 Task: Look for space in San Giovanni Valdarno, Italy from 2nd June, 2023 to 15th June, 2023 for 2 adults in price range Rs.10000 to Rs.15000. Place can be entire place with 1  bedroom having 1 bed and 1 bathroom. Property type can be house, flat, guest house, hotel. Booking option can be shelf check-in. Required host language is English.
Action: Mouse moved to (560, 147)
Screenshot: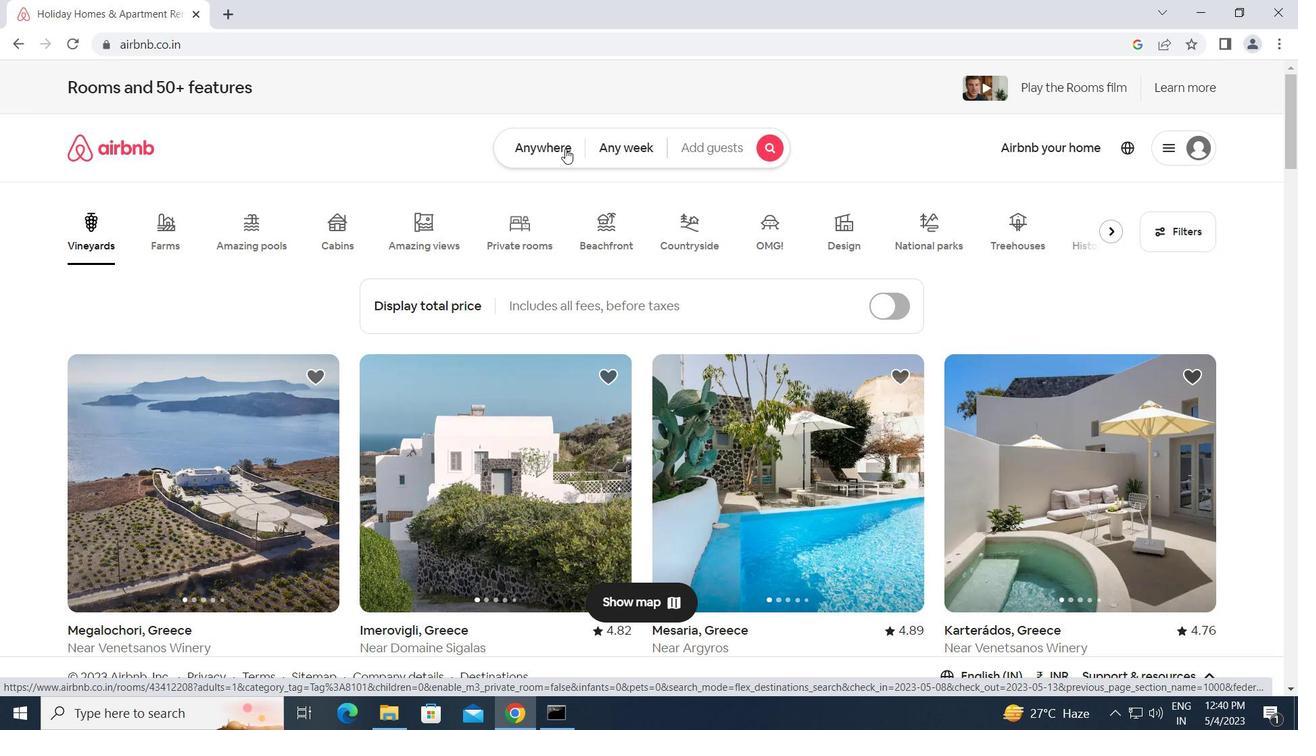 
Action: Mouse pressed left at (560, 147)
Screenshot: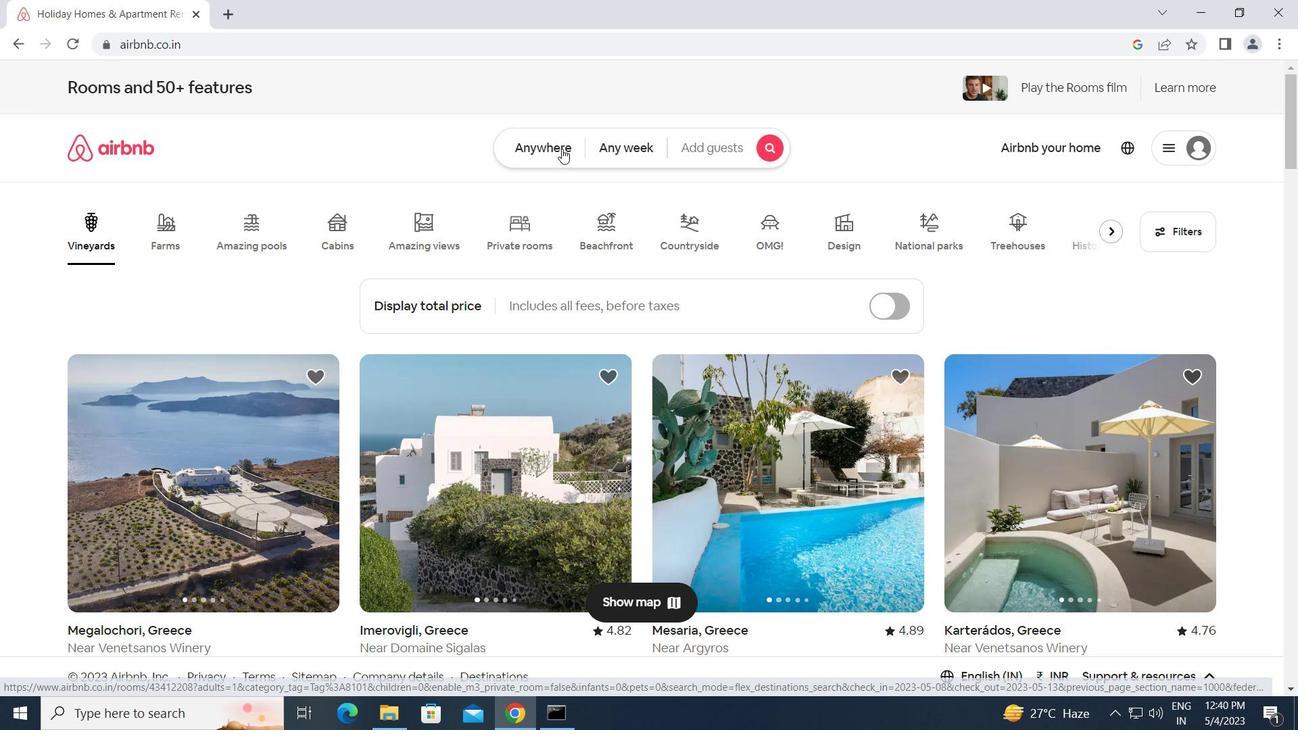 
Action: Mouse moved to (415, 211)
Screenshot: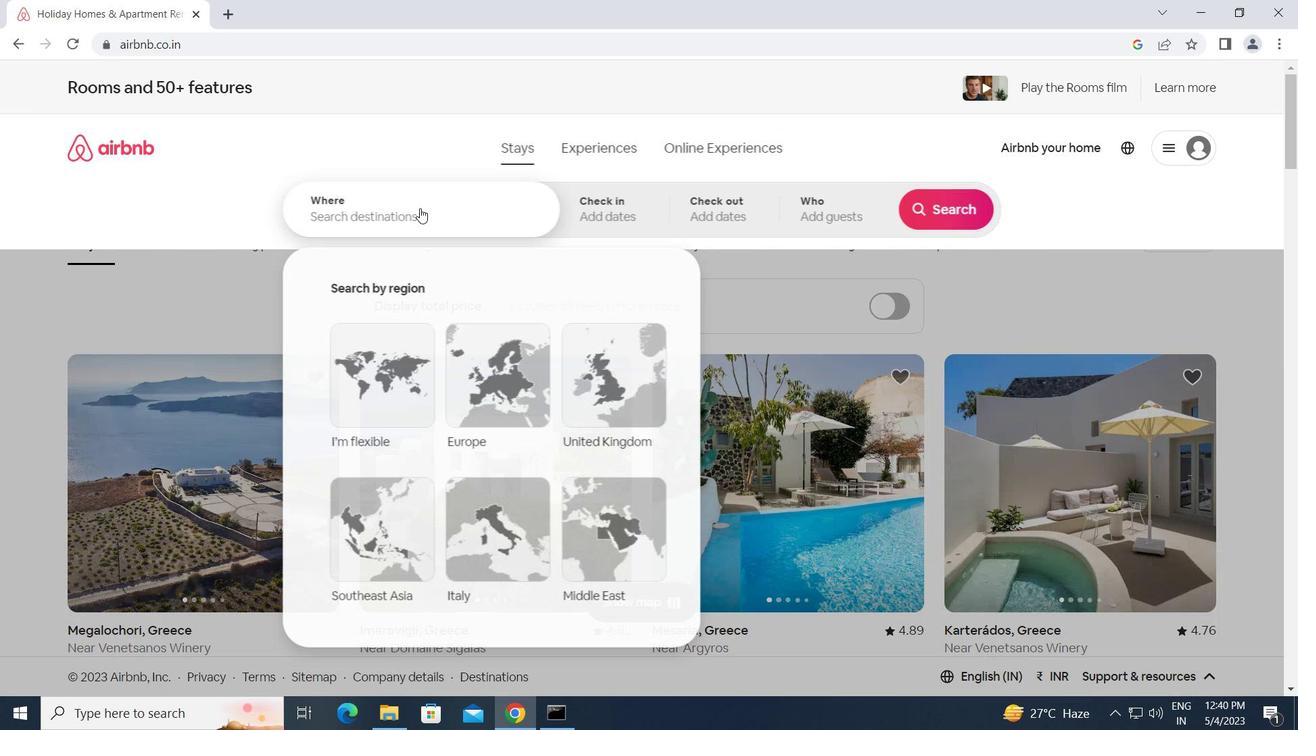 
Action: Mouse pressed left at (415, 211)
Screenshot: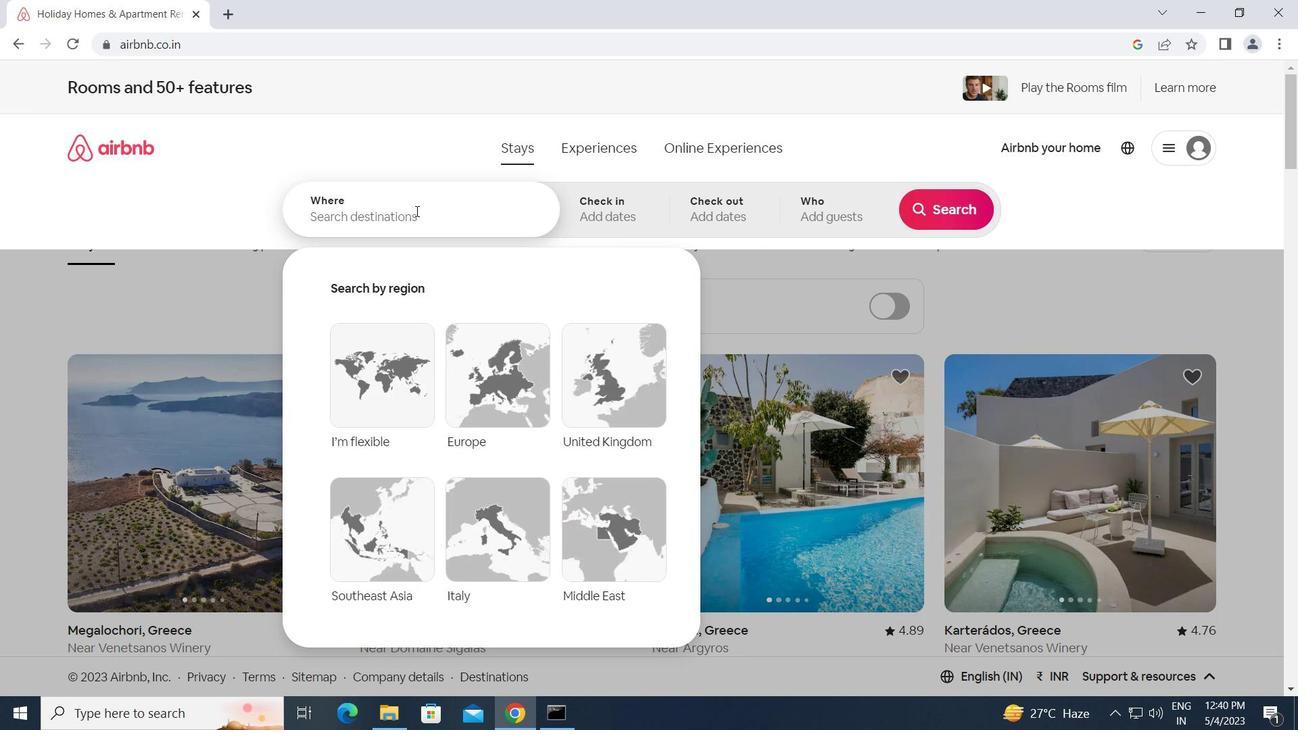 
Action: Key pressed <Key.caps_lock>s<Key.caps_lock>an<Key.space><Key.caps_lock>g<Key.caps_lock>iovanni<Key.space><Key.caps_lock>v<Key.caps_lock>aldarno,<Key.space><Key.caps_lock>i<Key.caps_lock>taly<Key.enter>
Screenshot: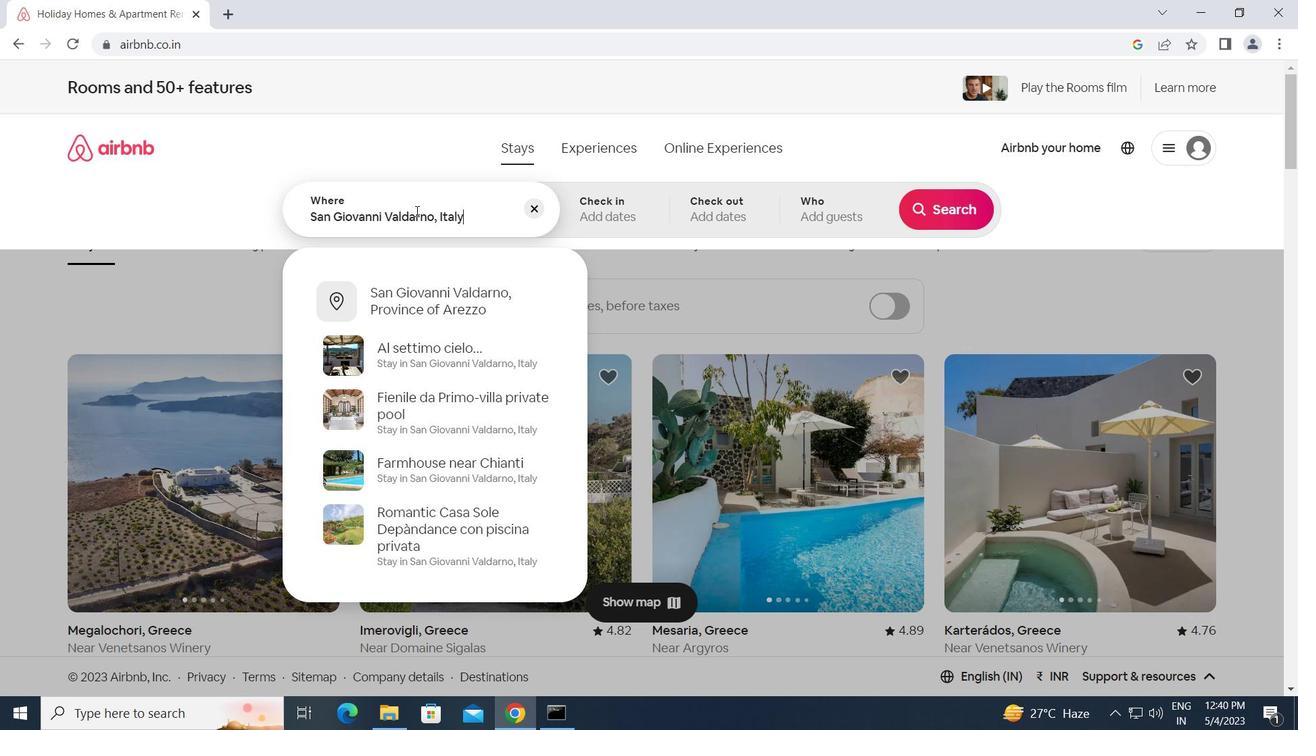 
Action: Mouse moved to (873, 420)
Screenshot: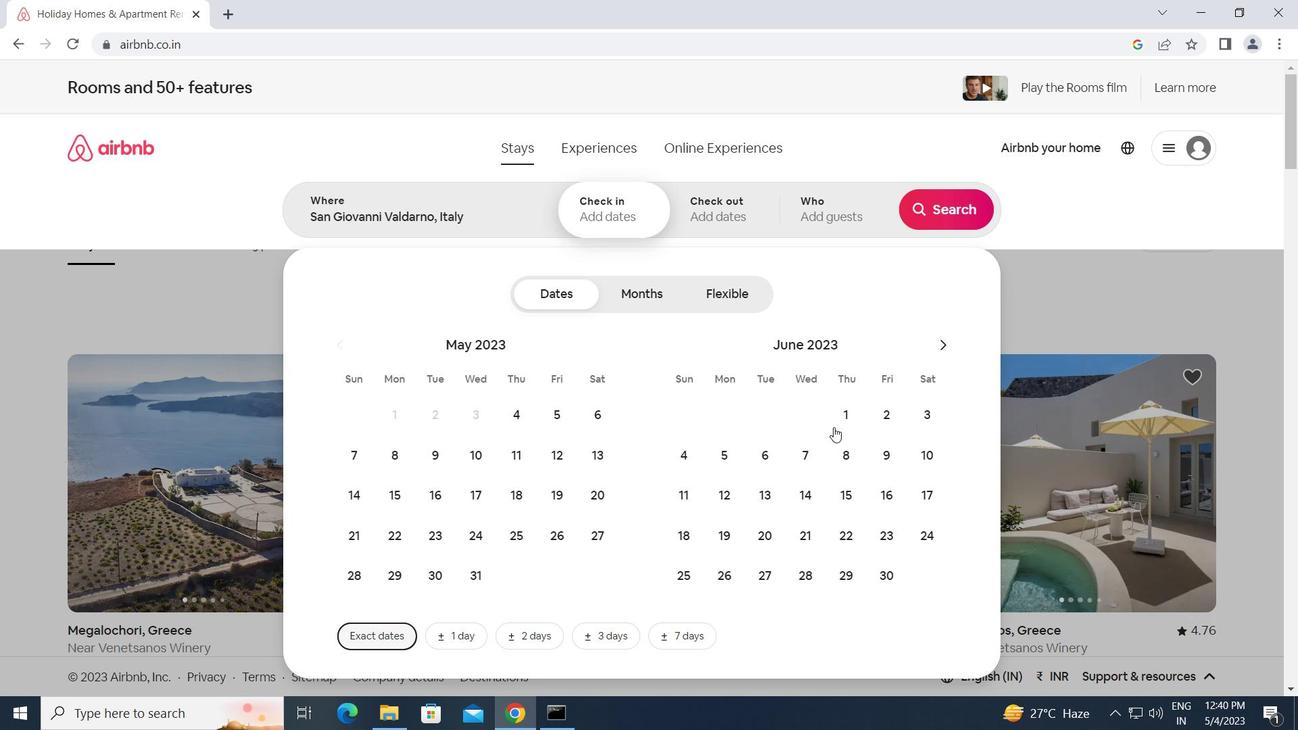 
Action: Mouse pressed left at (873, 420)
Screenshot: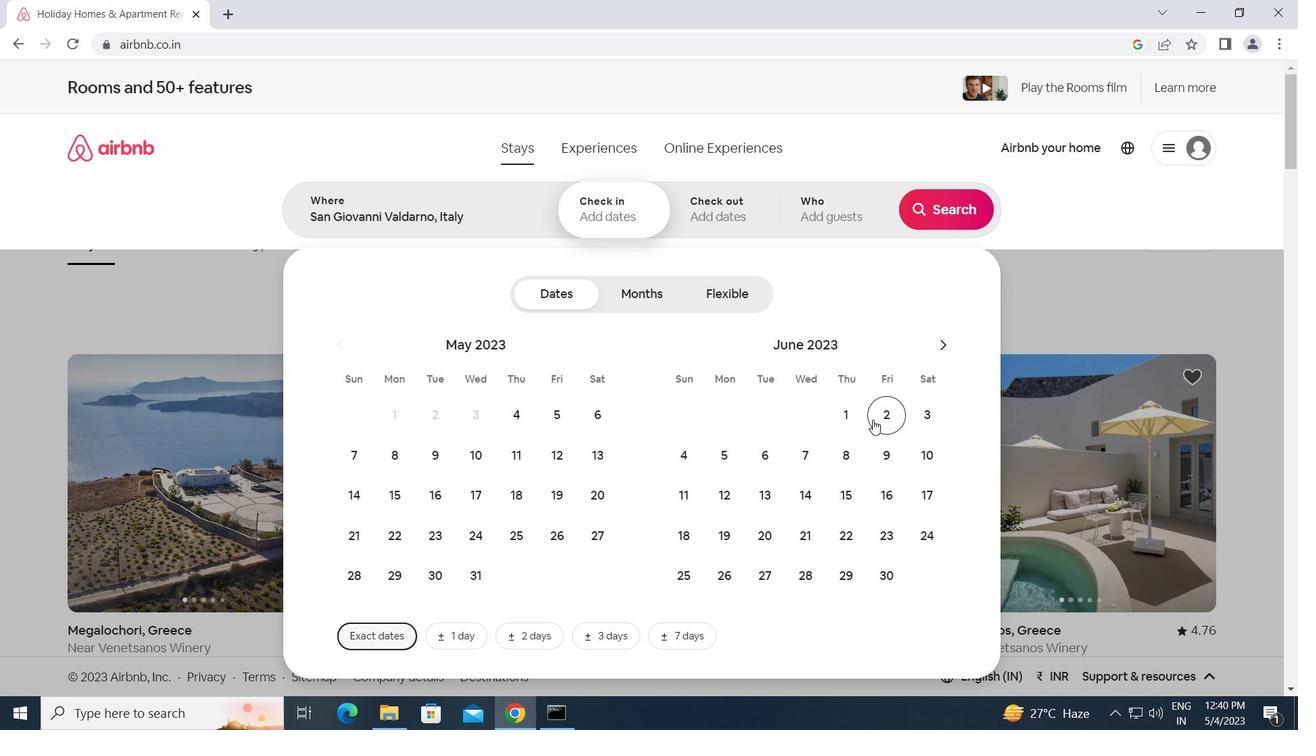 
Action: Mouse moved to (833, 497)
Screenshot: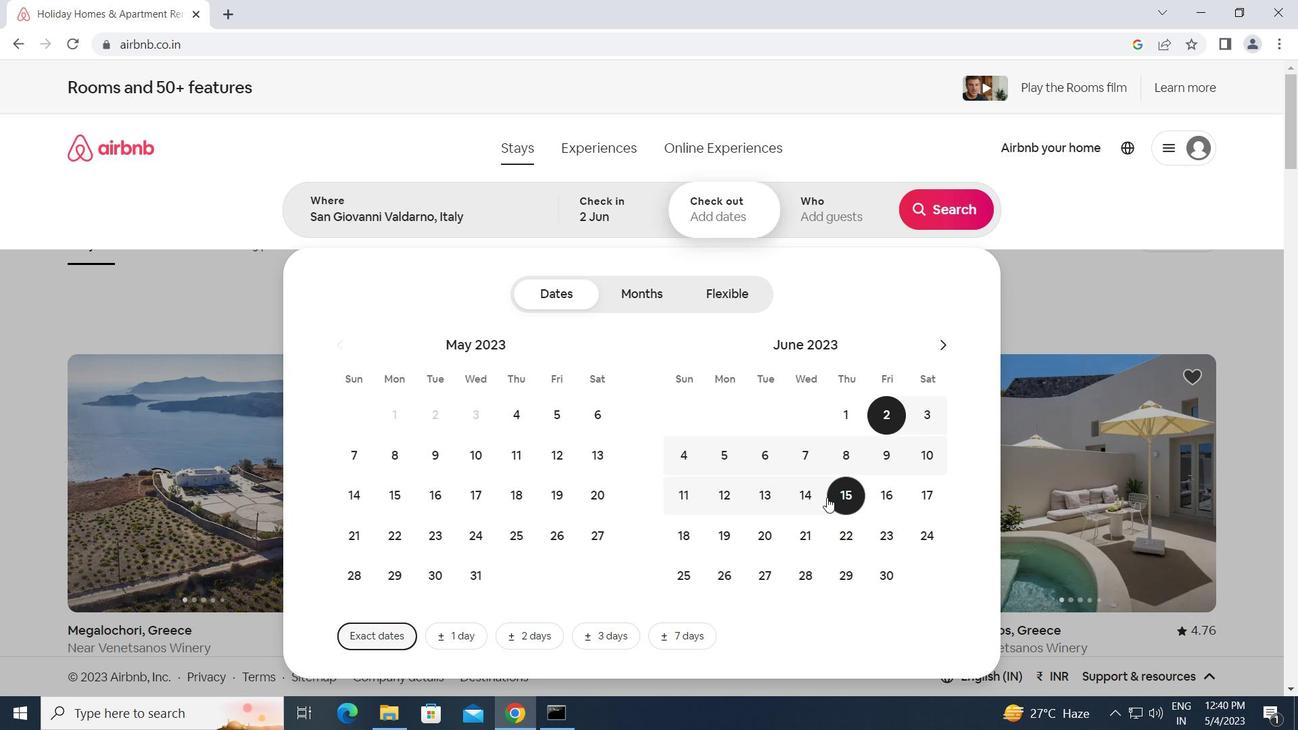 
Action: Mouse pressed left at (833, 497)
Screenshot: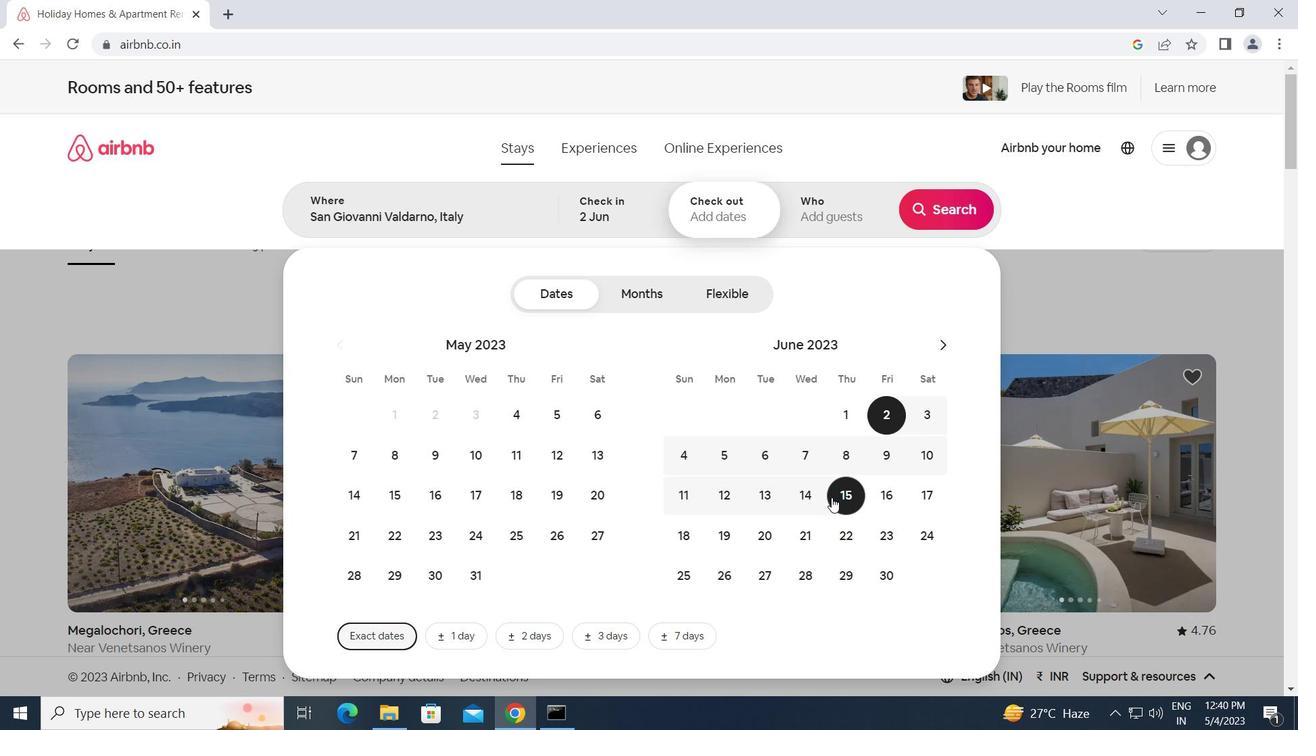 
Action: Mouse moved to (818, 221)
Screenshot: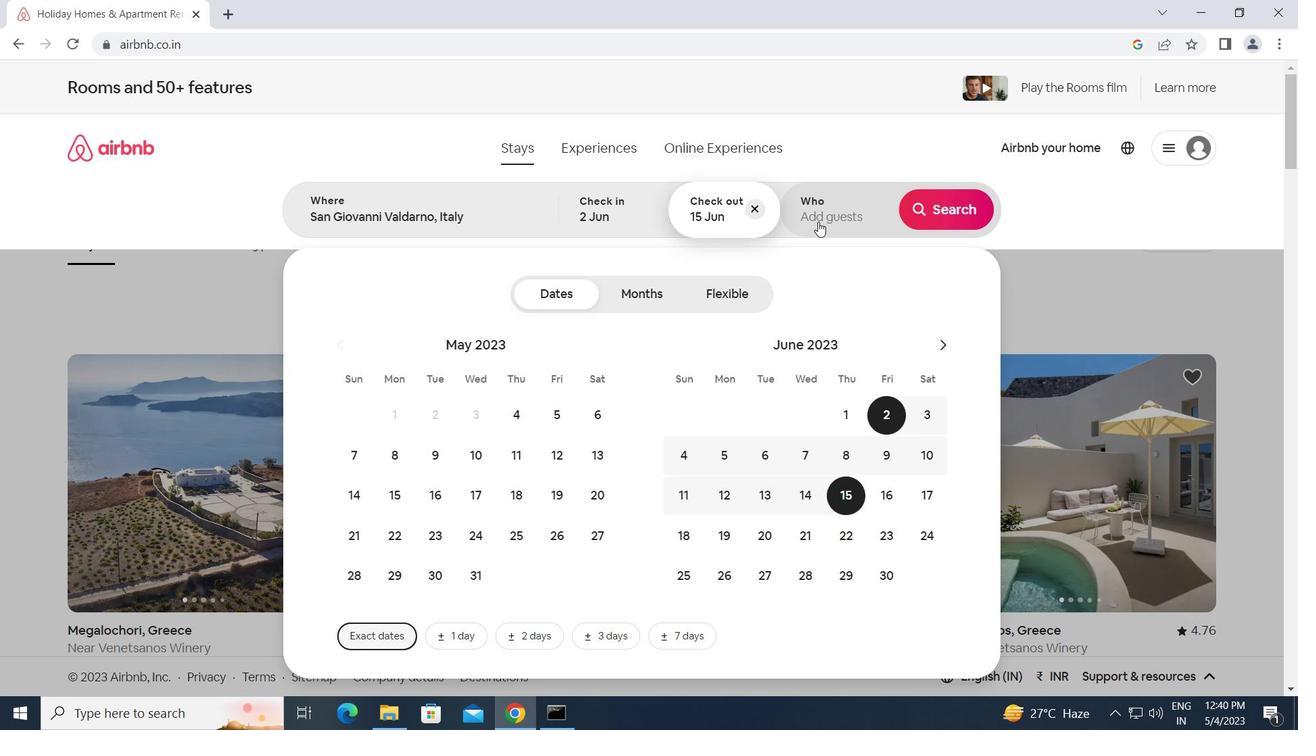 
Action: Mouse pressed left at (818, 221)
Screenshot: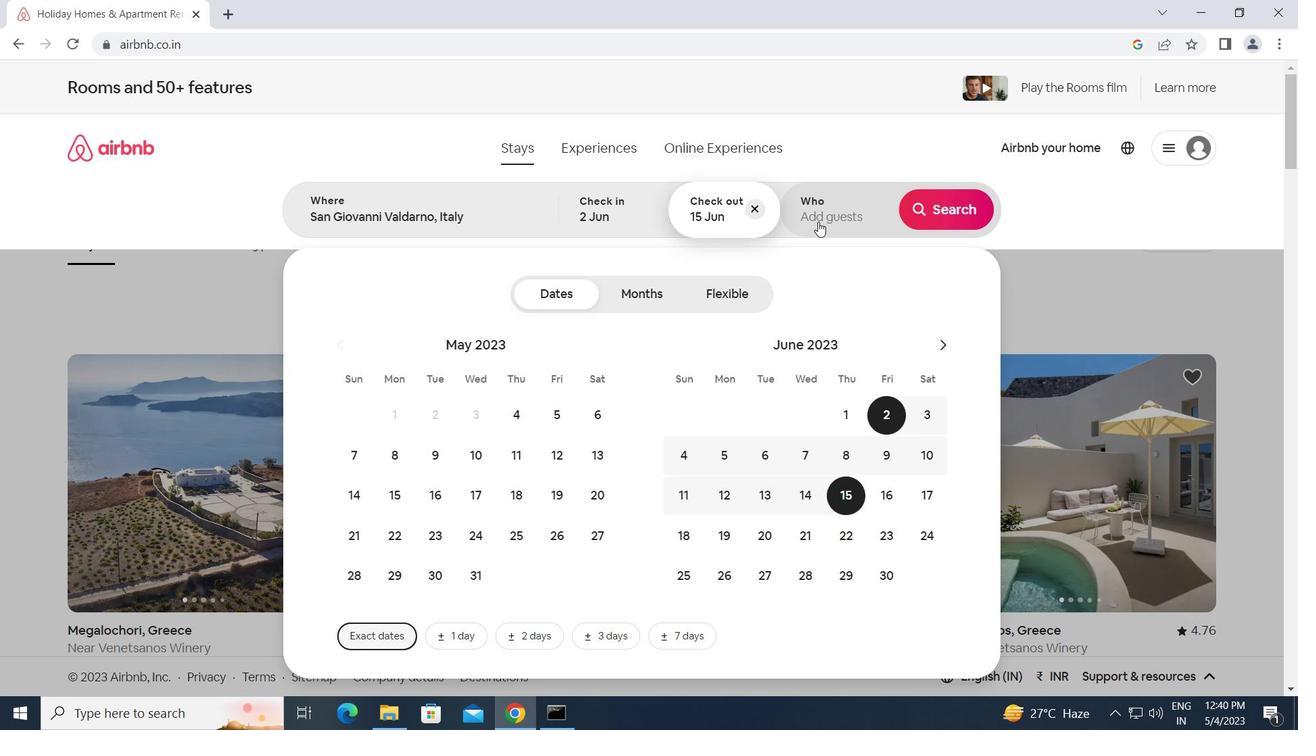 
Action: Mouse moved to (946, 294)
Screenshot: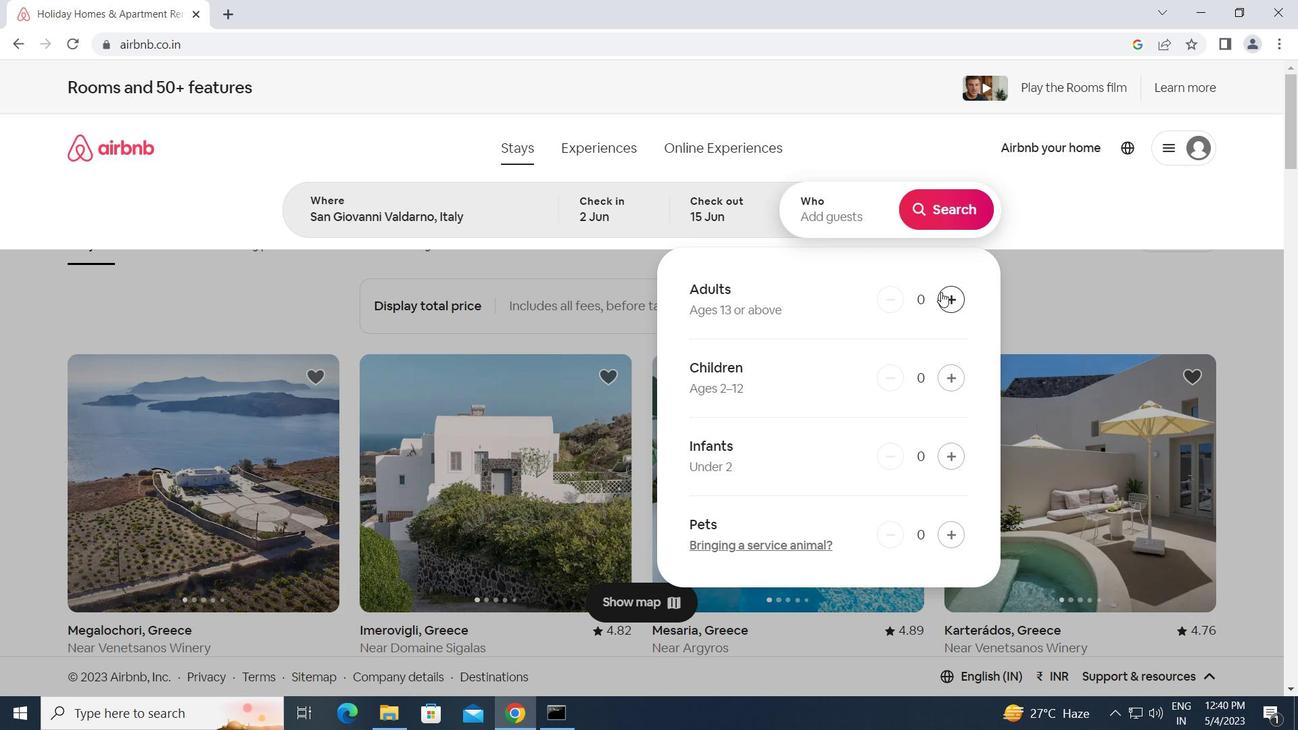 
Action: Mouse pressed left at (946, 294)
Screenshot: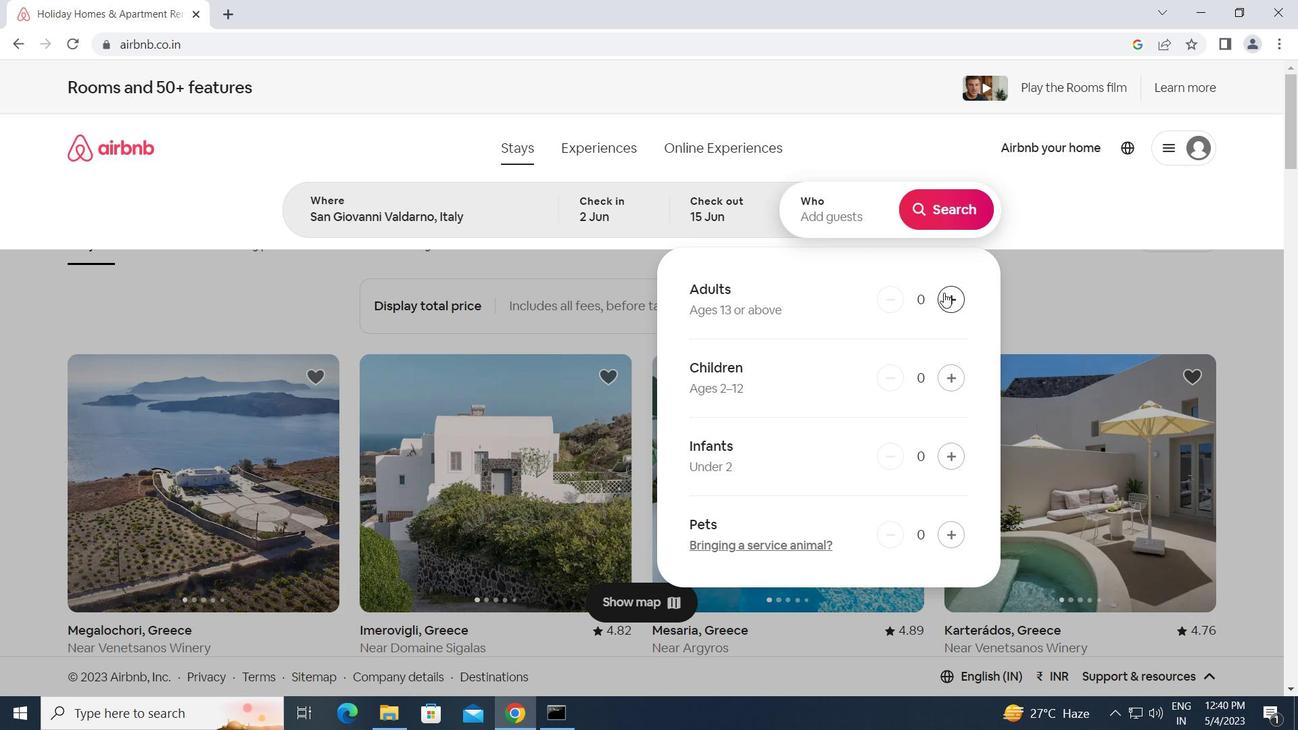
Action: Mouse pressed left at (946, 294)
Screenshot: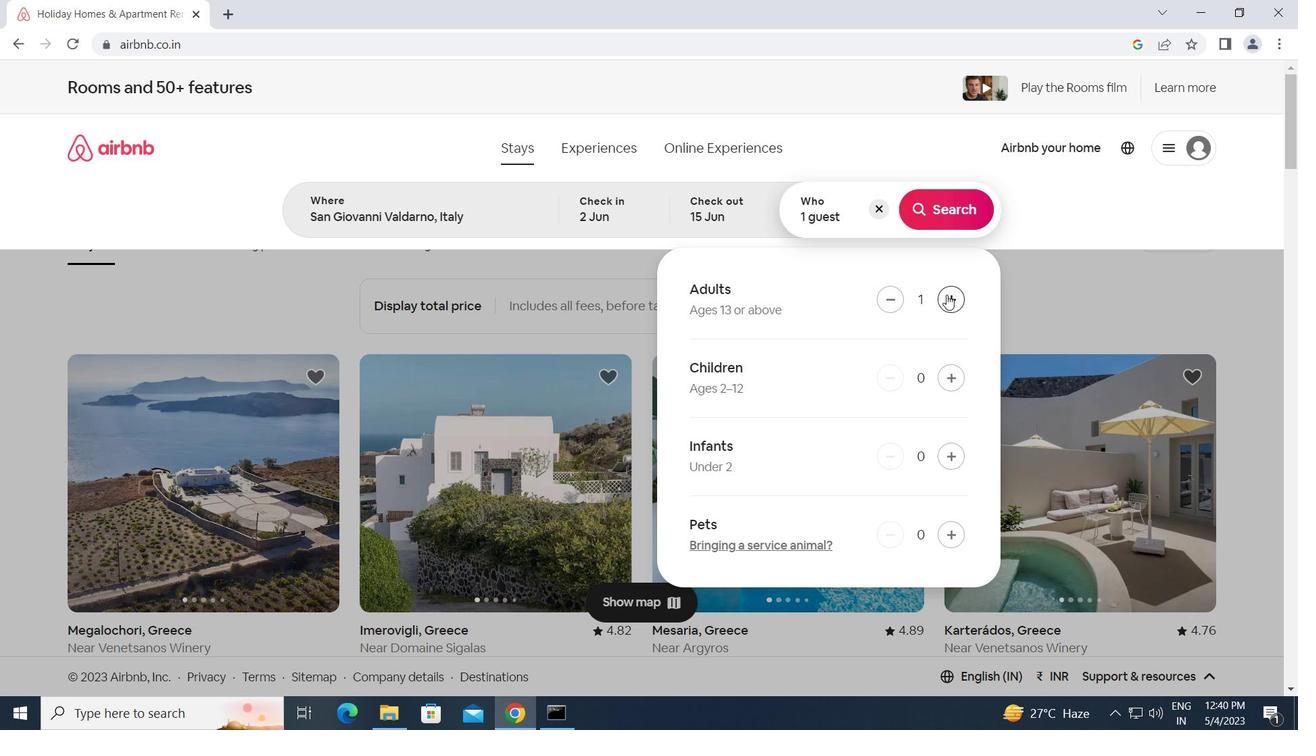 
Action: Mouse moved to (952, 211)
Screenshot: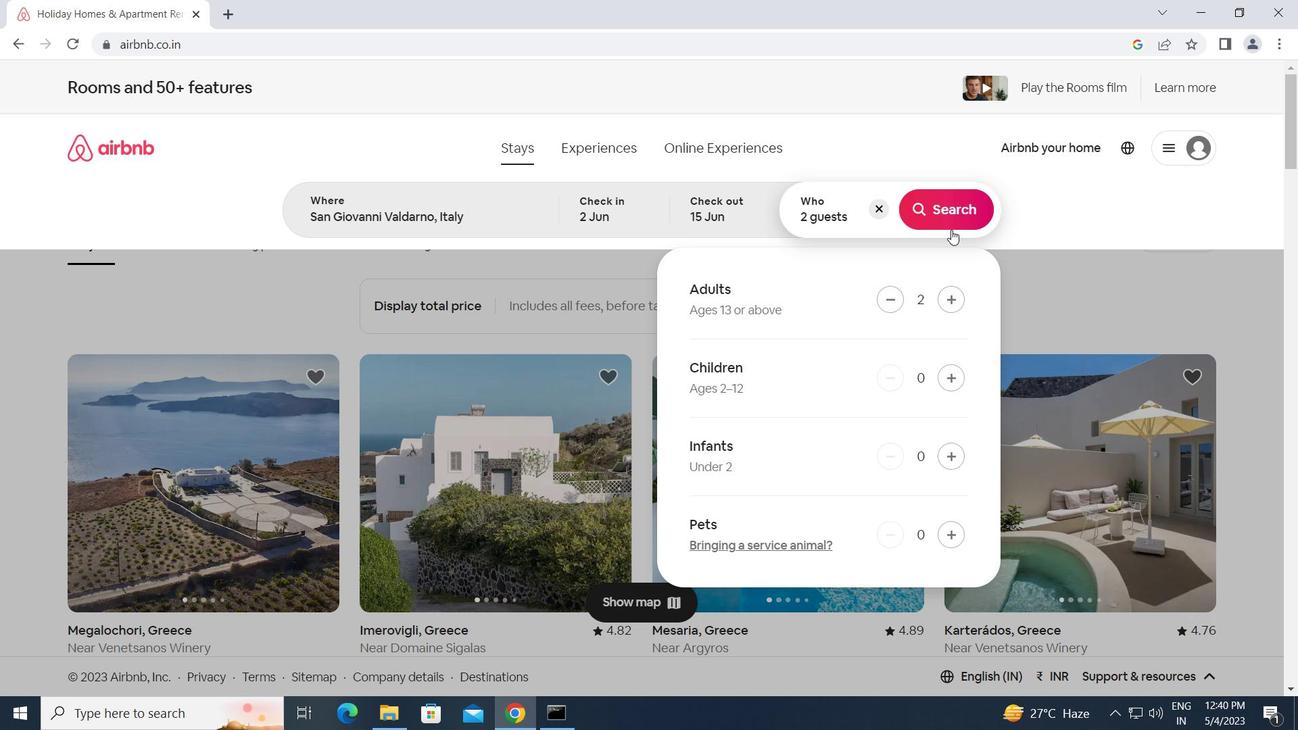 
Action: Mouse pressed left at (952, 211)
Screenshot: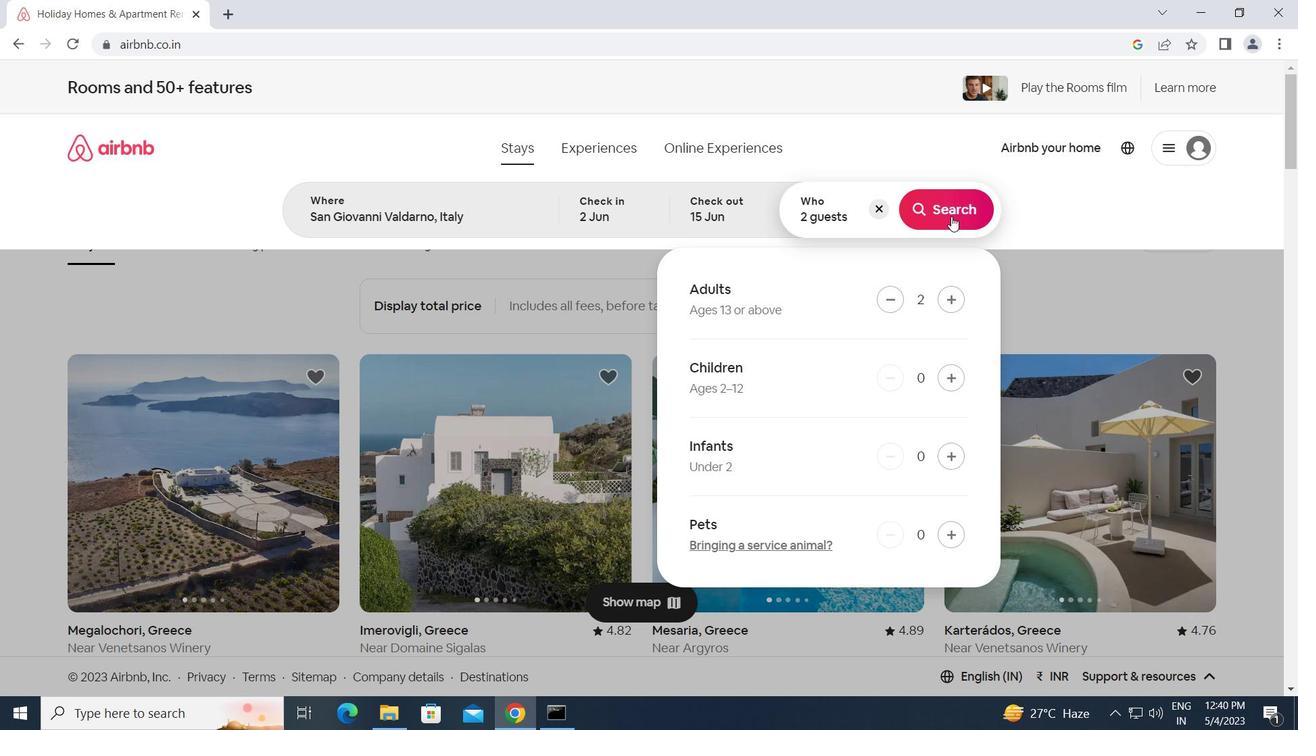 
Action: Mouse moved to (1240, 161)
Screenshot: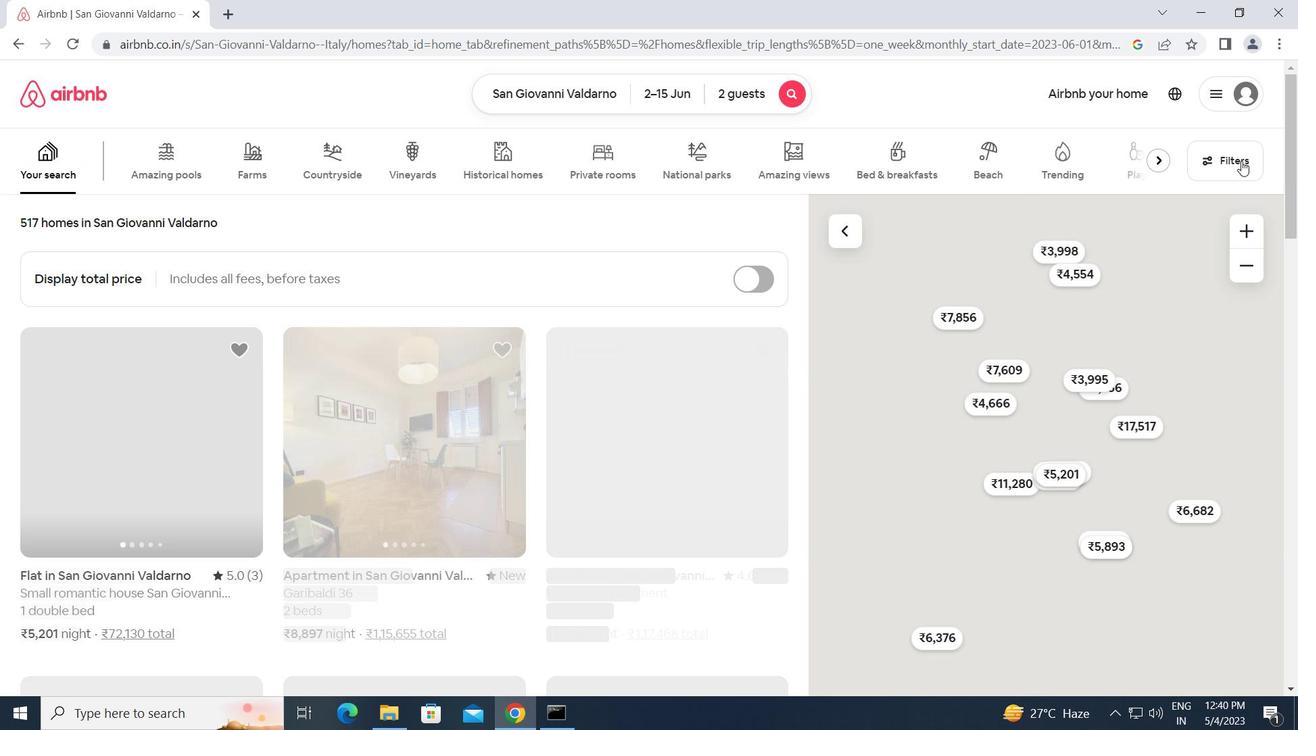
Action: Mouse pressed left at (1240, 161)
Screenshot: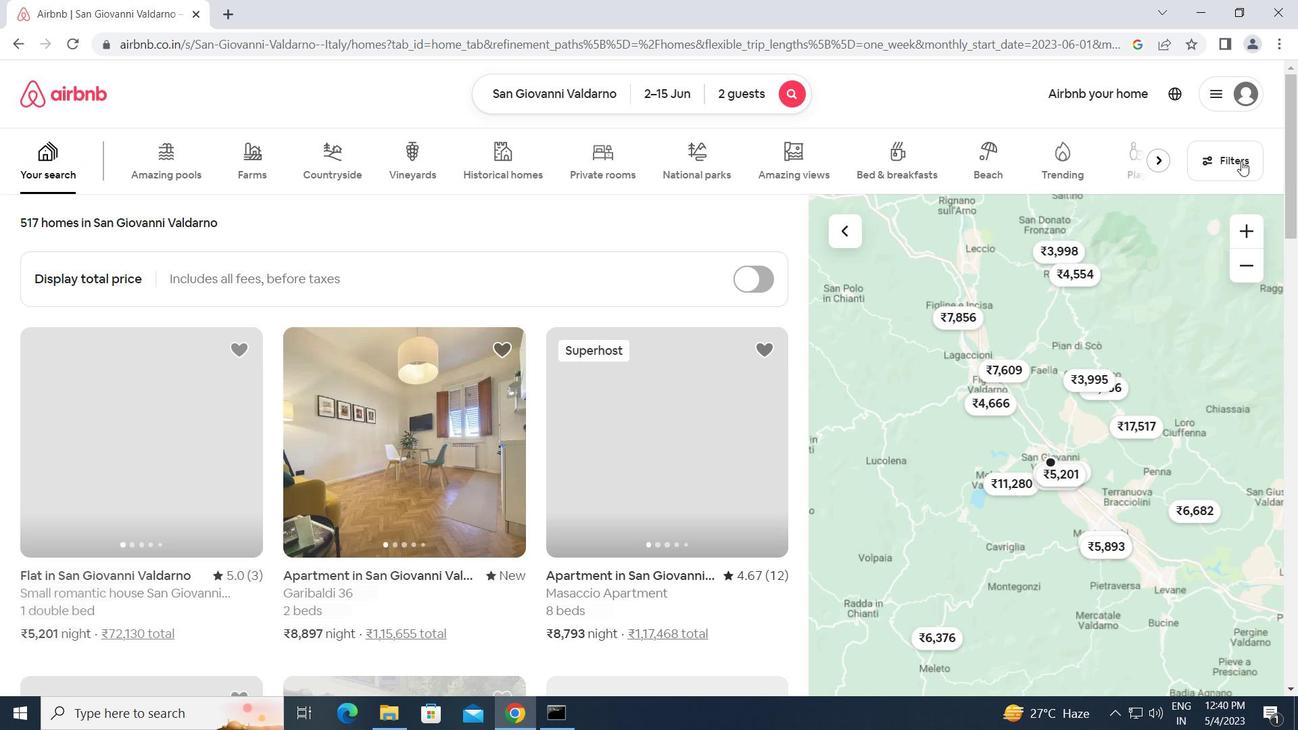 
Action: Mouse moved to (419, 378)
Screenshot: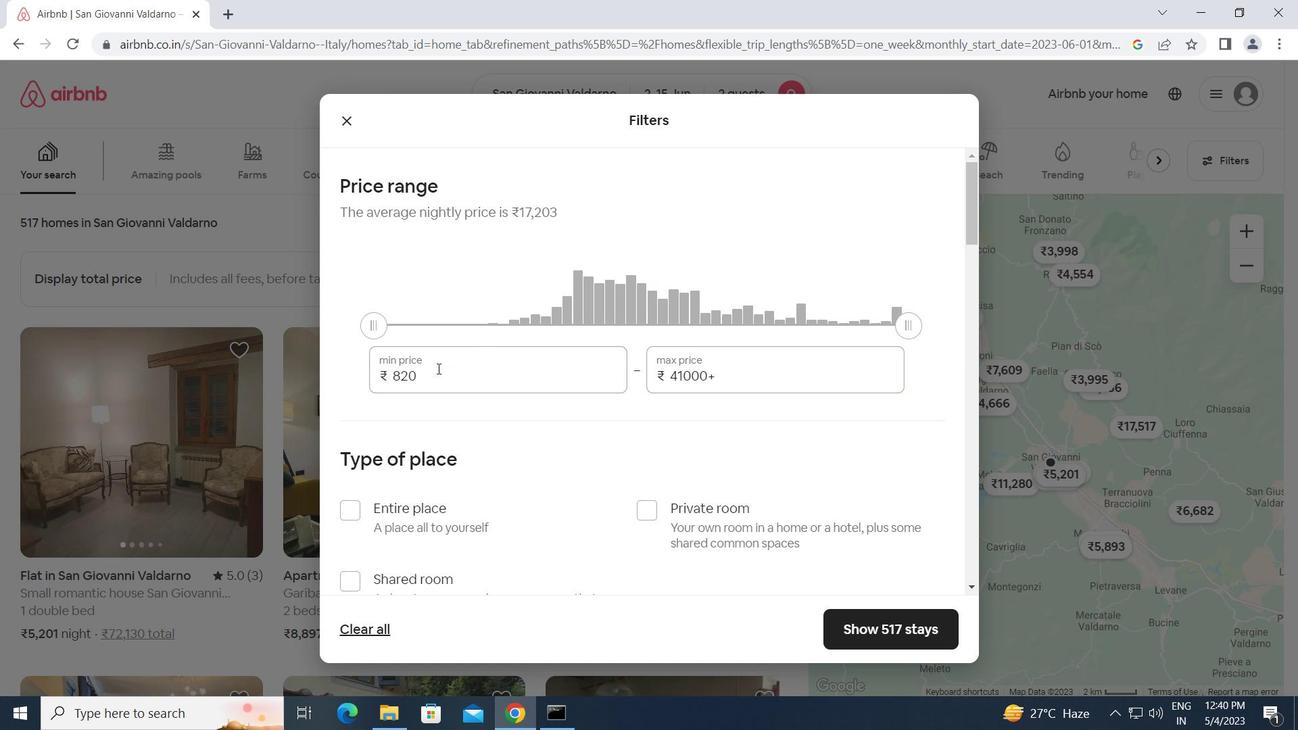 
Action: Mouse pressed left at (419, 378)
Screenshot: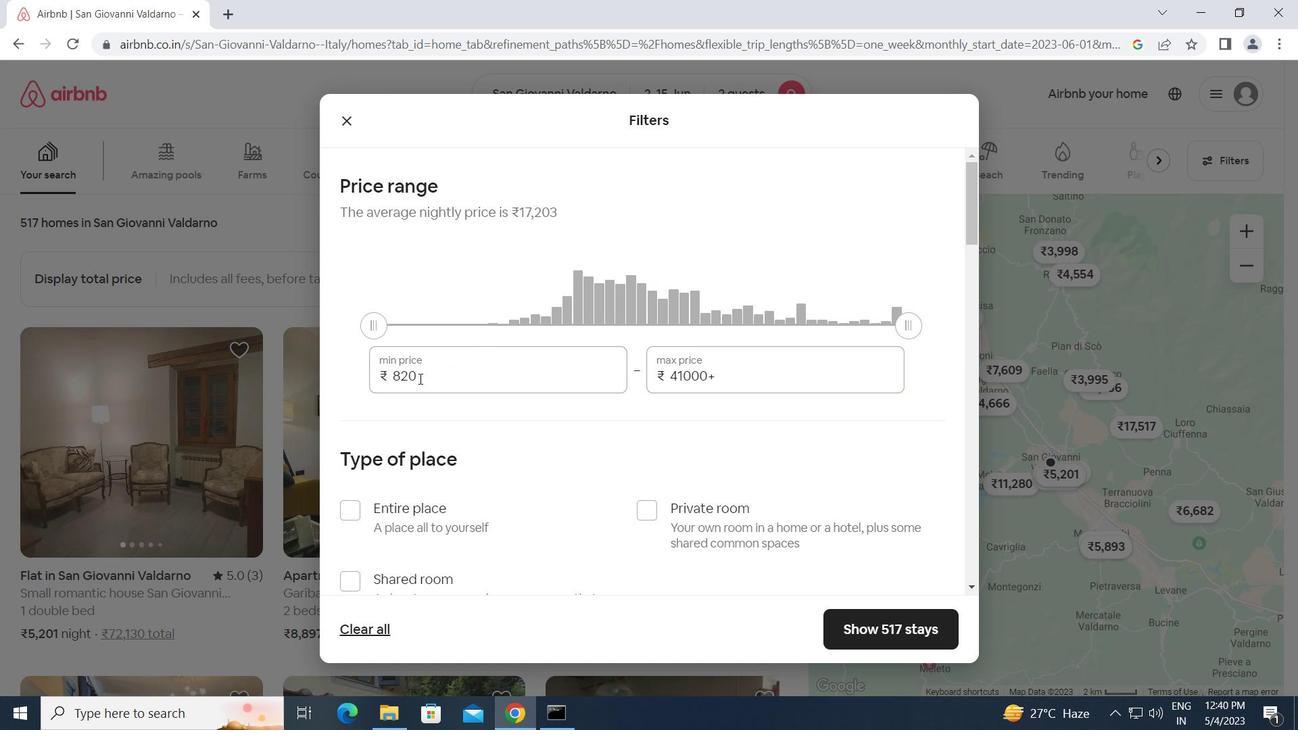 
Action: Mouse moved to (382, 382)
Screenshot: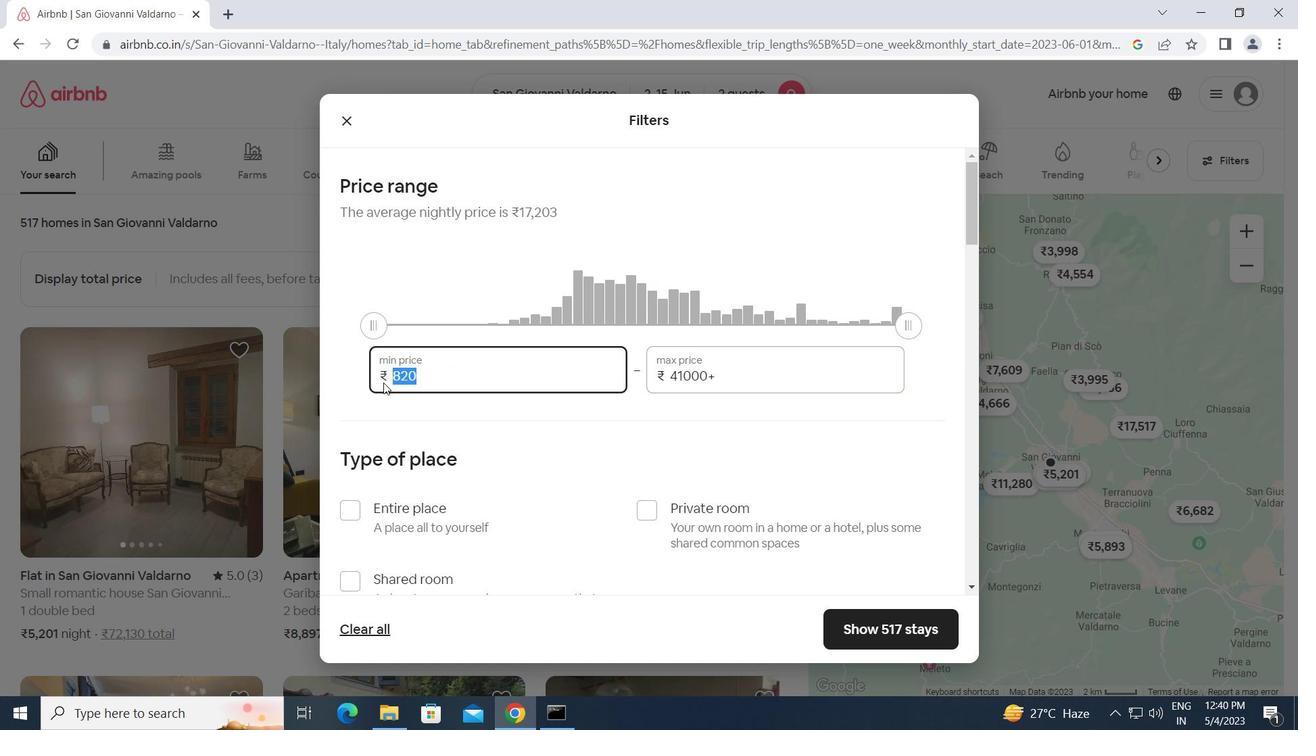 
Action: Key pressed 1000
Screenshot: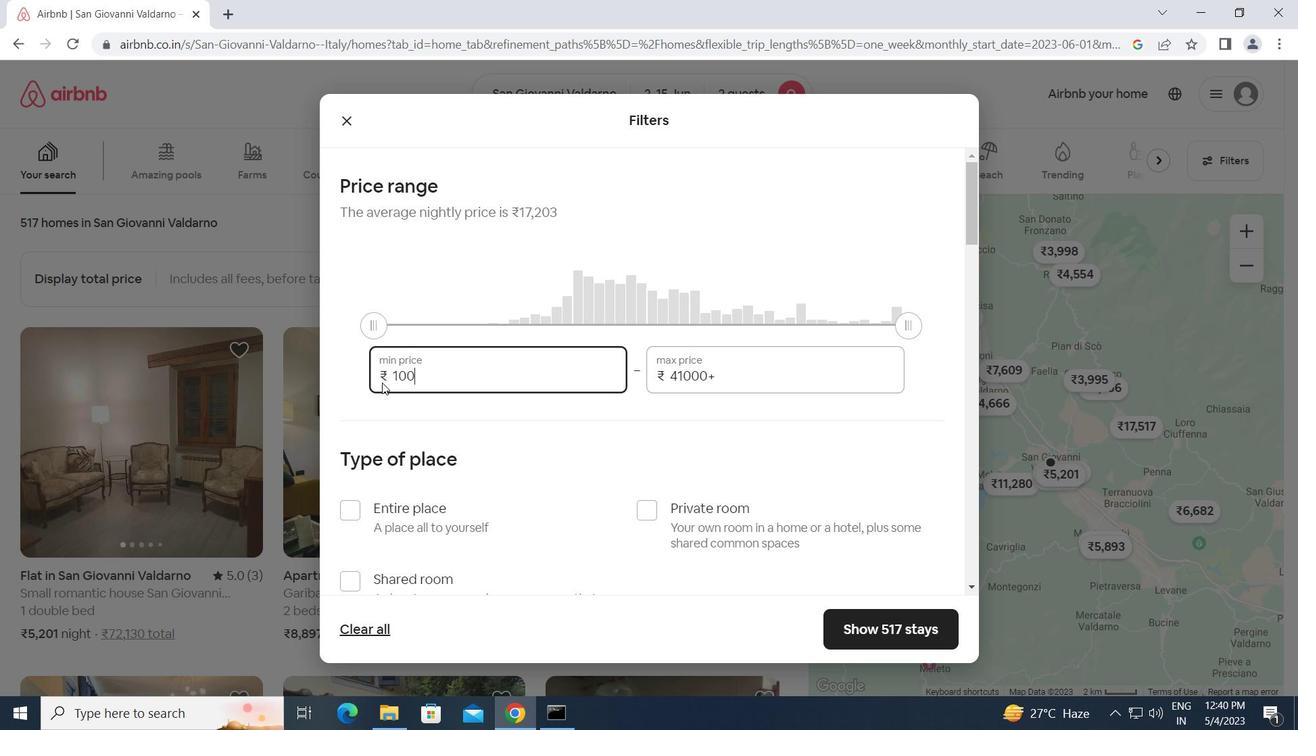 
Action: Mouse moved to (334, 378)
Screenshot: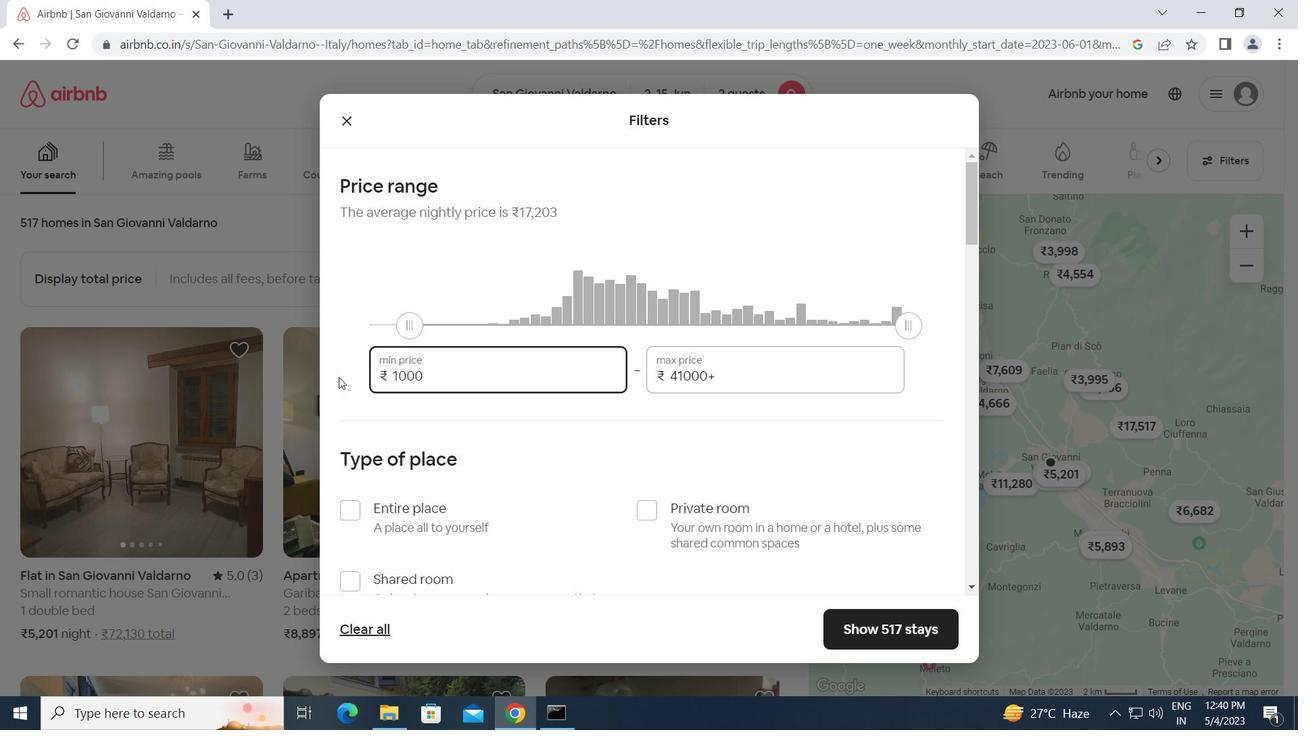 
Action: Key pressed 0
Screenshot: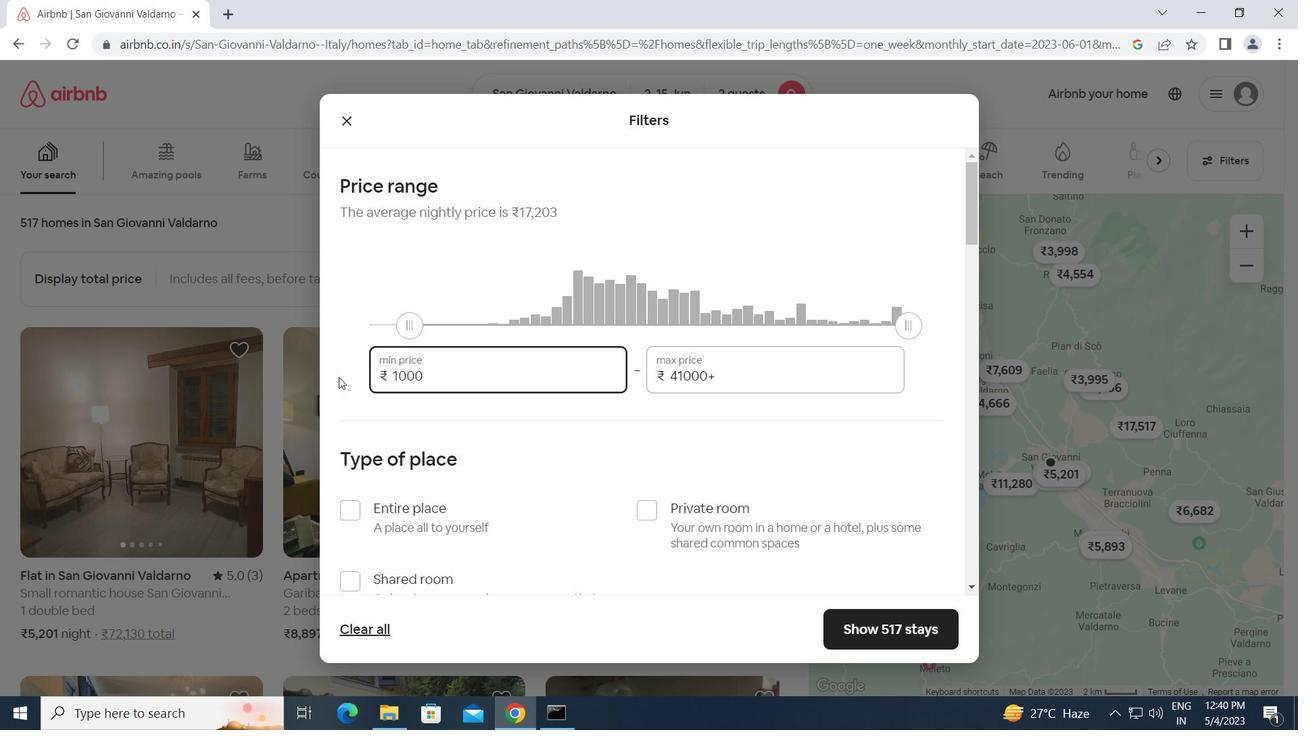 
Action: Mouse moved to (332, 379)
Screenshot: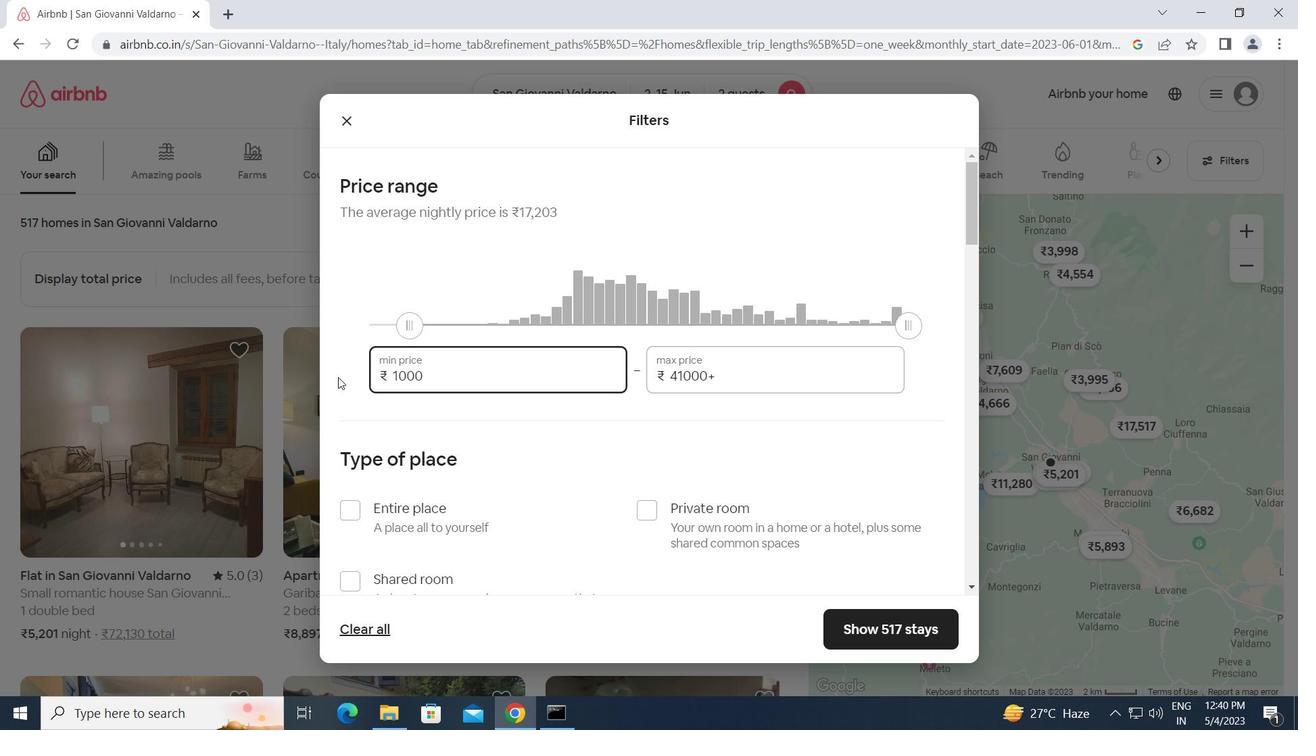 
Action: Key pressed <Key.tab>15000
Screenshot: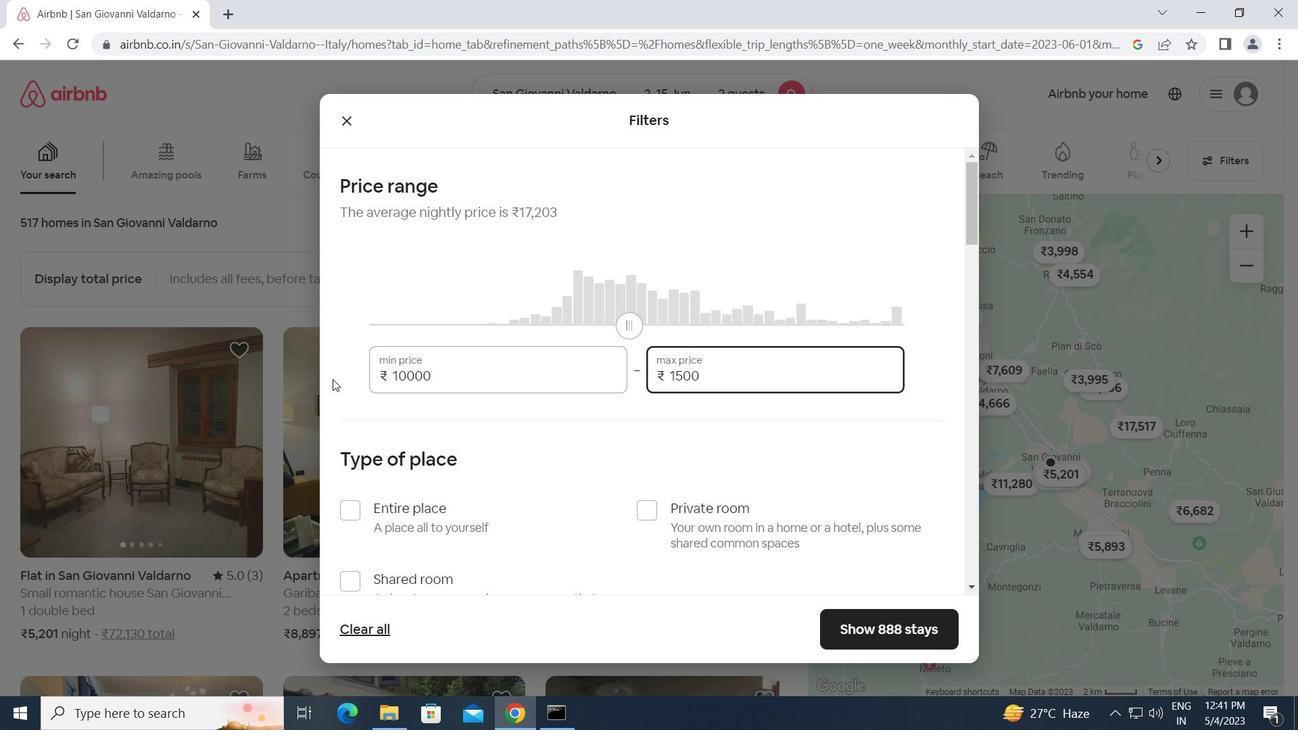 
Action: Mouse moved to (493, 474)
Screenshot: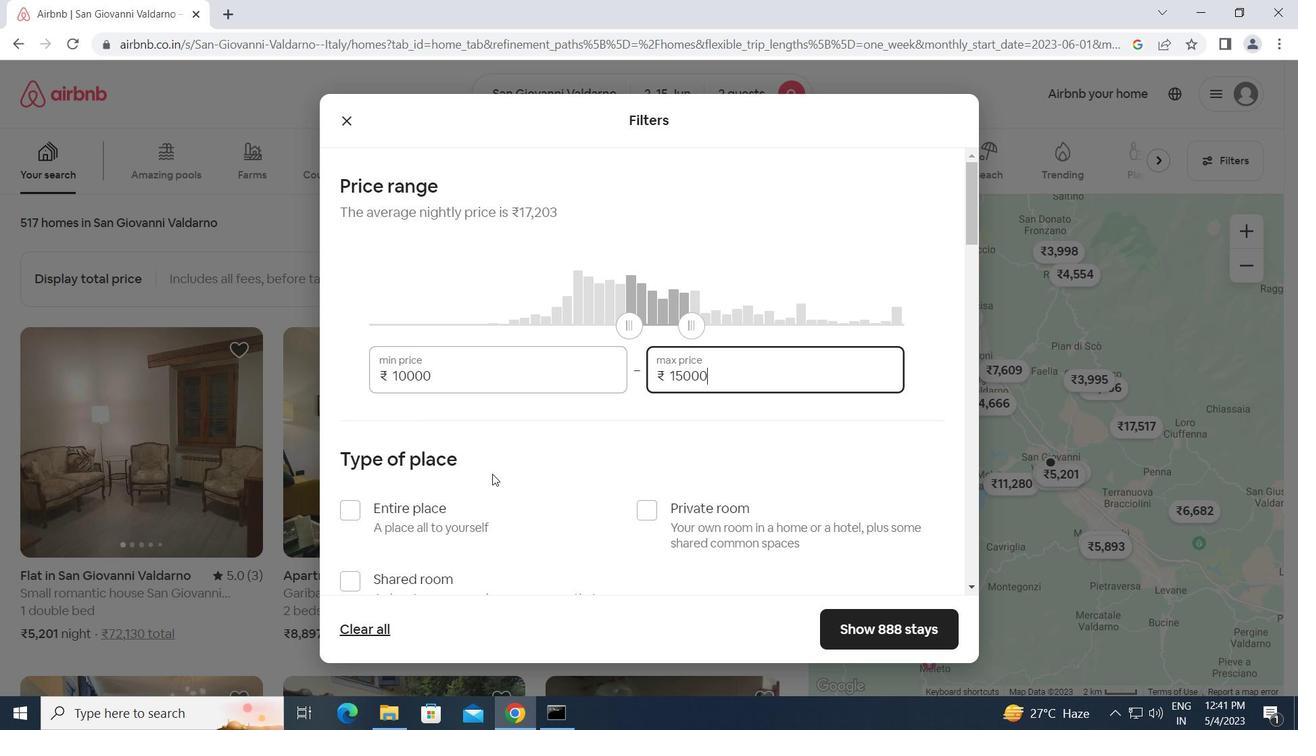 
Action: Mouse scrolled (493, 473) with delta (0, 0)
Screenshot: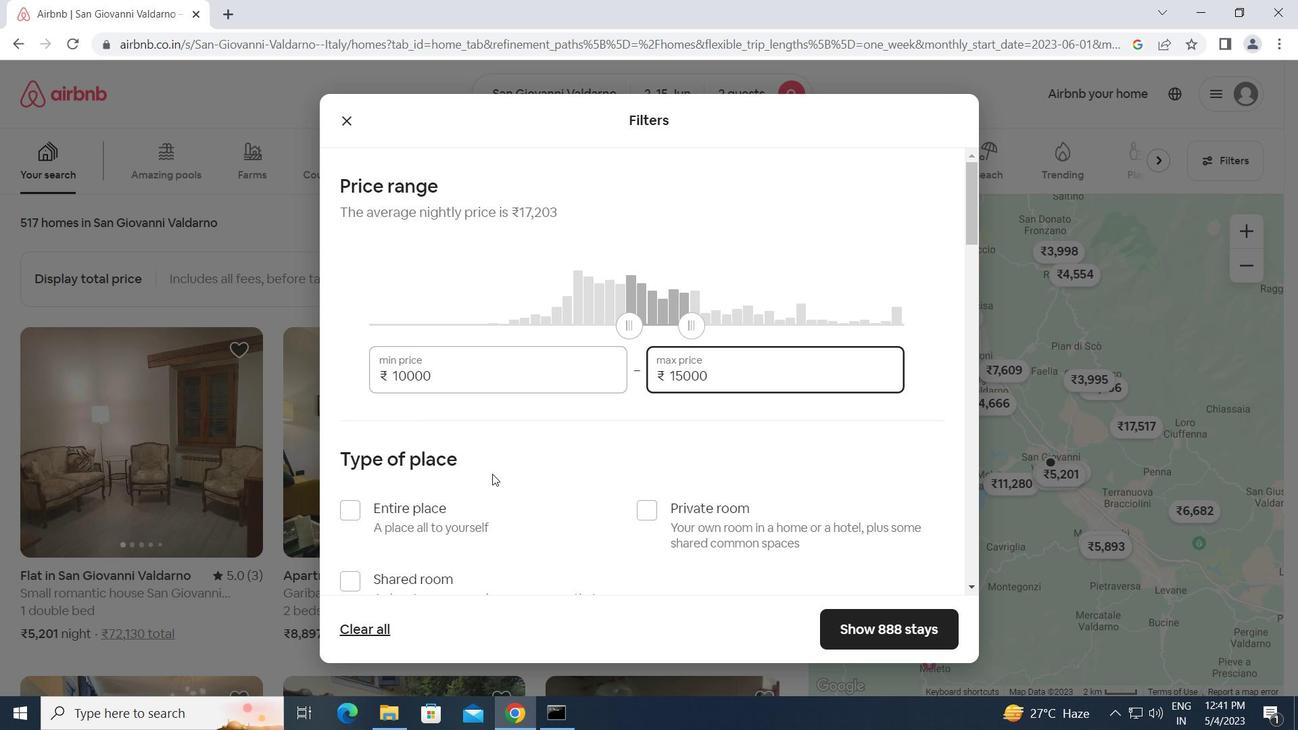 
Action: Mouse moved to (343, 426)
Screenshot: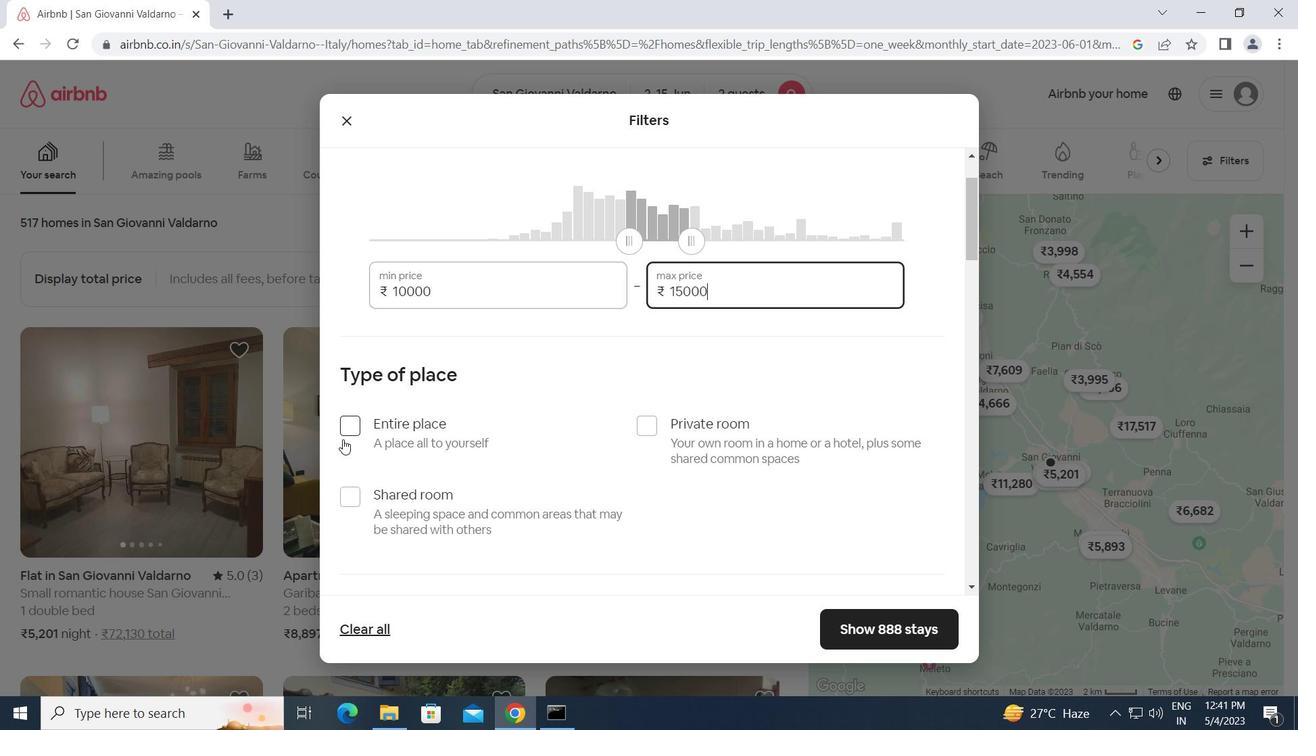 
Action: Mouse pressed left at (343, 426)
Screenshot: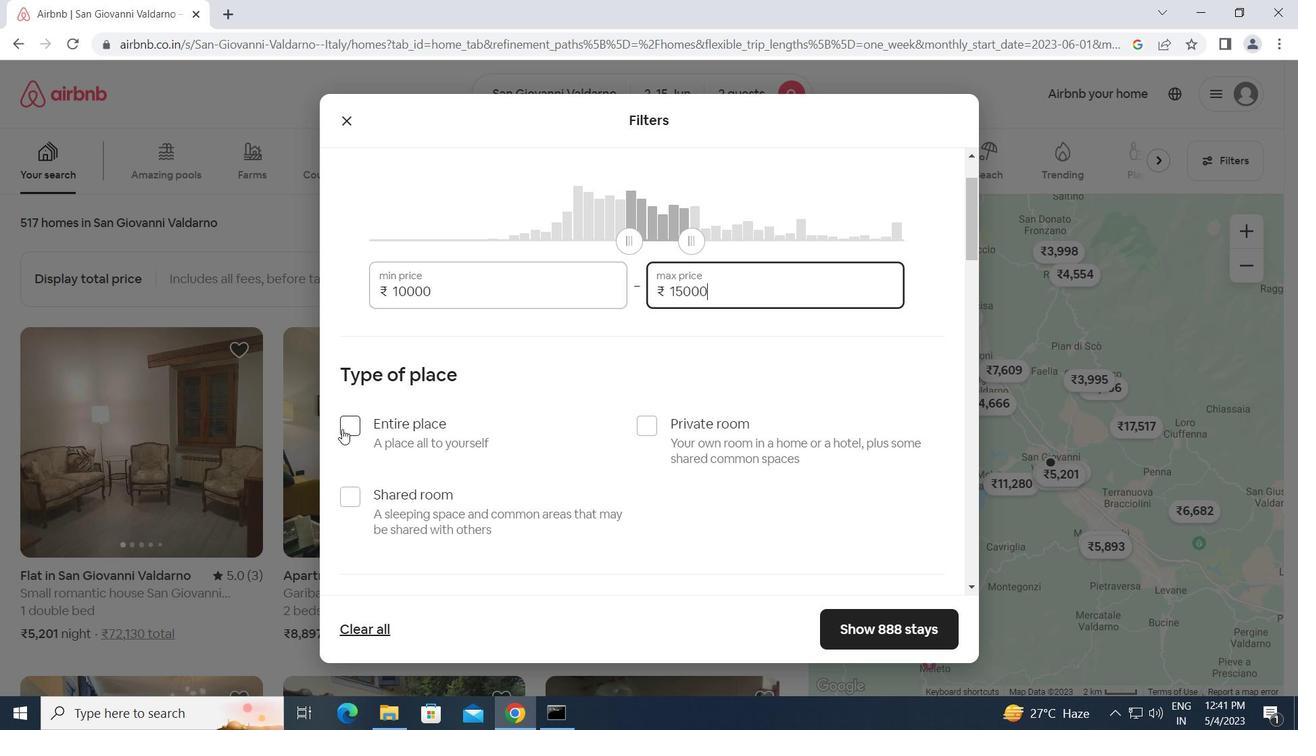 
Action: Mouse moved to (487, 487)
Screenshot: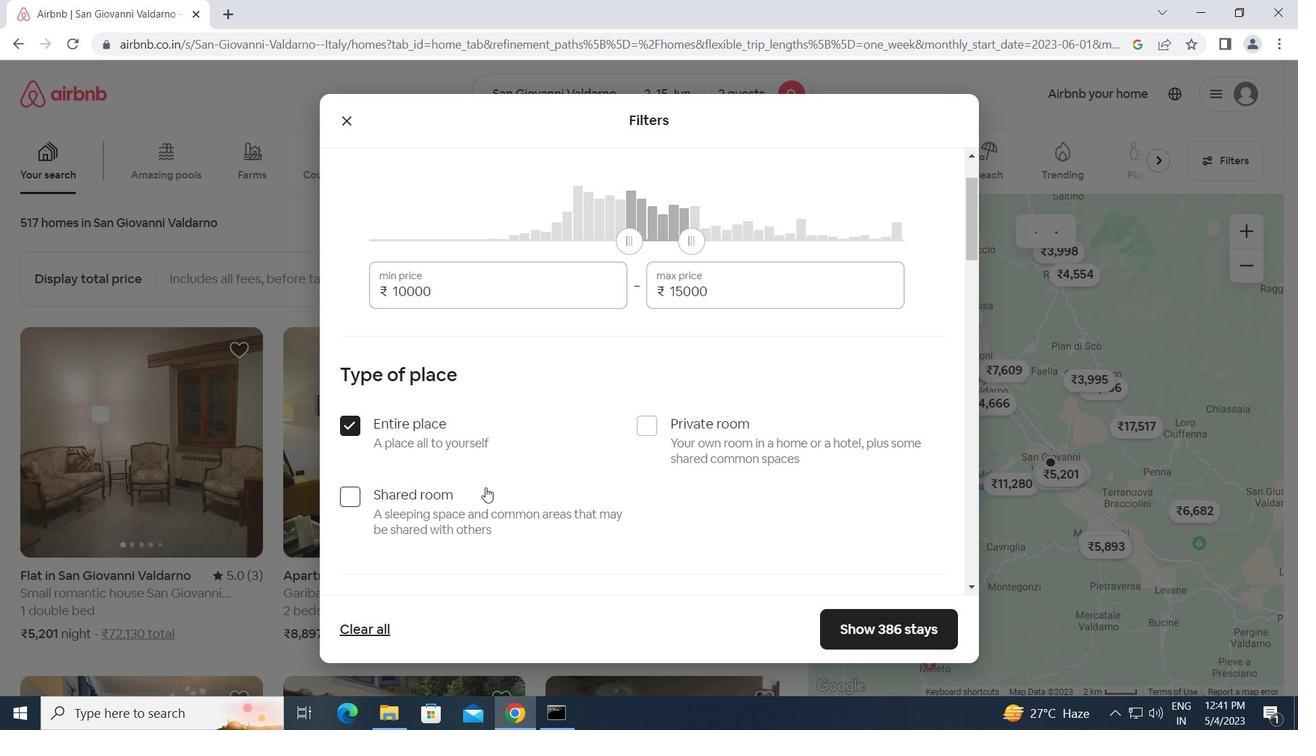 
Action: Mouse scrolled (487, 487) with delta (0, 0)
Screenshot: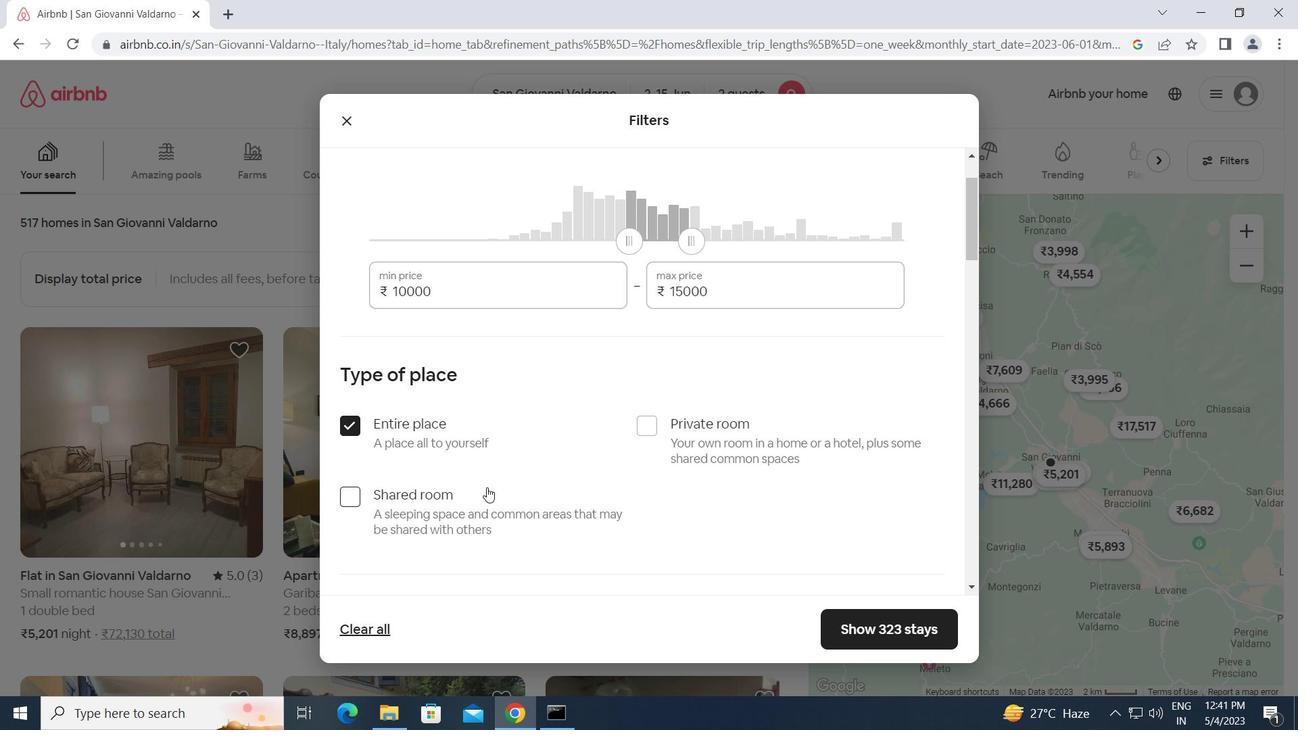 
Action: Mouse scrolled (487, 487) with delta (0, 0)
Screenshot: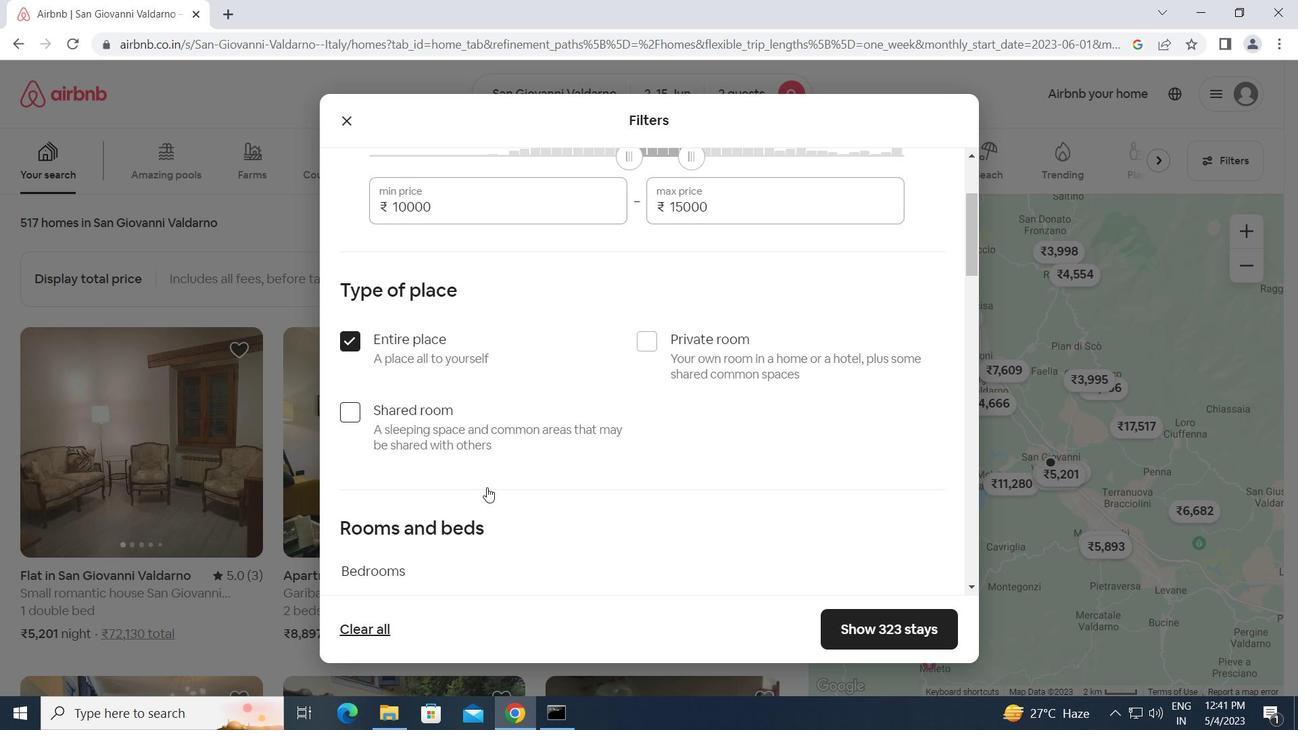 
Action: Mouse moved to (436, 530)
Screenshot: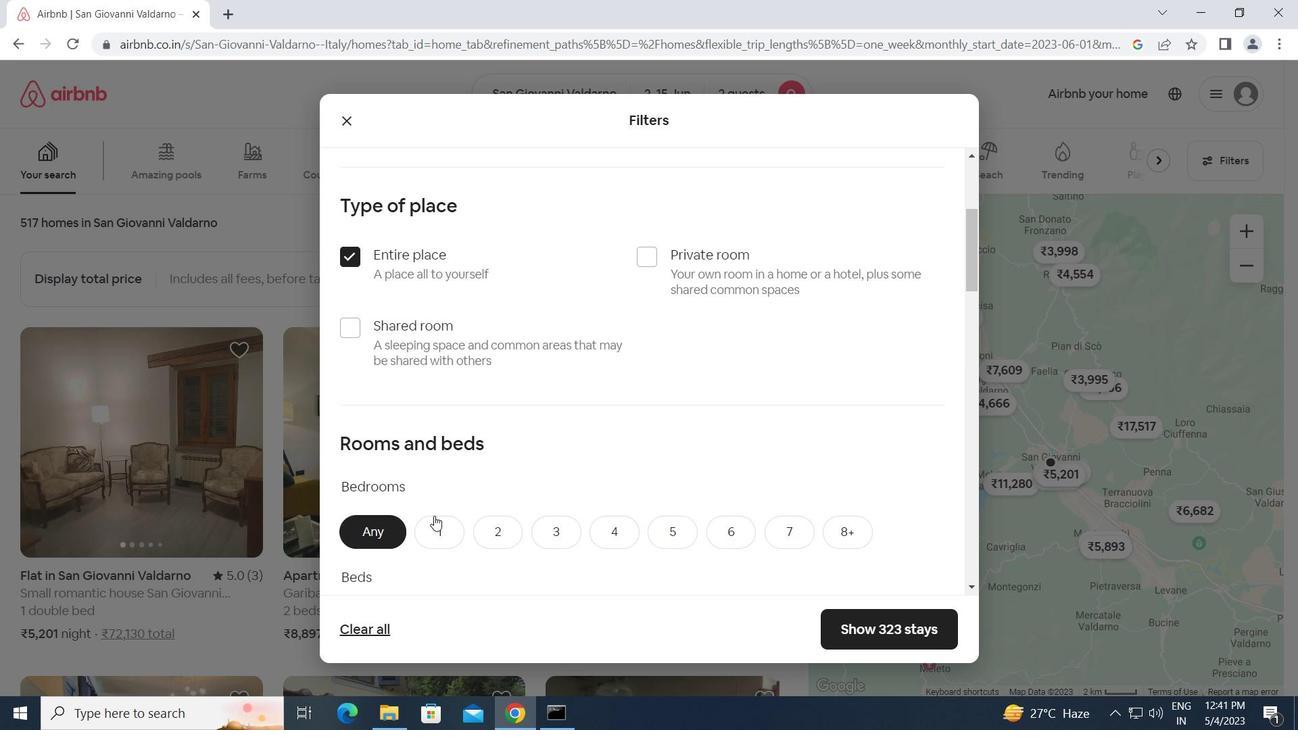 
Action: Mouse pressed left at (436, 530)
Screenshot: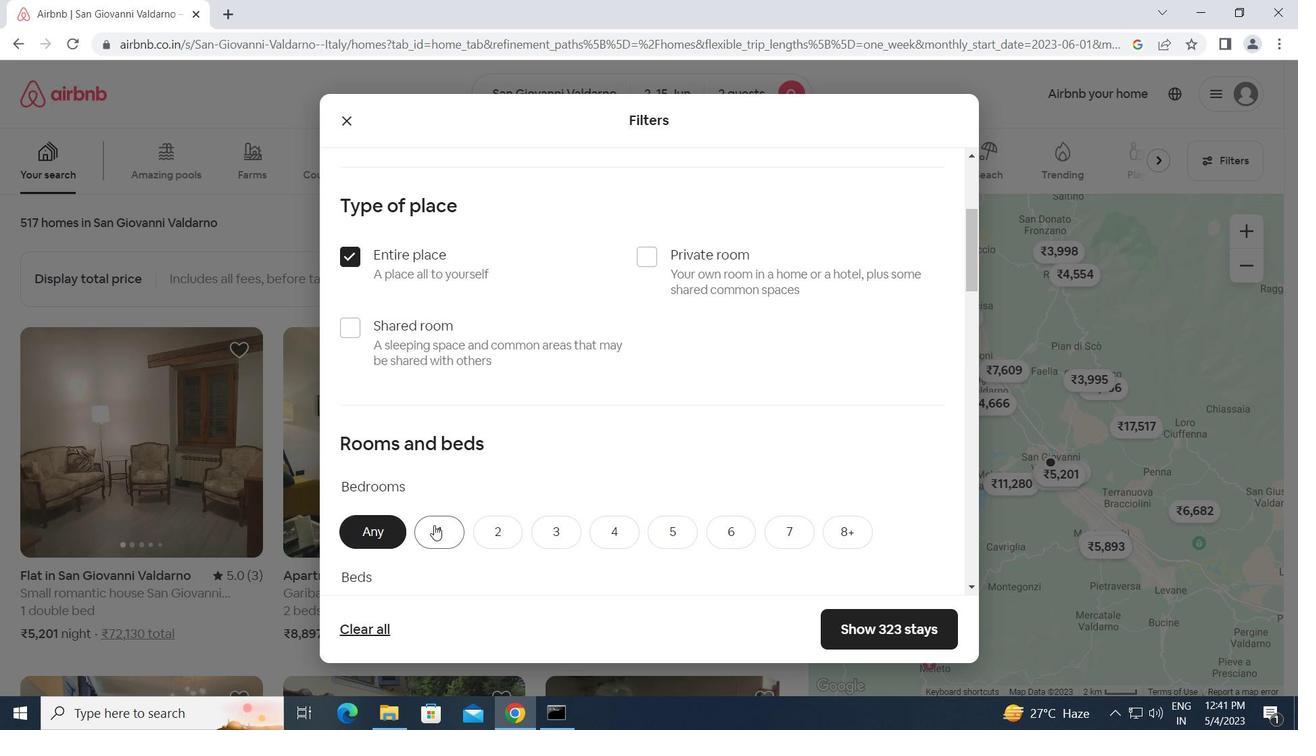 
Action: Mouse moved to (489, 542)
Screenshot: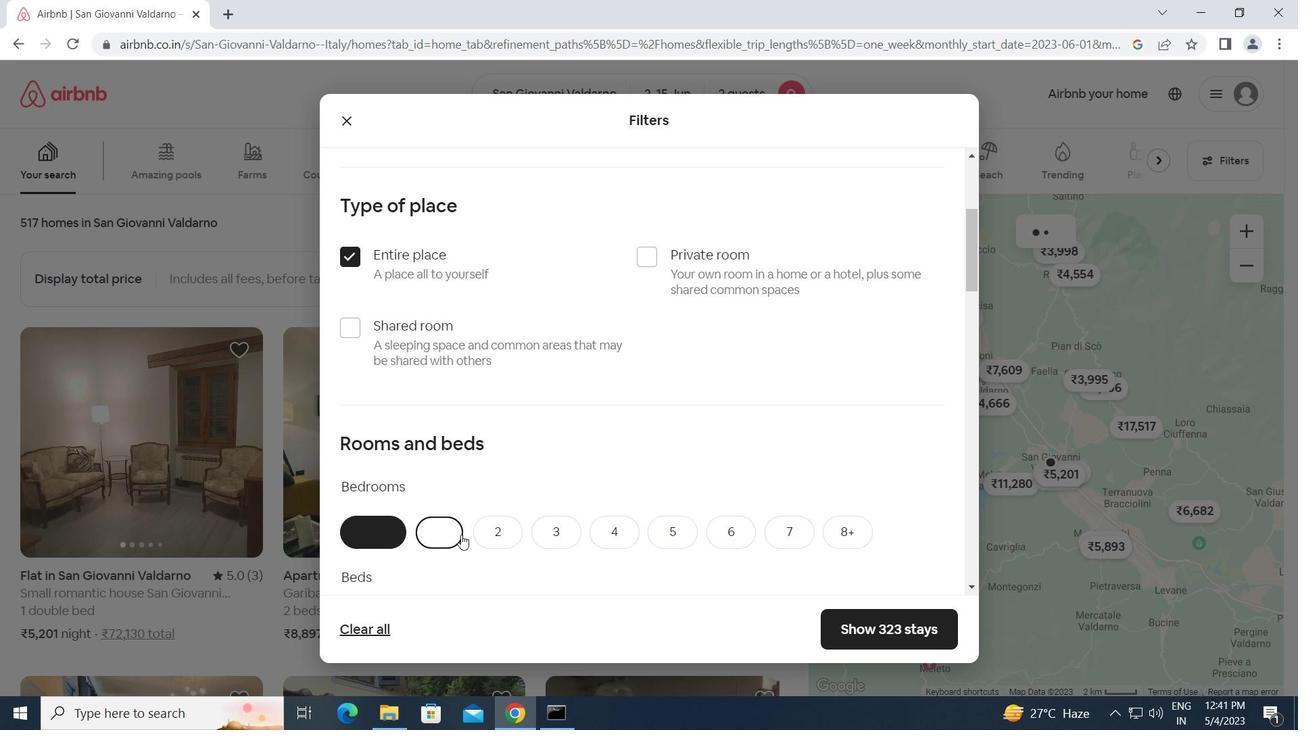 
Action: Mouse scrolled (489, 541) with delta (0, 0)
Screenshot: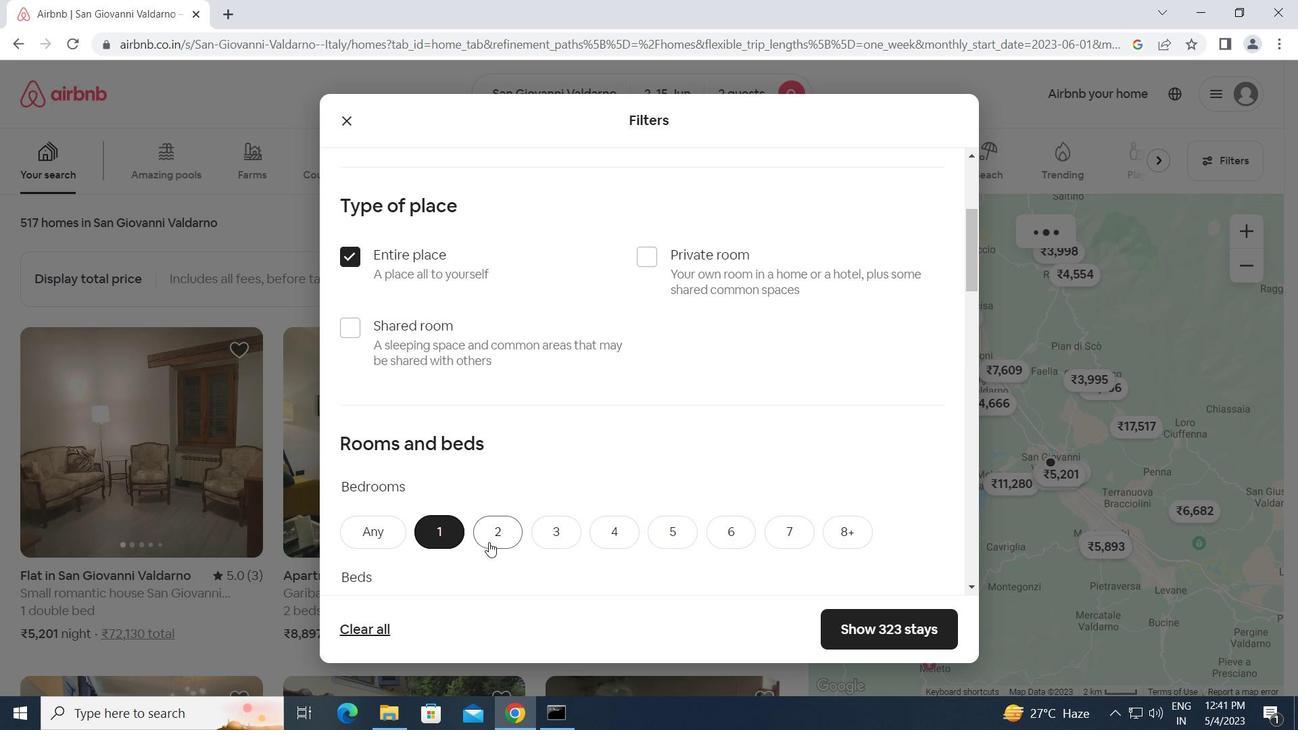 
Action: Mouse moved to (443, 545)
Screenshot: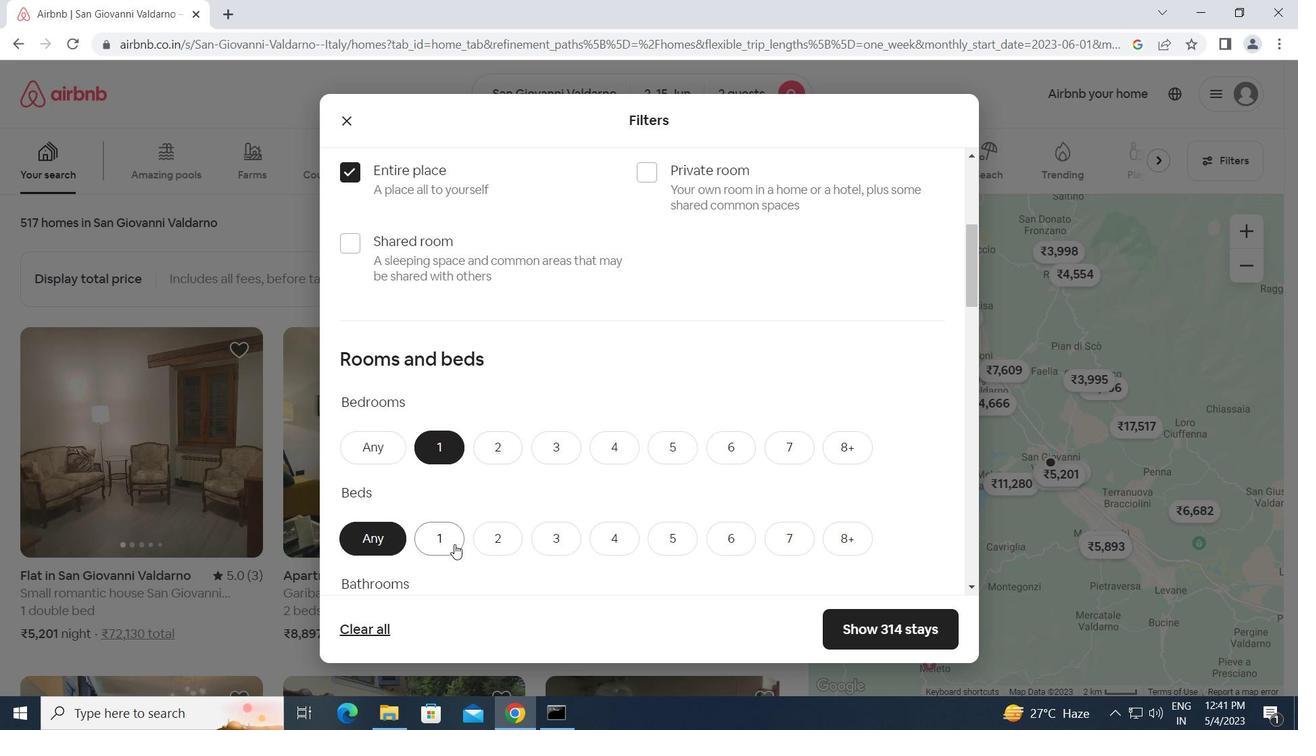 
Action: Mouse pressed left at (443, 545)
Screenshot: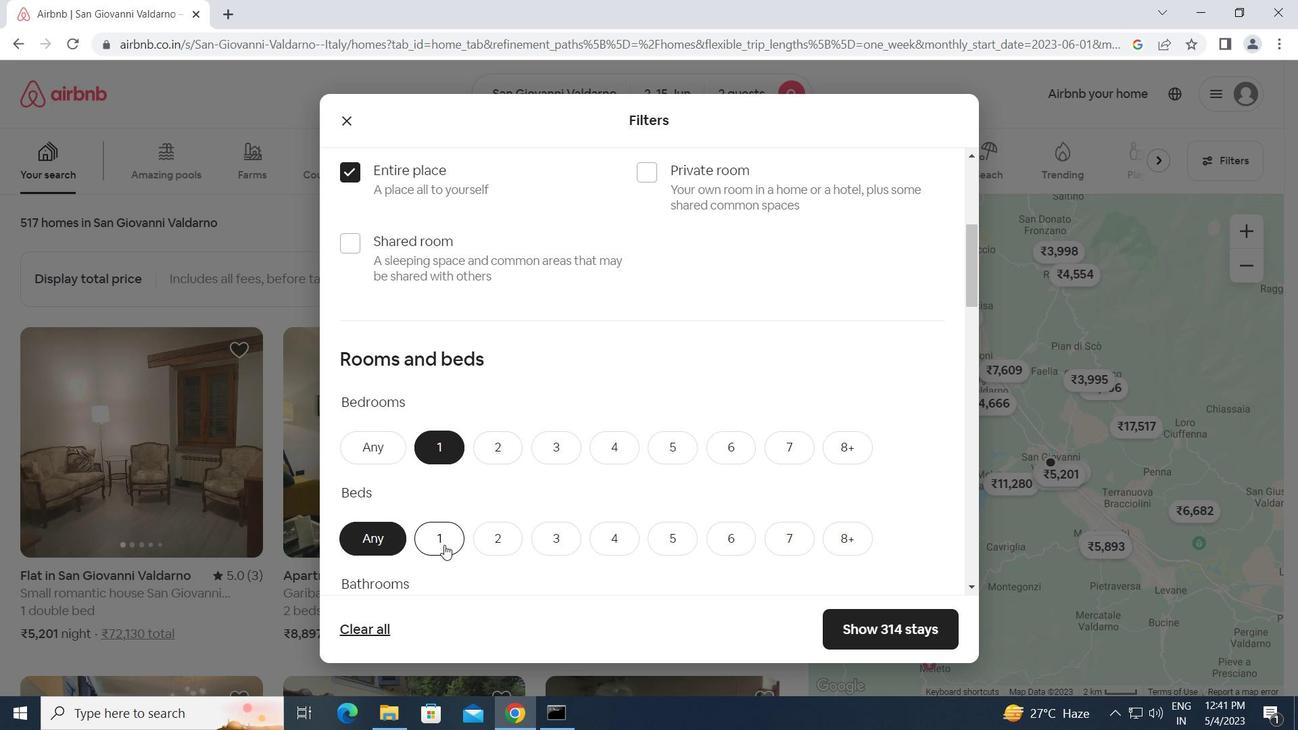 
Action: Mouse moved to (470, 552)
Screenshot: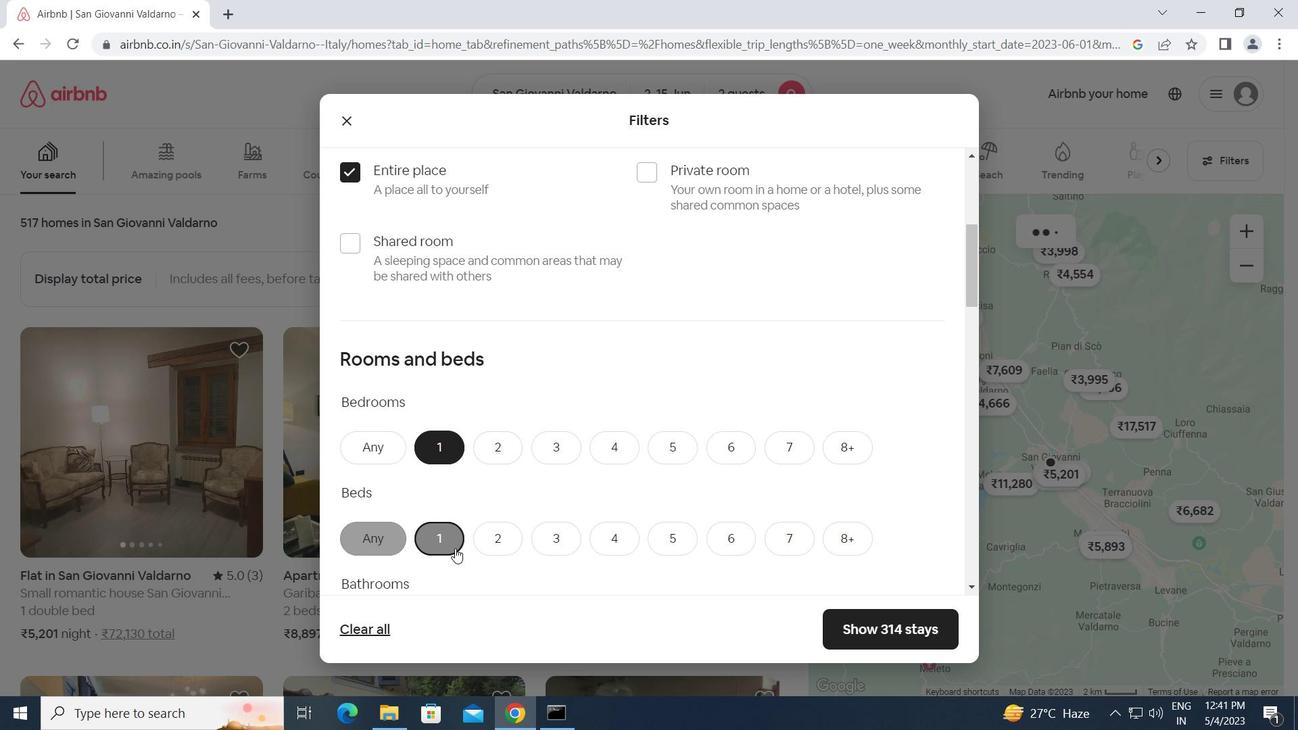 
Action: Mouse scrolled (470, 551) with delta (0, 0)
Screenshot: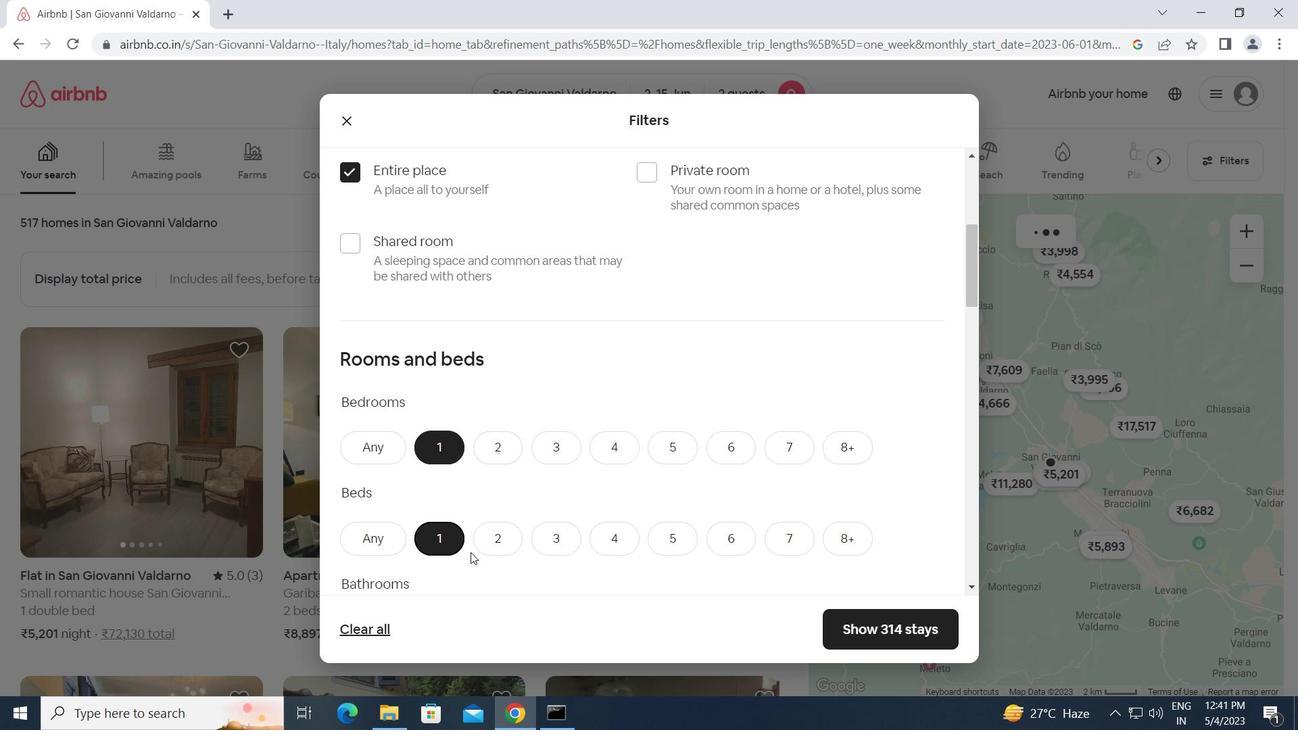 
Action: Mouse scrolled (470, 551) with delta (0, 0)
Screenshot: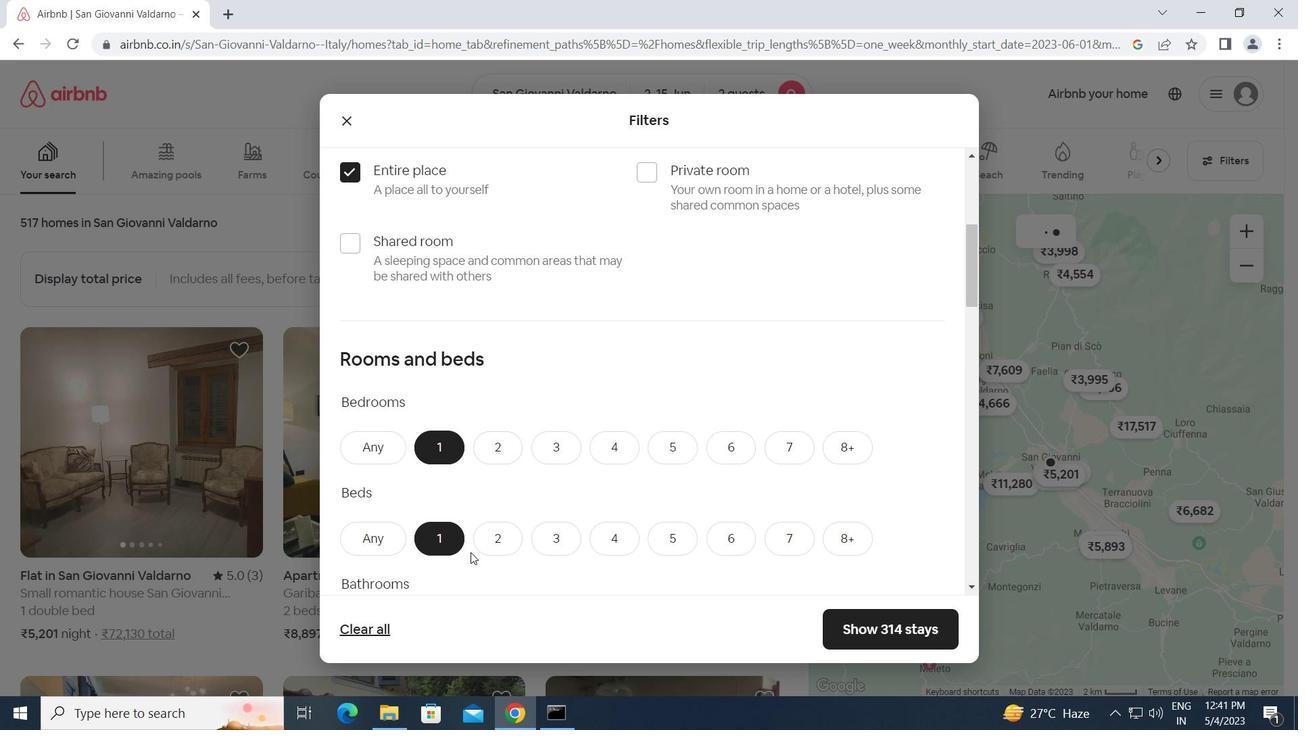 
Action: Mouse moved to (445, 467)
Screenshot: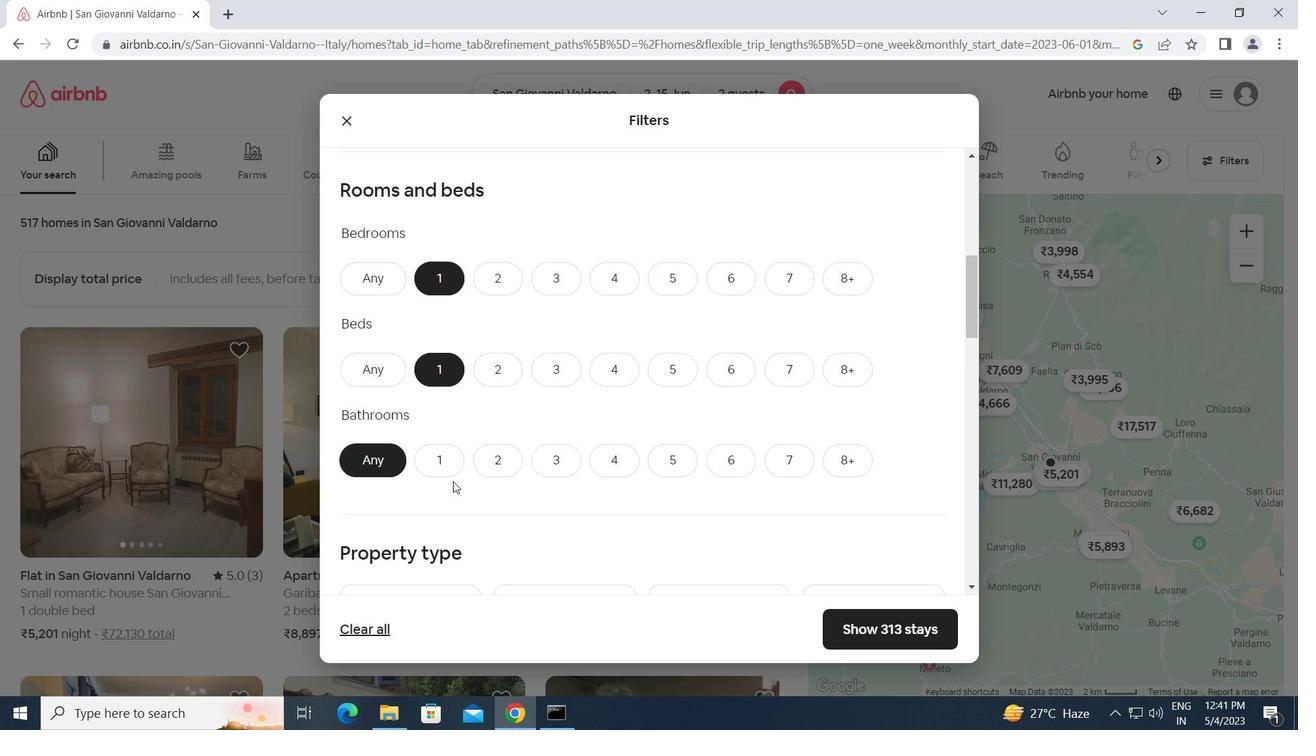 
Action: Mouse pressed left at (445, 467)
Screenshot: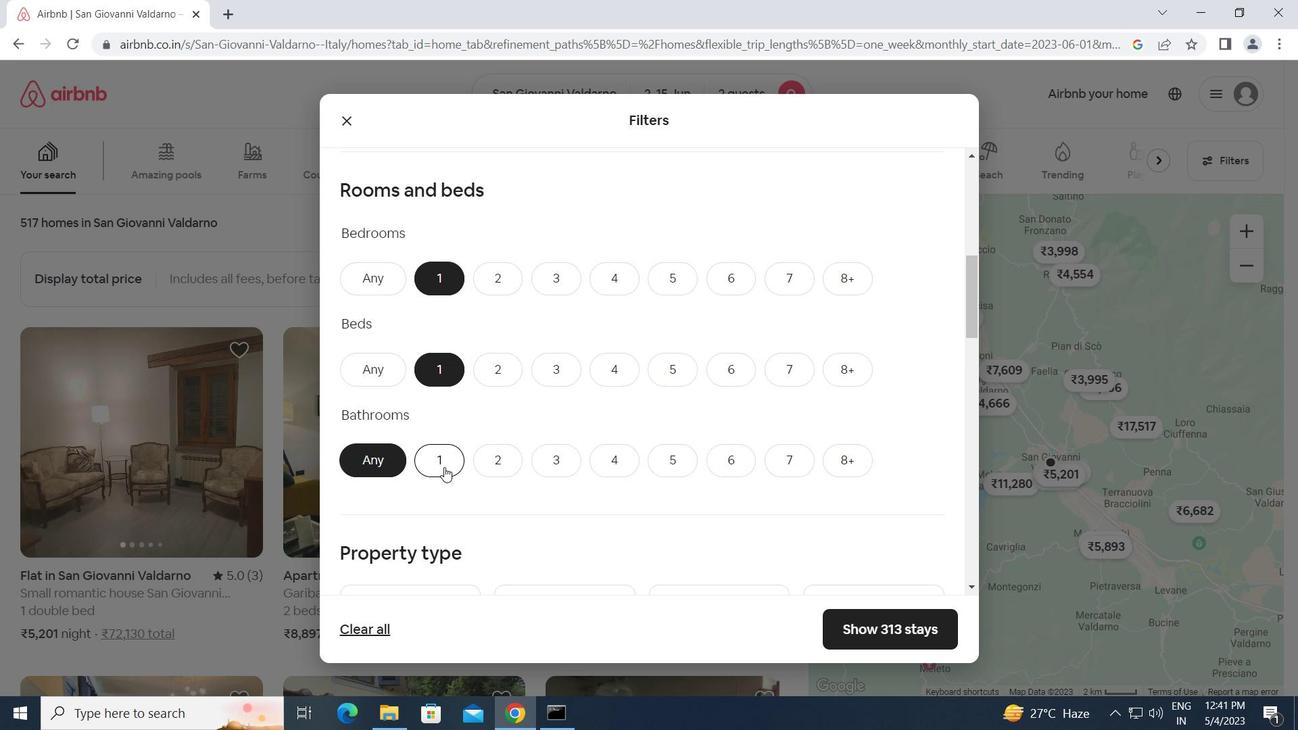 
Action: Mouse moved to (484, 514)
Screenshot: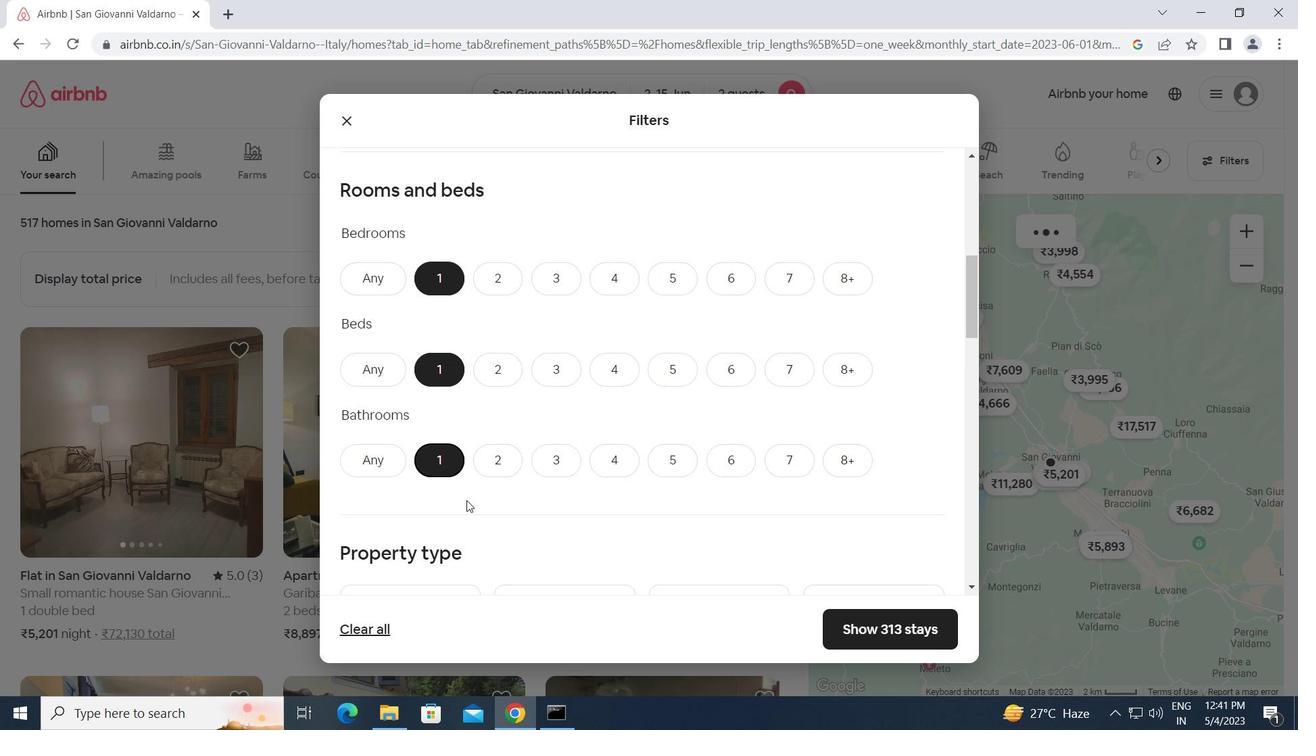 
Action: Mouse scrolled (484, 514) with delta (0, 0)
Screenshot: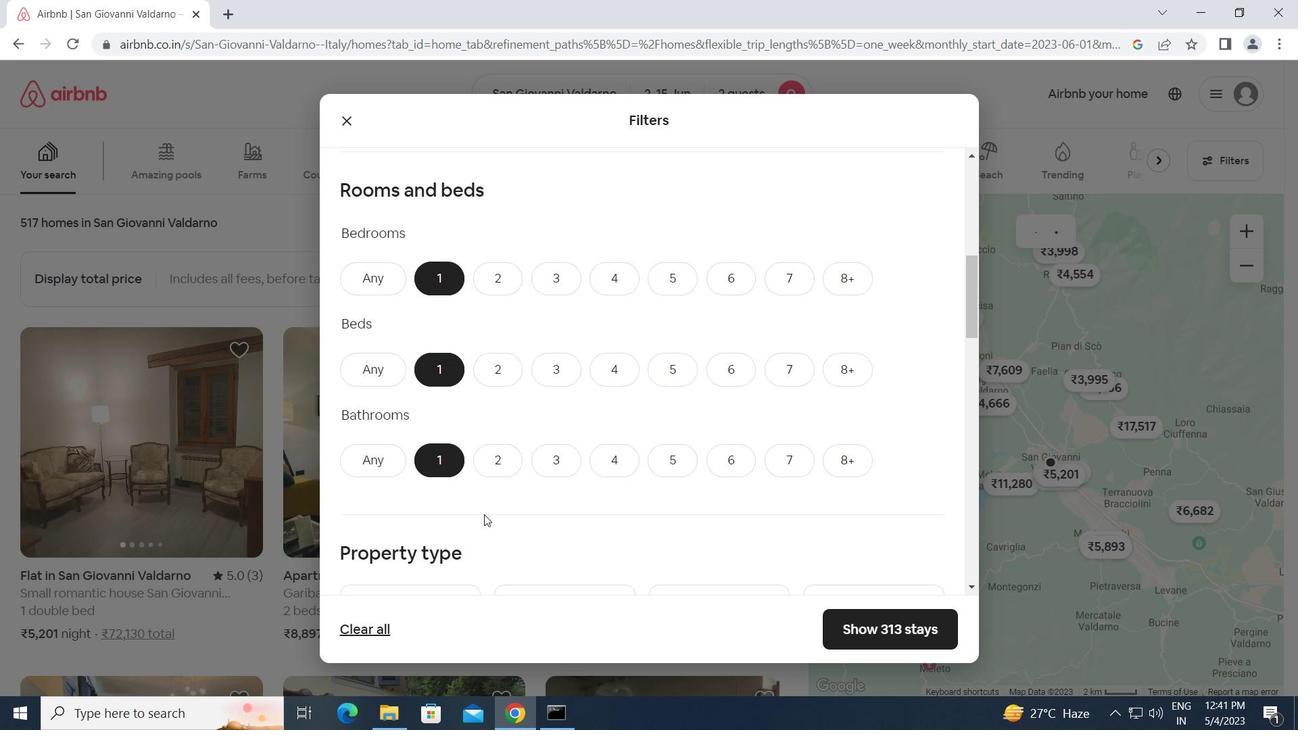 
Action: Mouse scrolled (484, 514) with delta (0, 0)
Screenshot: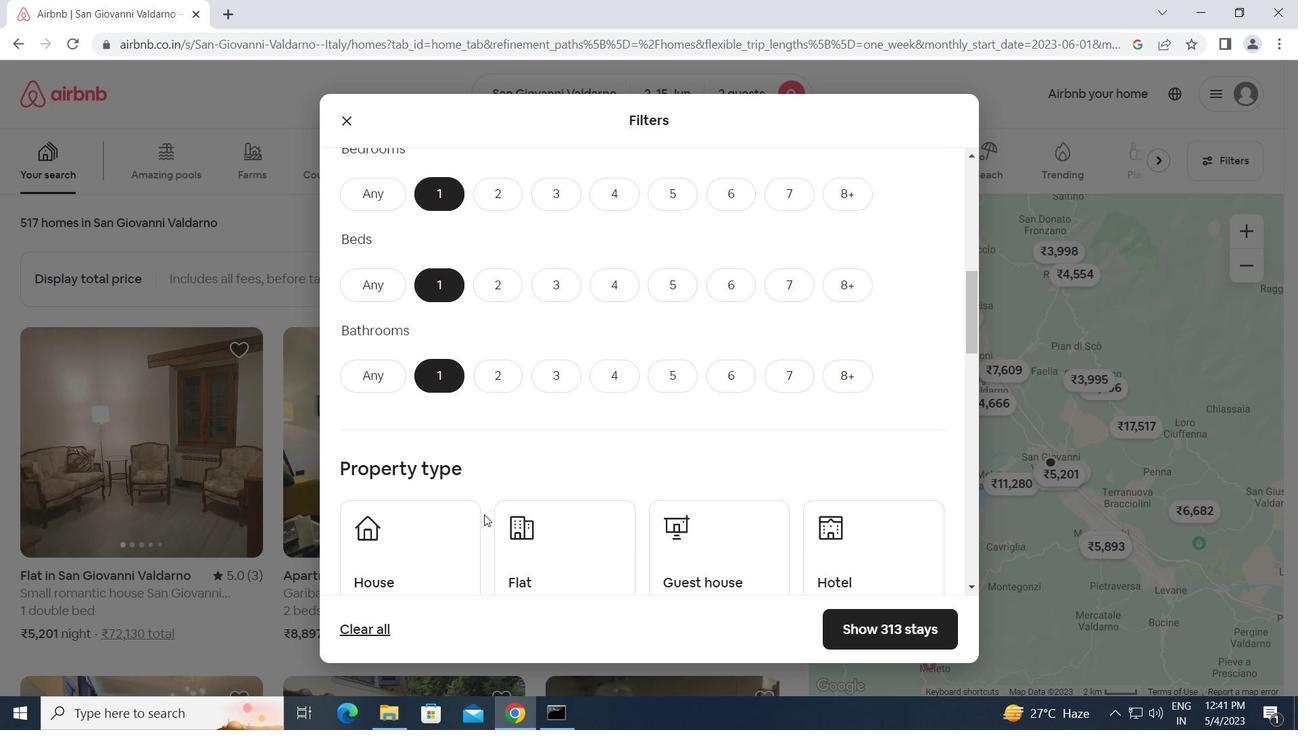 
Action: Mouse moved to (403, 487)
Screenshot: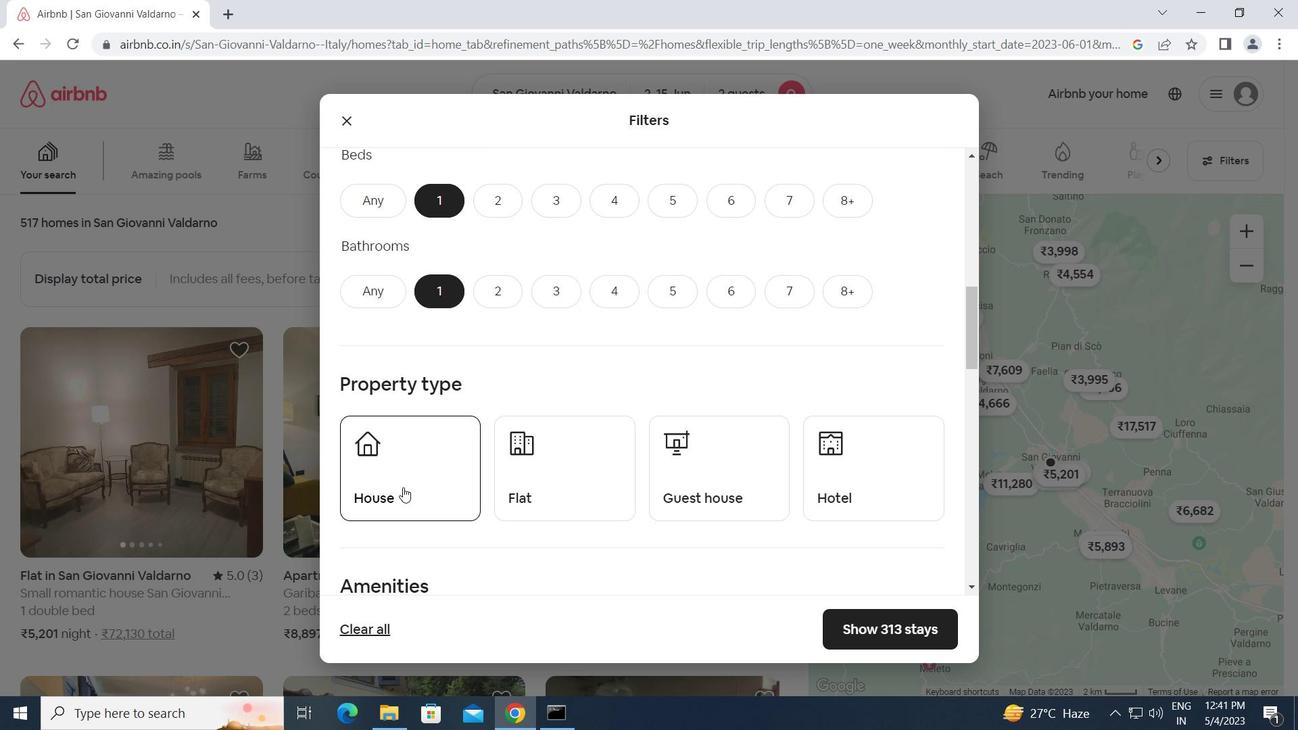 
Action: Mouse pressed left at (403, 487)
Screenshot: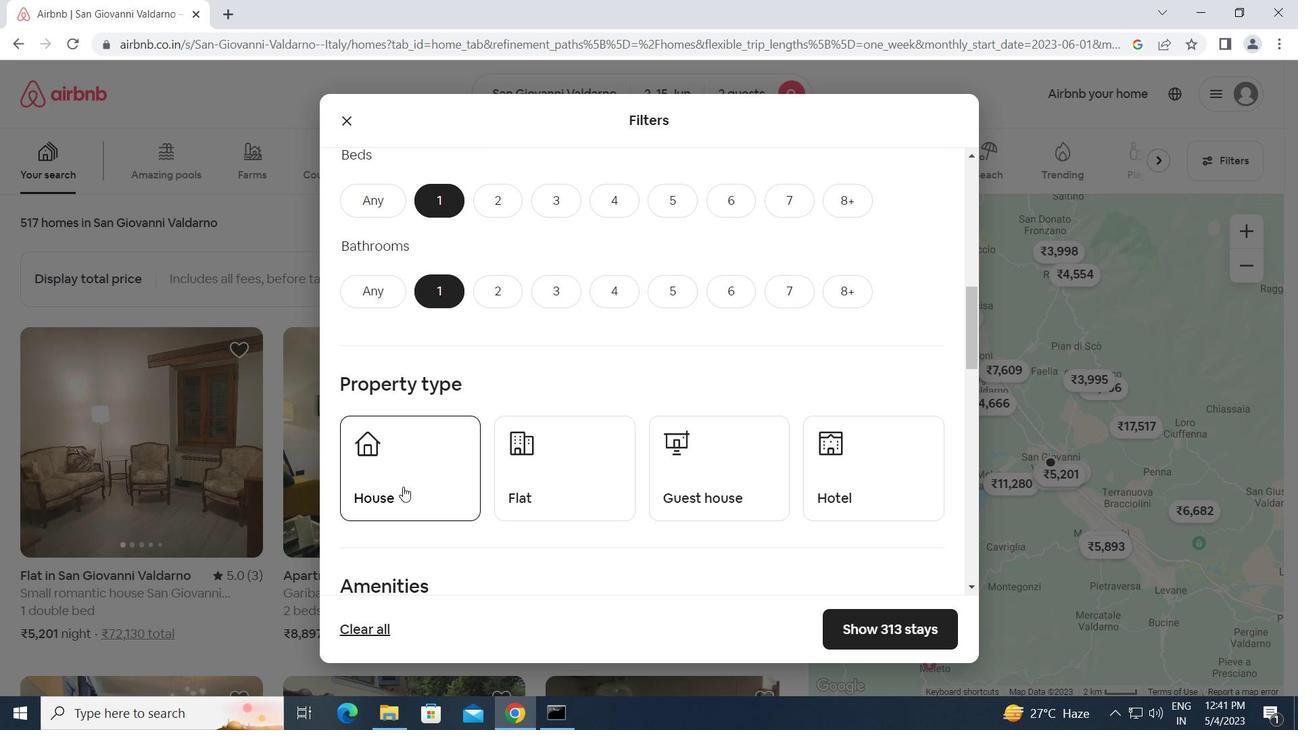 
Action: Mouse moved to (568, 480)
Screenshot: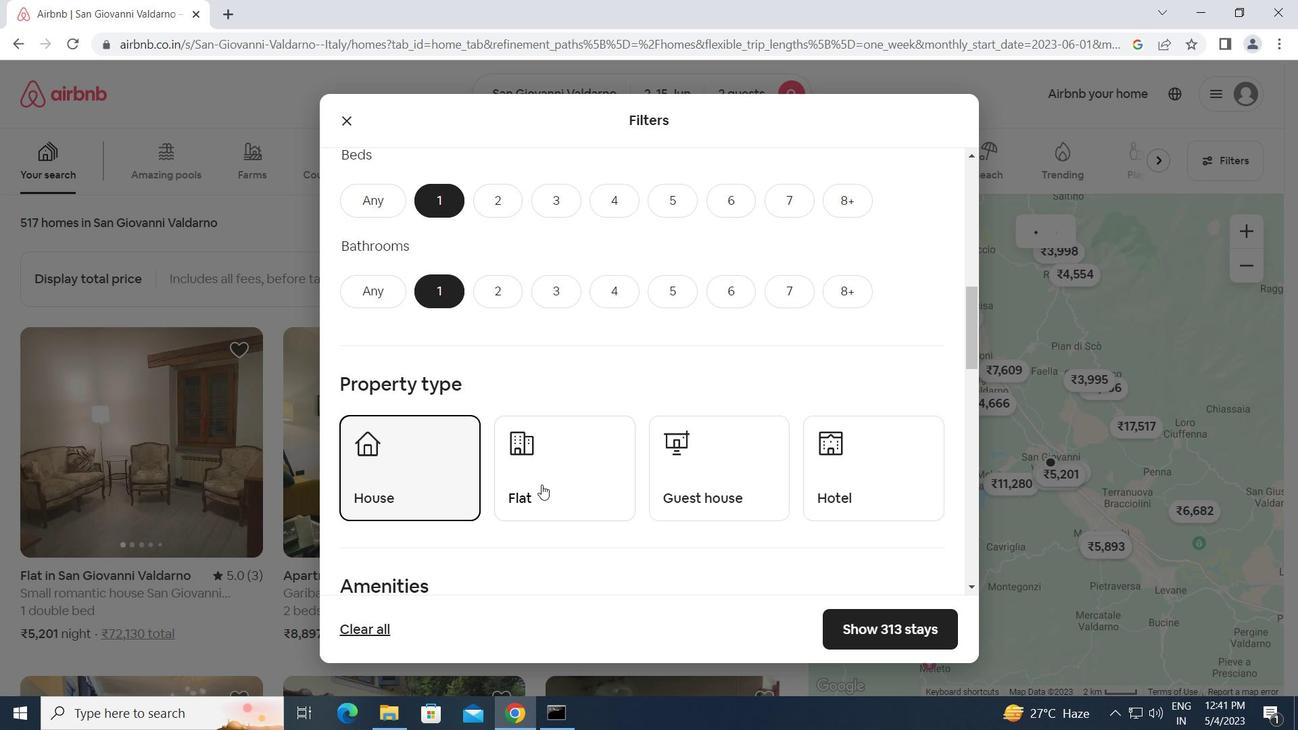
Action: Mouse pressed left at (568, 480)
Screenshot: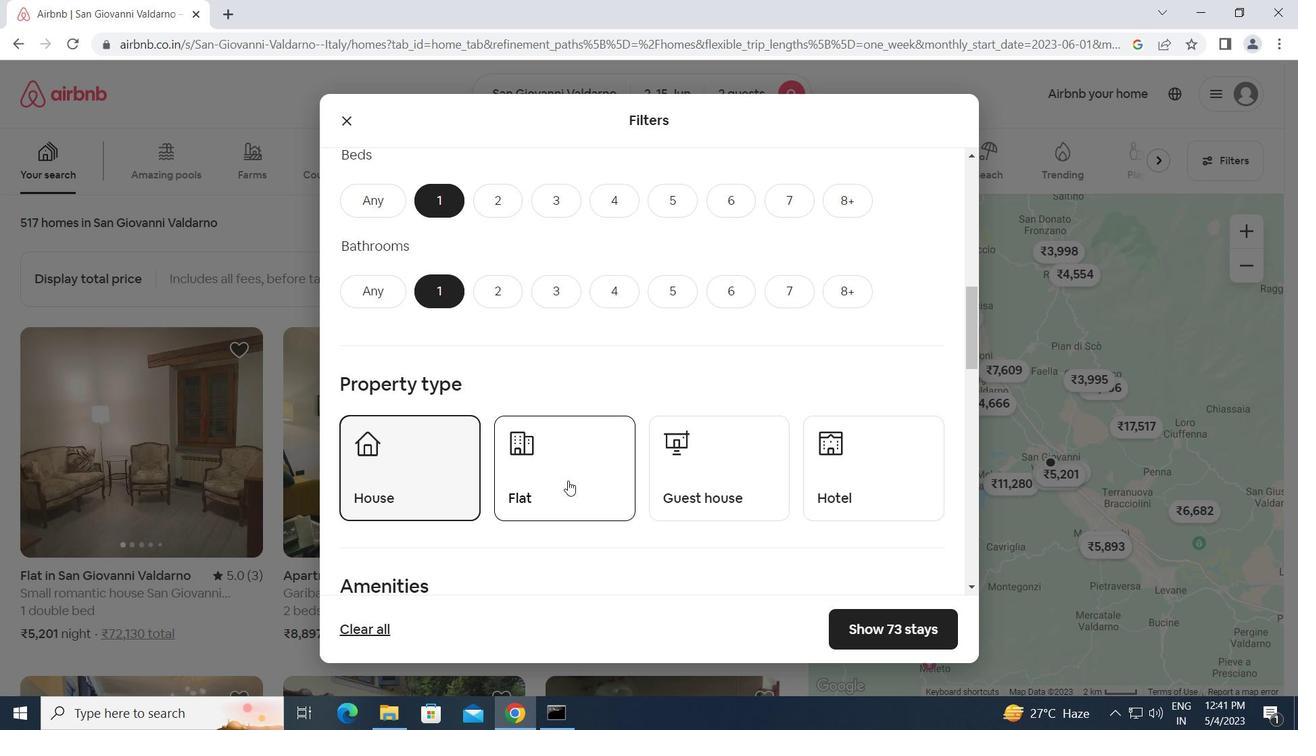 
Action: Mouse moved to (708, 489)
Screenshot: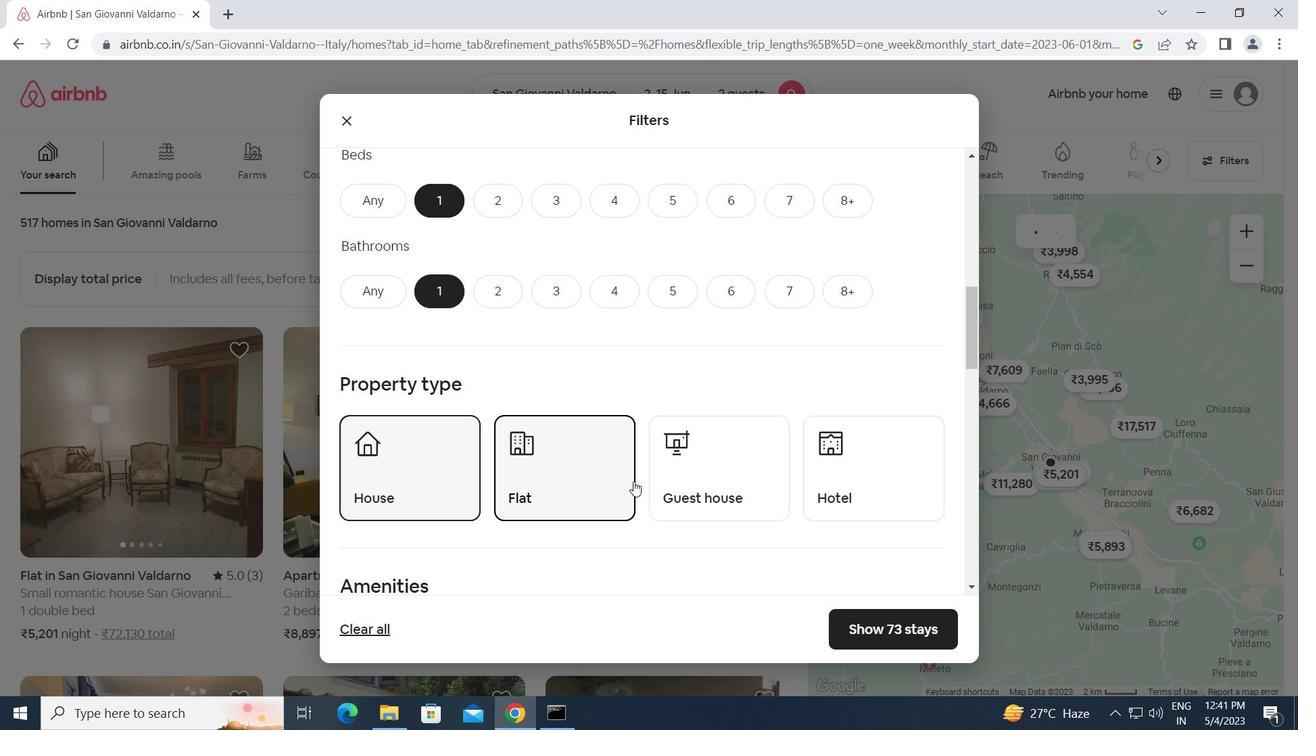 
Action: Mouse pressed left at (708, 489)
Screenshot: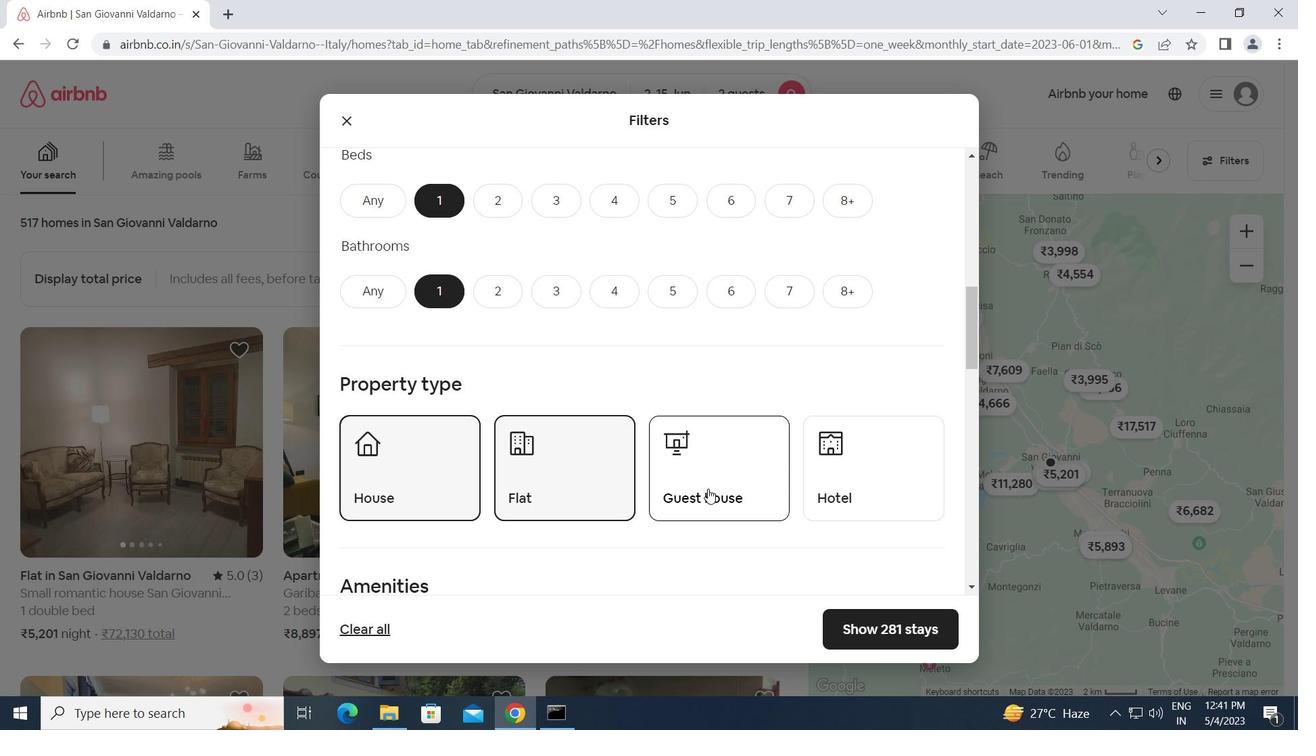 
Action: Mouse moved to (838, 501)
Screenshot: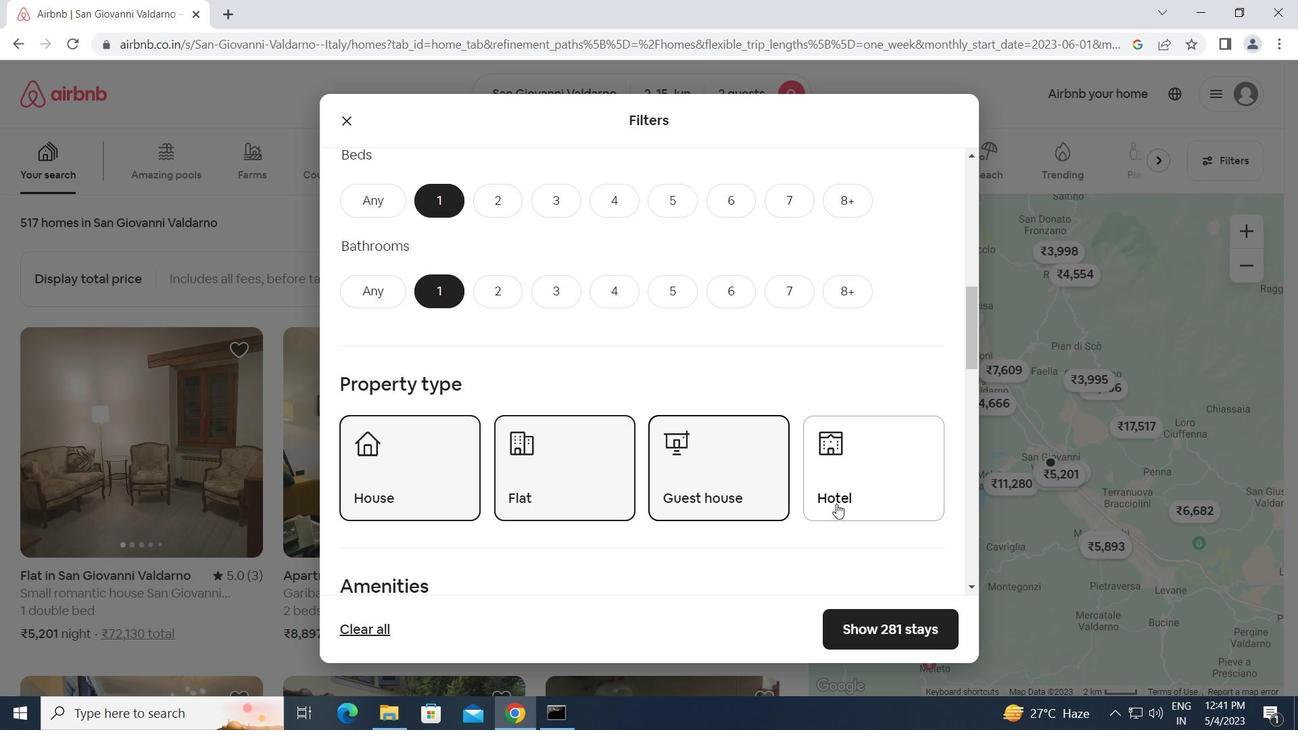 
Action: Mouse pressed left at (838, 501)
Screenshot: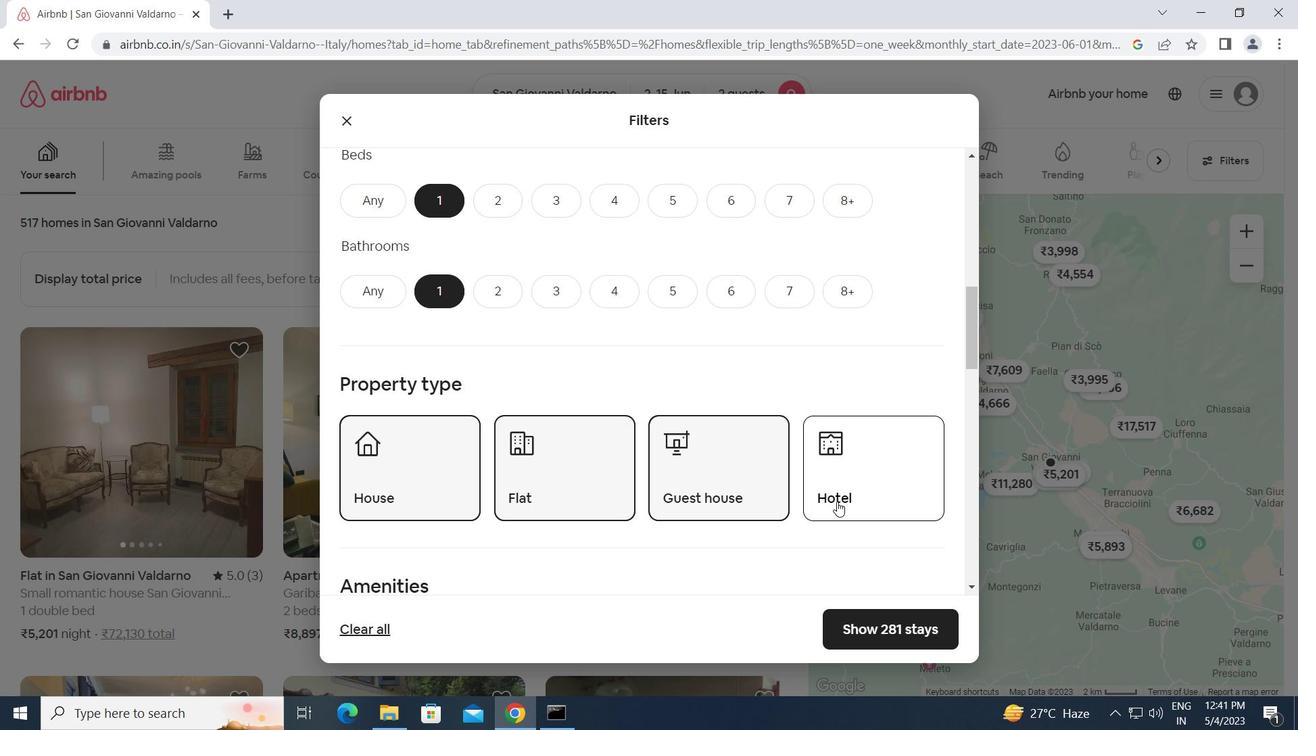
Action: Mouse moved to (558, 535)
Screenshot: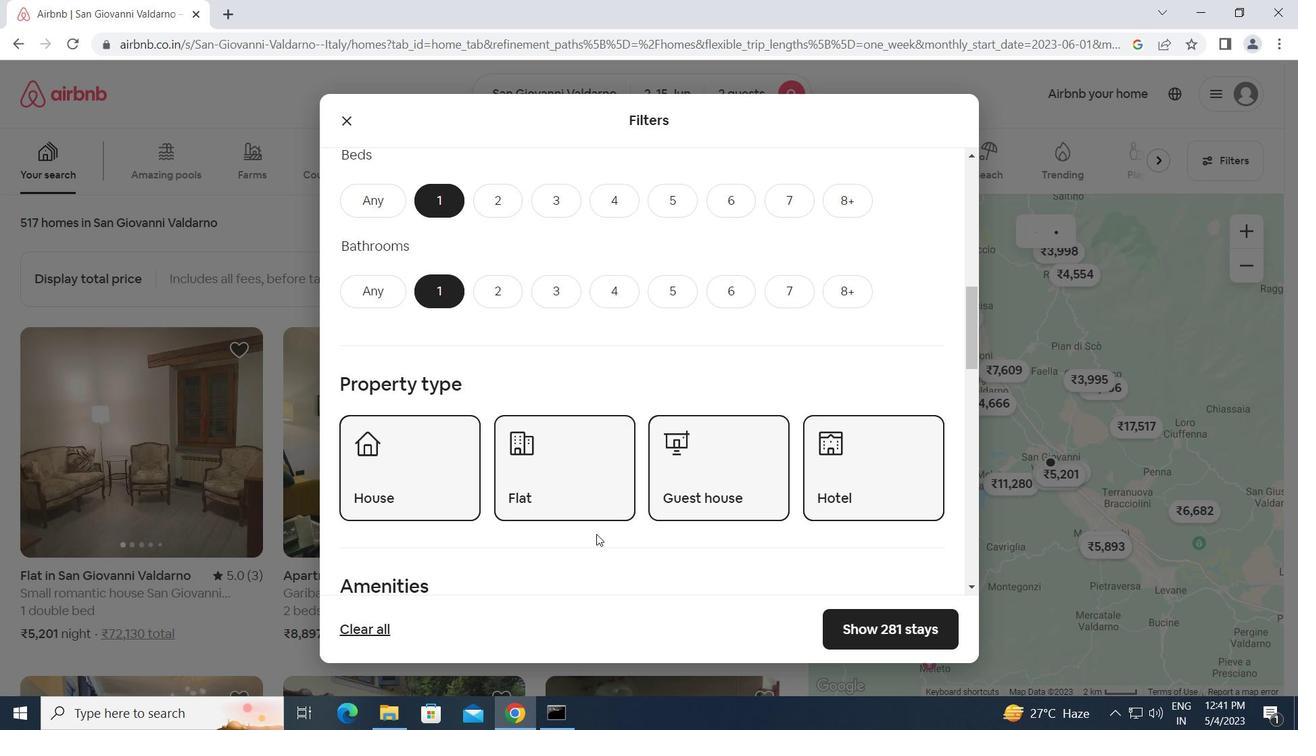 
Action: Mouse scrolled (558, 534) with delta (0, 0)
Screenshot: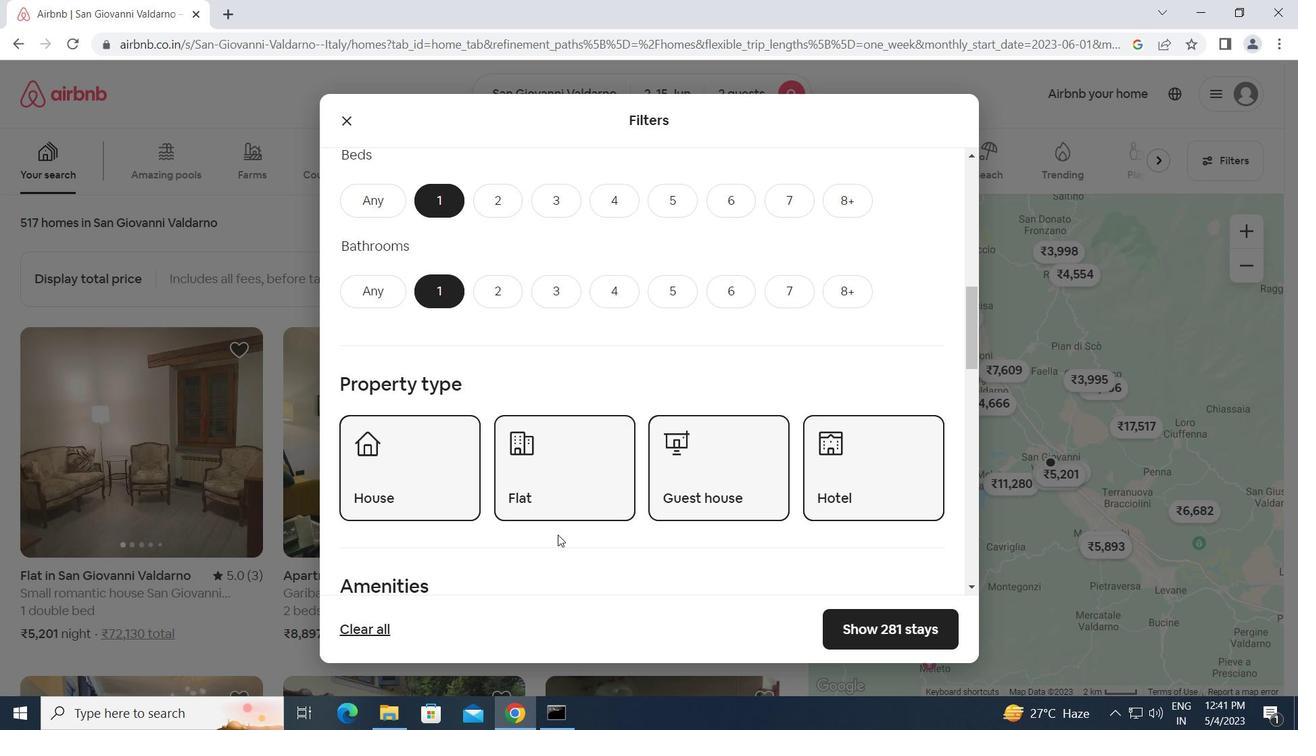 
Action: Mouse scrolled (558, 534) with delta (0, 0)
Screenshot: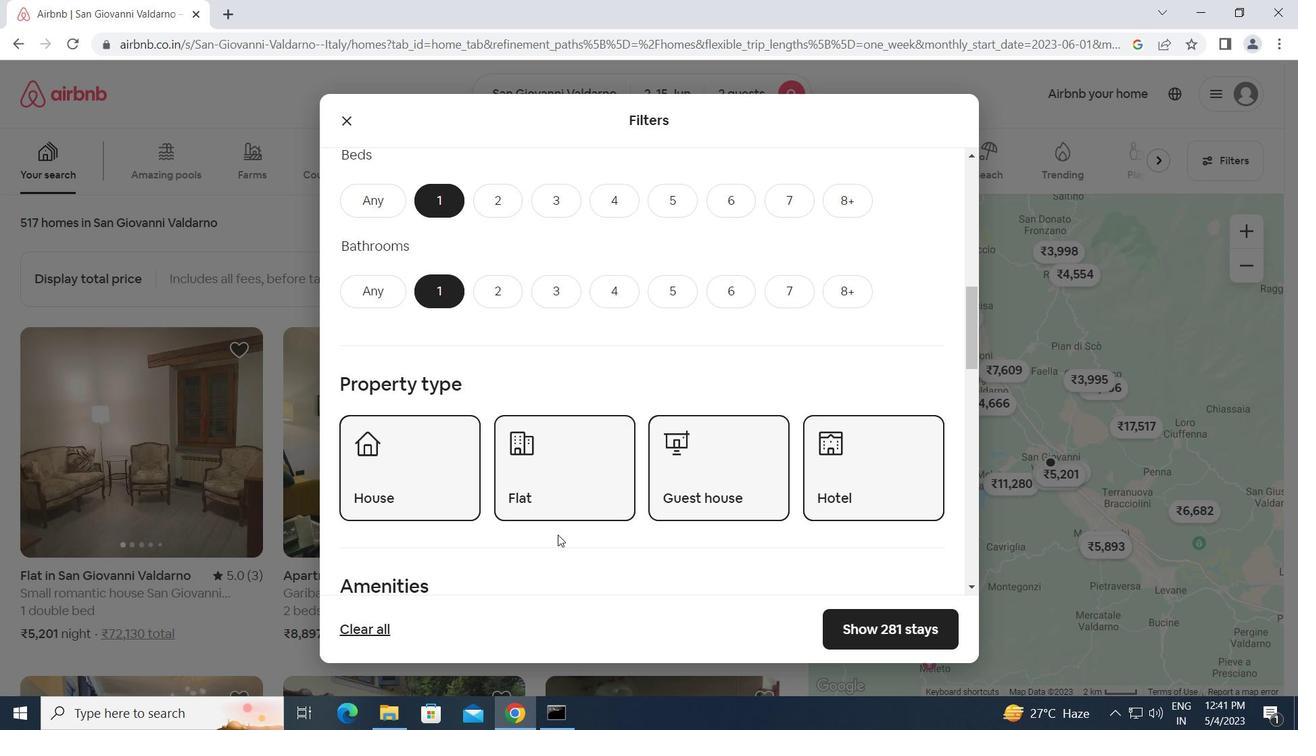 
Action: Mouse scrolled (558, 534) with delta (0, 0)
Screenshot: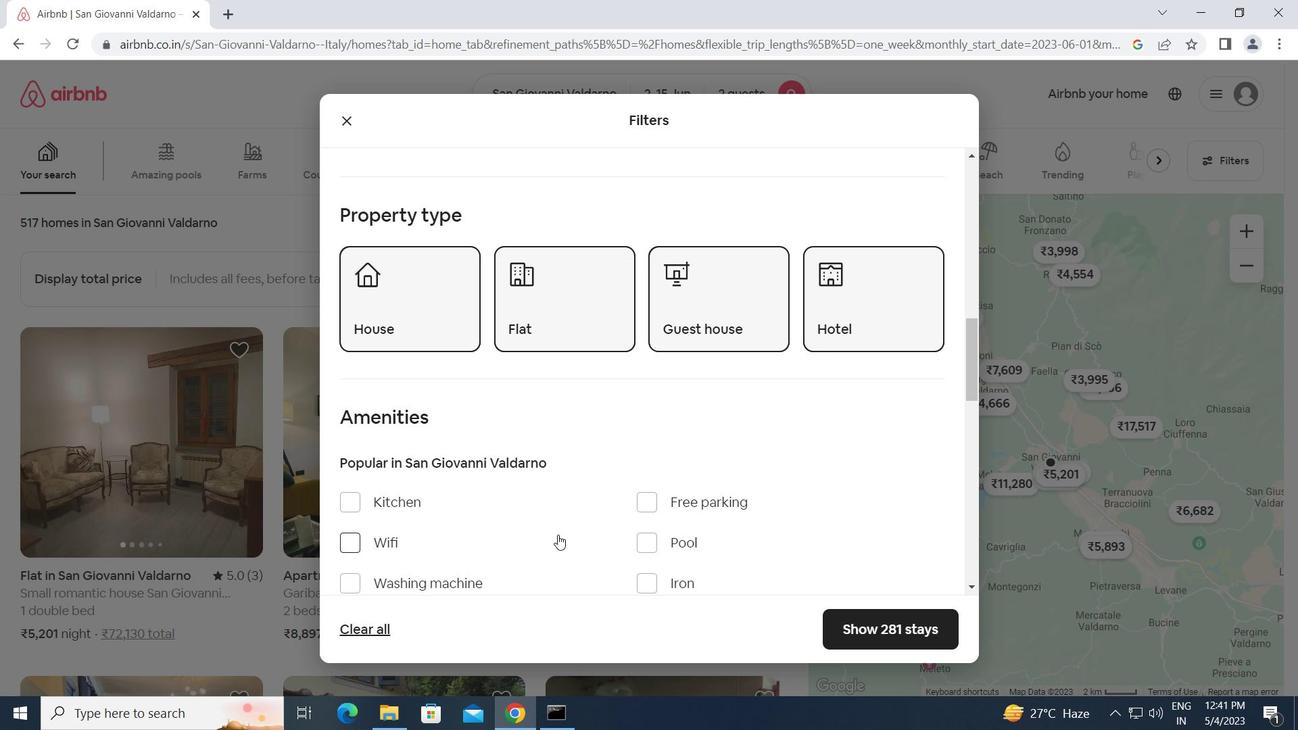 
Action: Mouse scrolled (558, 534) with delta (0, 0)
Screenshot: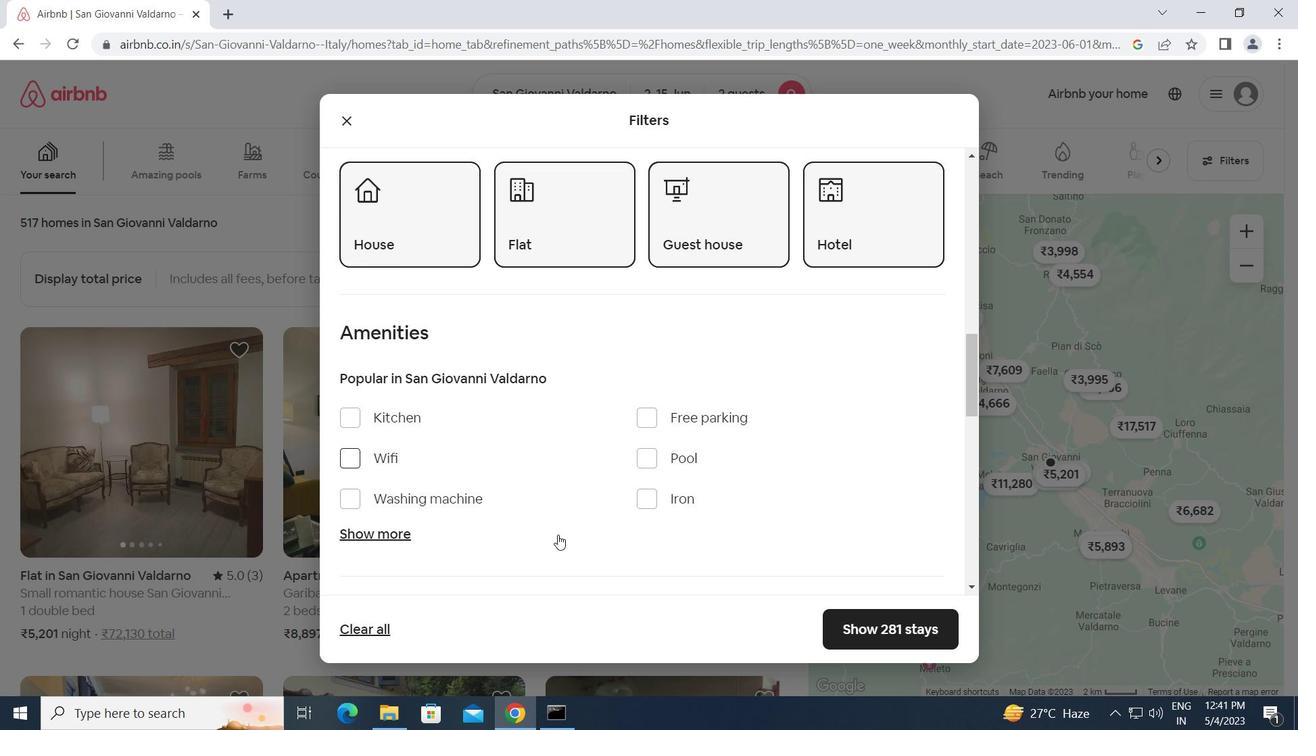 
Action: Mouse scrolled (558, 534) with delta (0, 0)
Screenshot: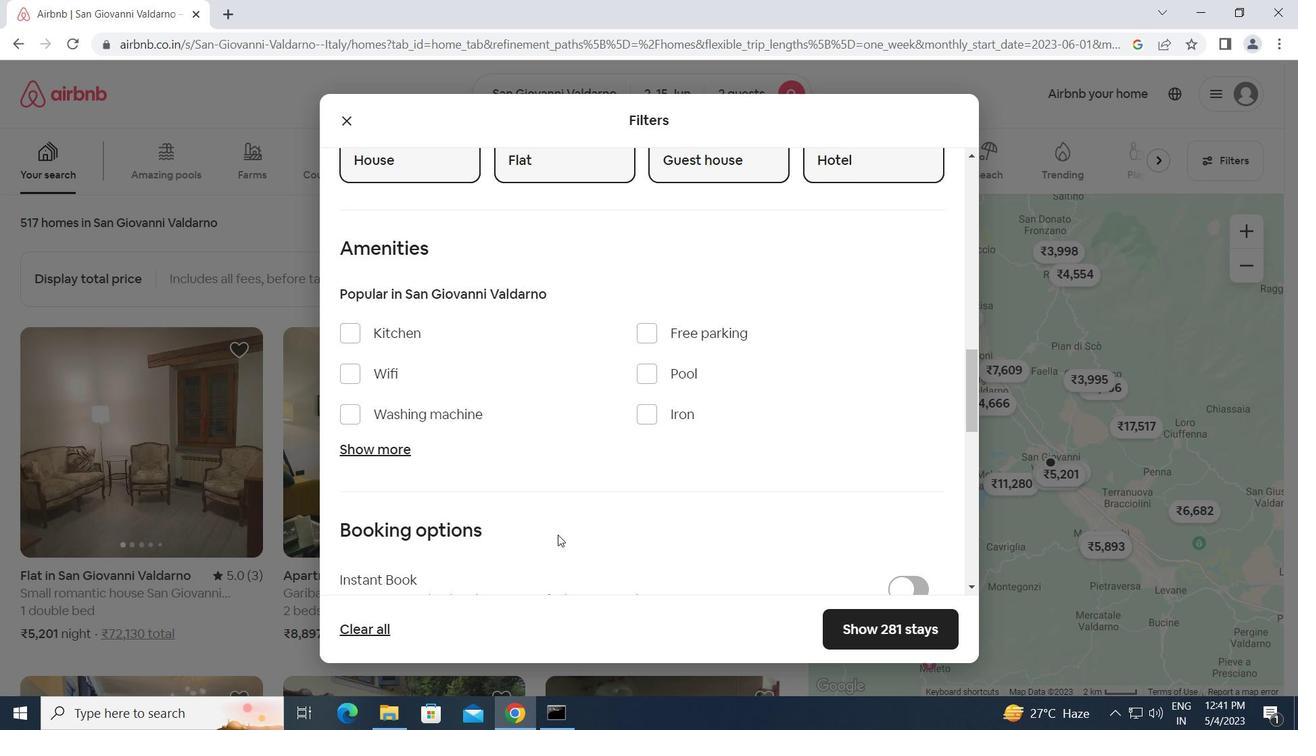 
Action: Mouse scrolled (558, 534) with delta (0, 0)
Screenshot: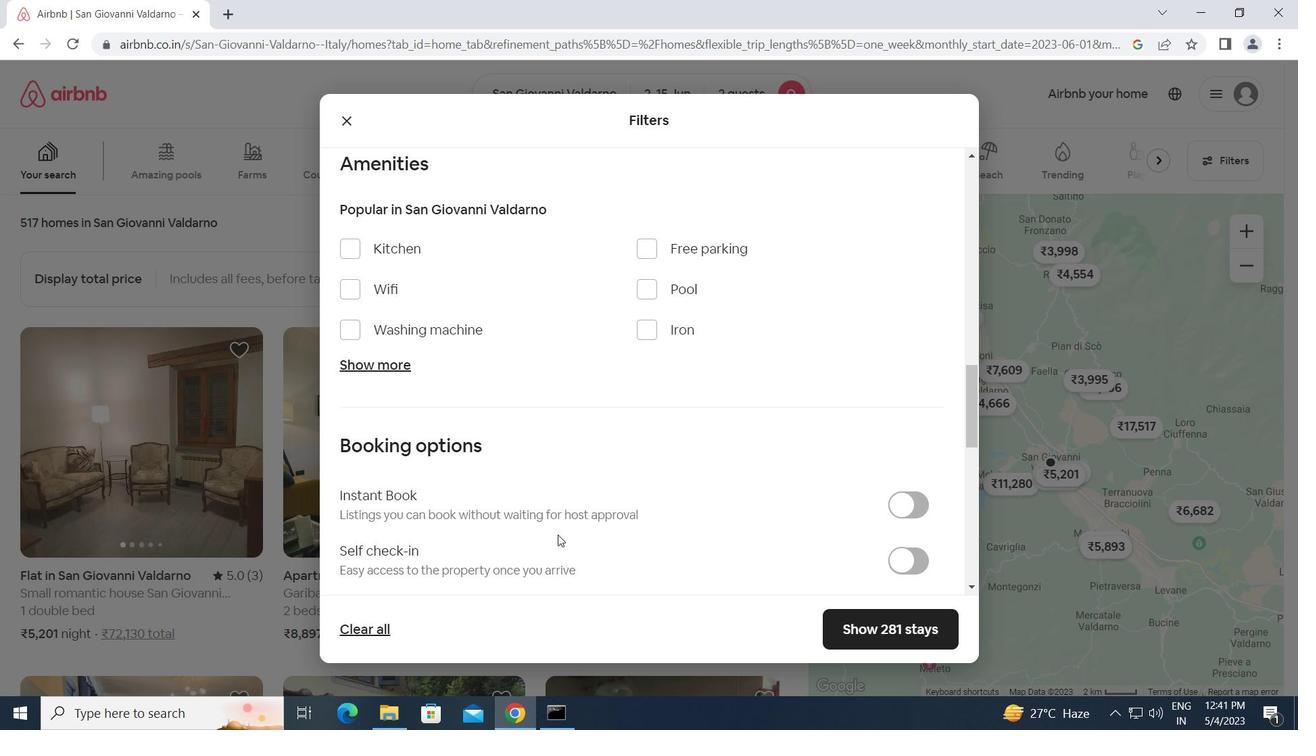 
Action: Mouse moved to (901, 474)
Screenshot: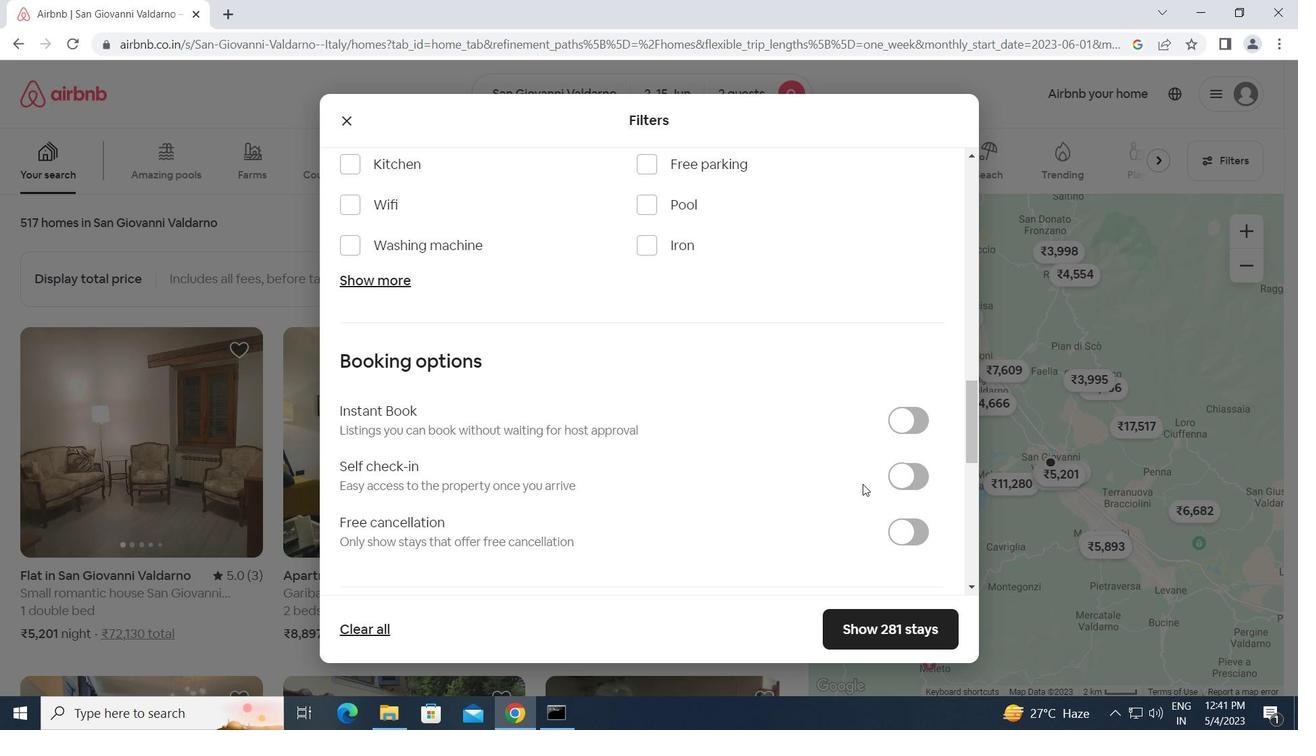 
Action: Mouse pressed left at (901, 474)
Screenshot: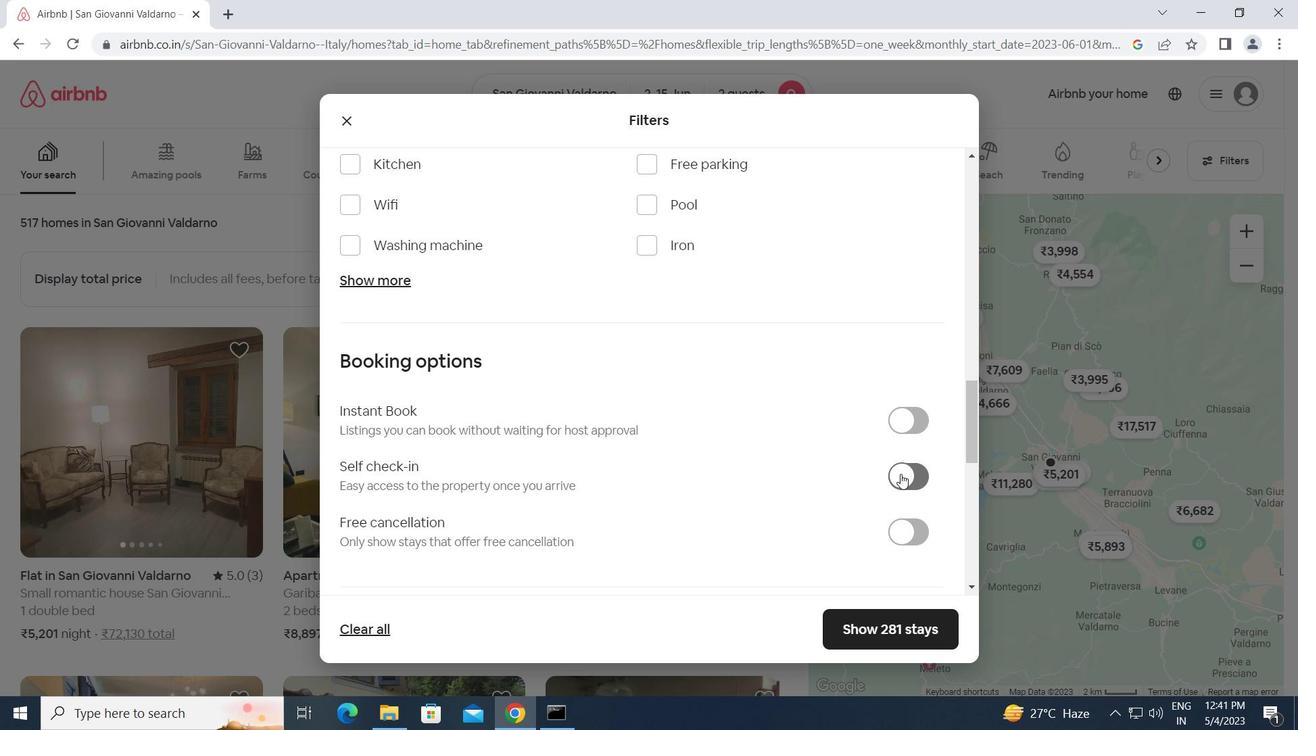 
Action: Mouse moved to (669, 537)
Screenshot: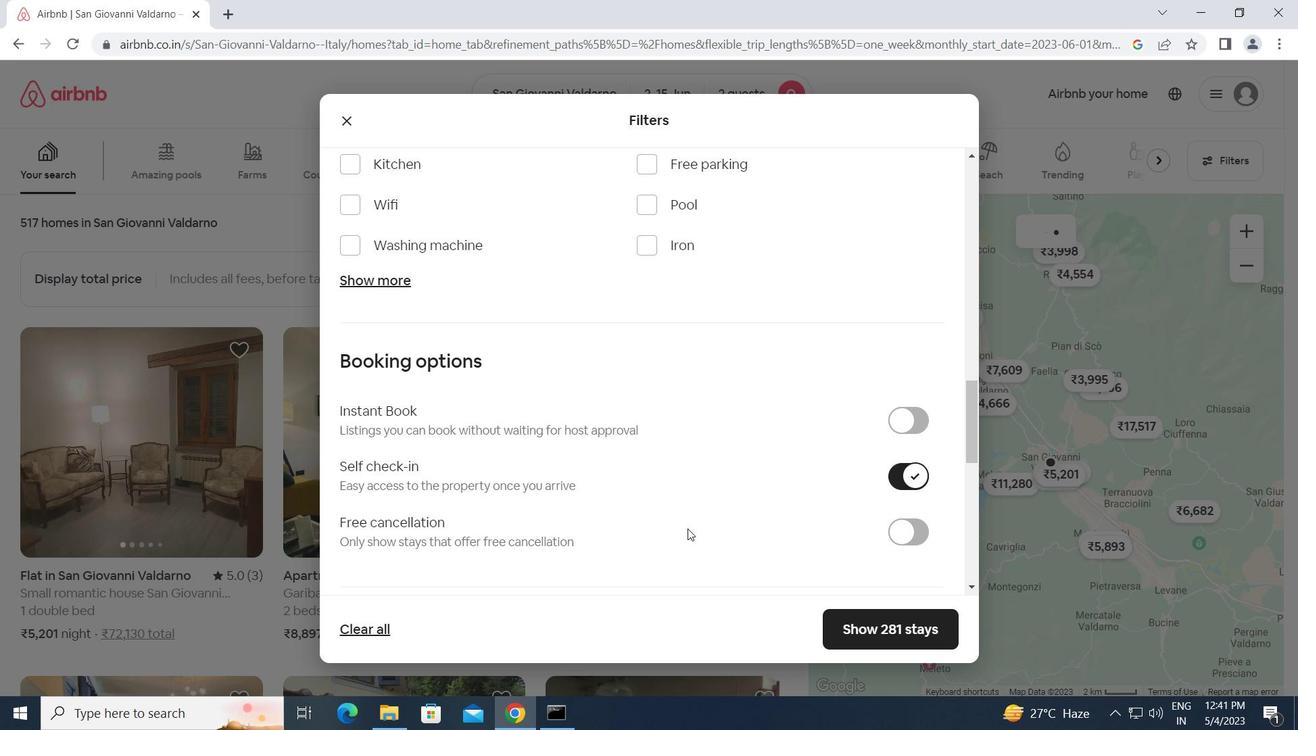 
Action: Mouse scrolled (669, 536) with delta (0, 0)
Screenshot: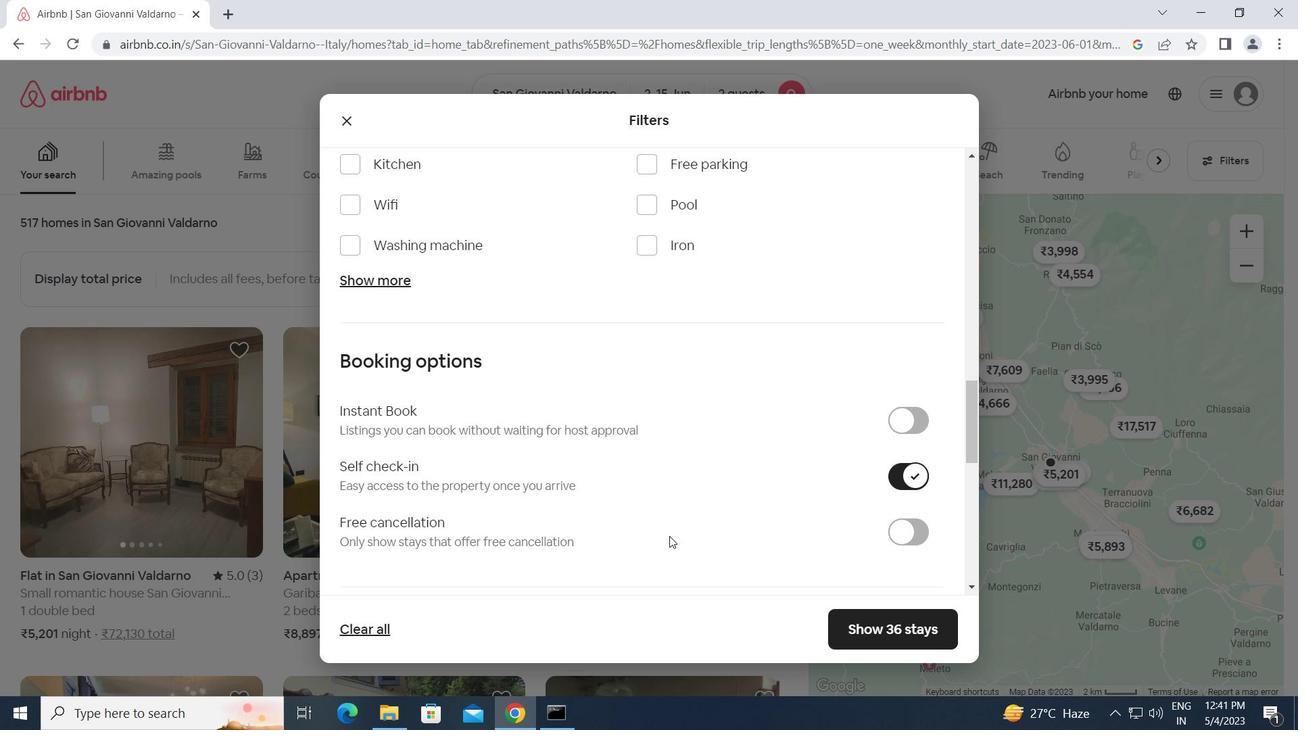 
Action: Mouse scrolled (669, 536) with delta (0, 0)
Screenshot: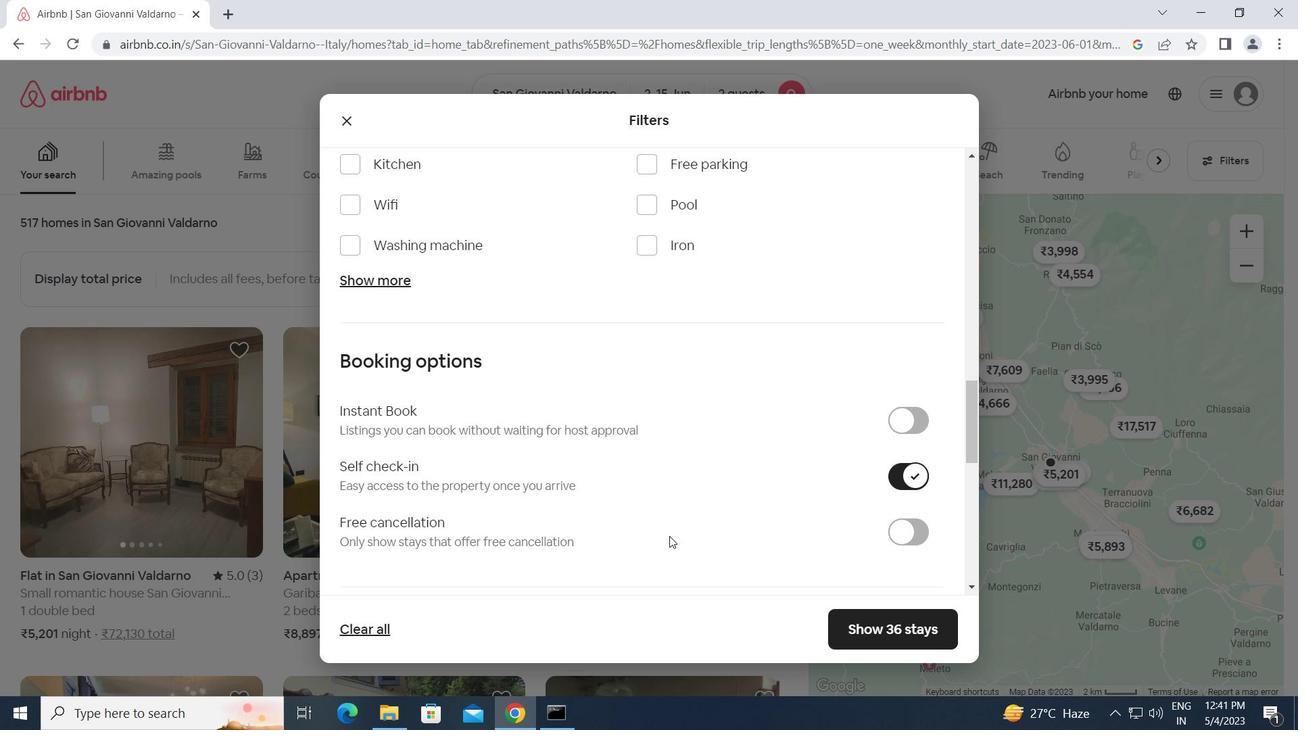 
Action: Mouse scrolled (669, 536) with delta (0, 0)
Screenshot: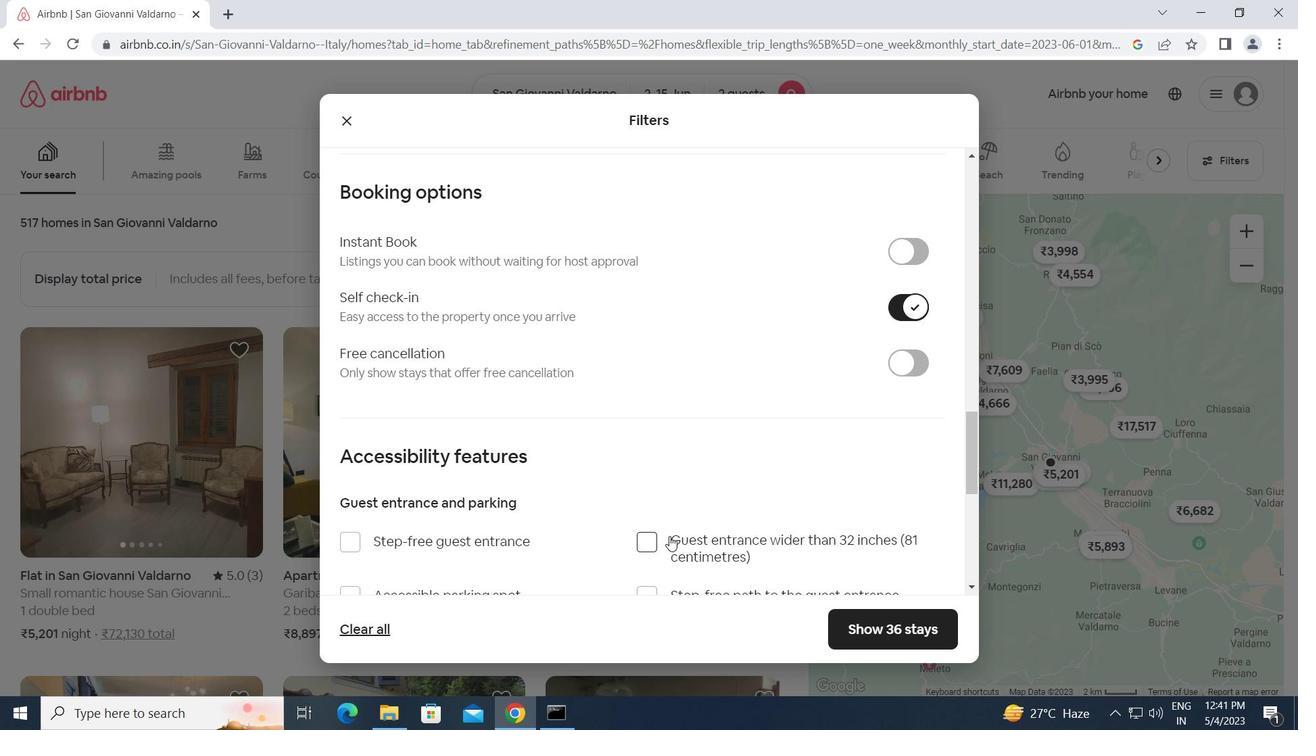 
Action: Mouse scrolled (669, 536) with delta (0, 0)
Screenshot: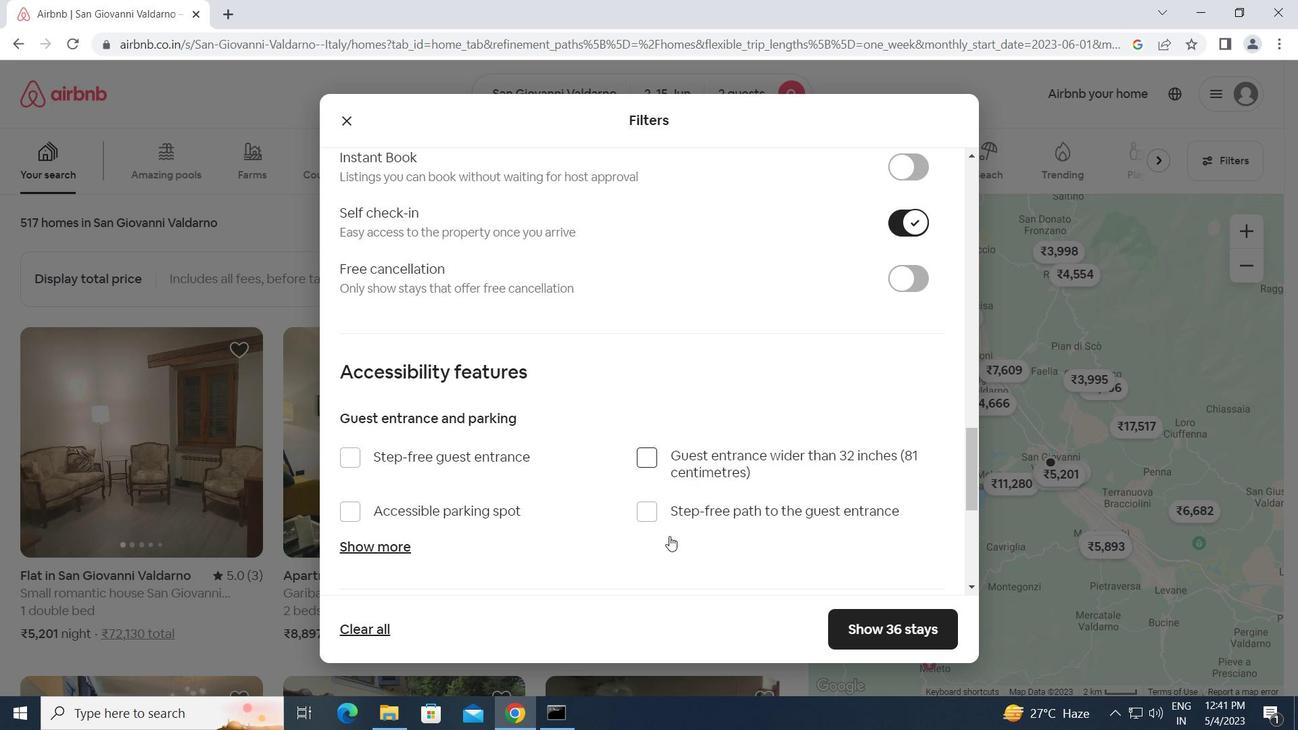 
Action: Mouse scrolled (669, 536) with delta (0, 0)
Screenshot: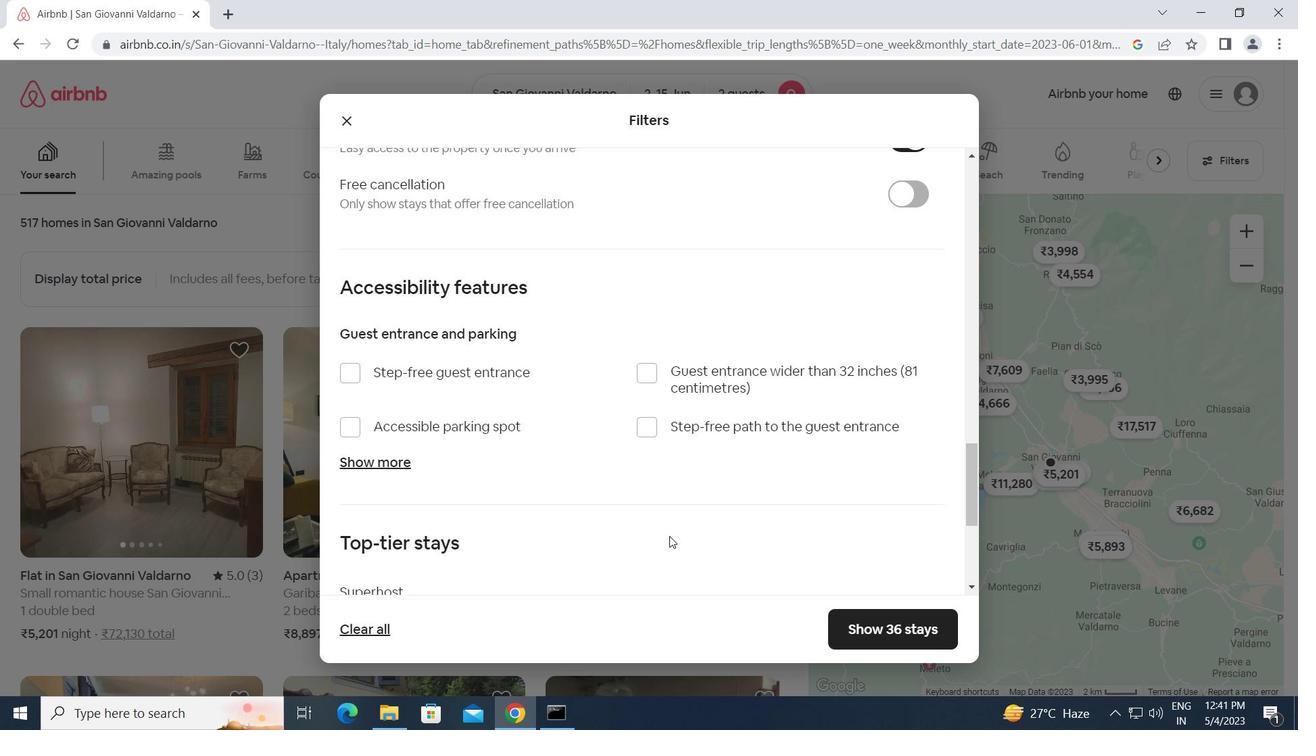 
Action: Mouse scrolled (669, 536) with delta (0, 0)
Screenshot: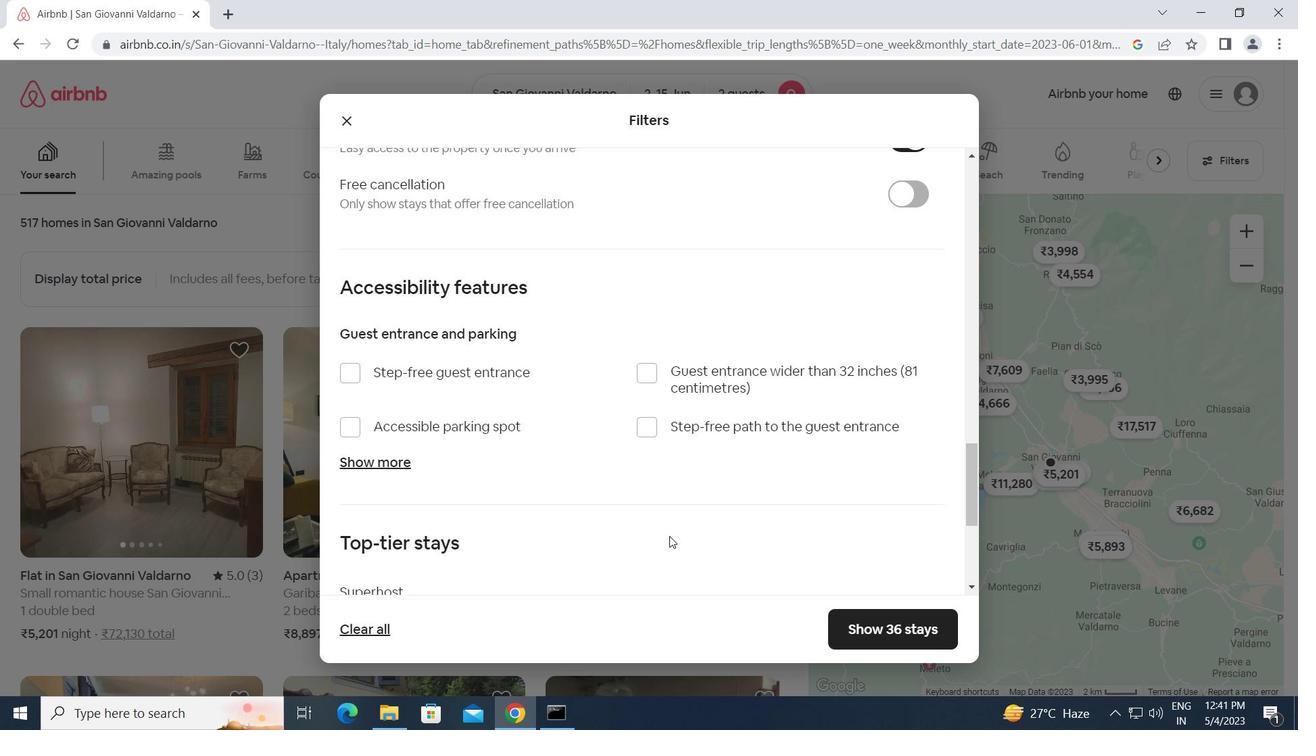 
Action: Mouse scrolled (669, 536) with delta (0, 0)
Screenshot: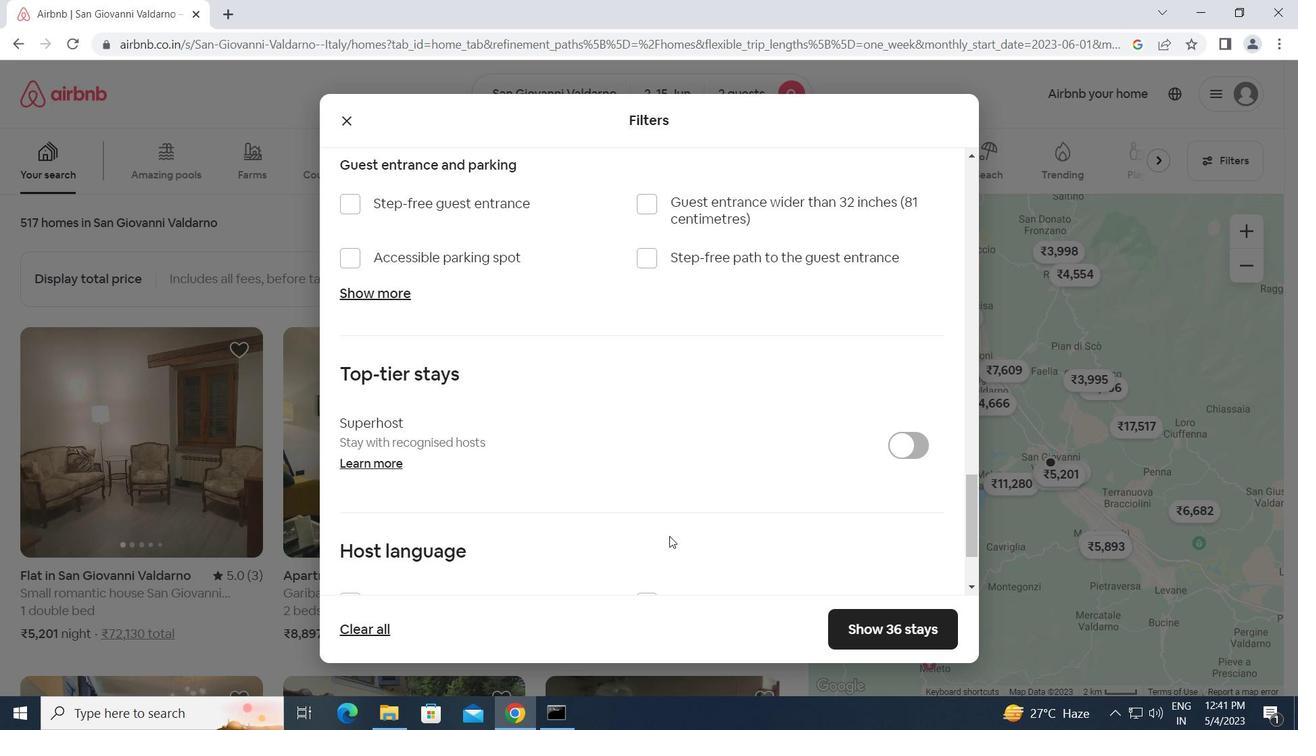 
Action: Mouse moved to (349, 515)
Screenshot: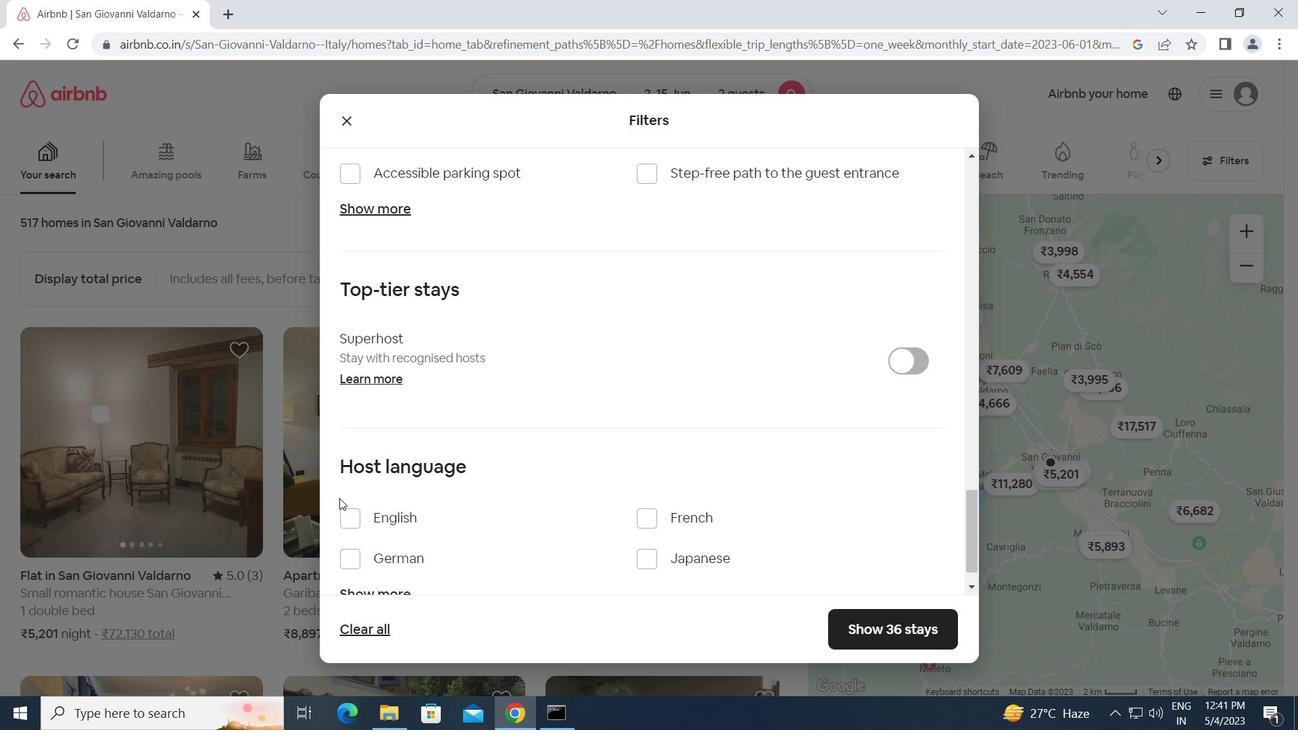 
Action: Mouse pressed left at (349, 515)
Screenshot: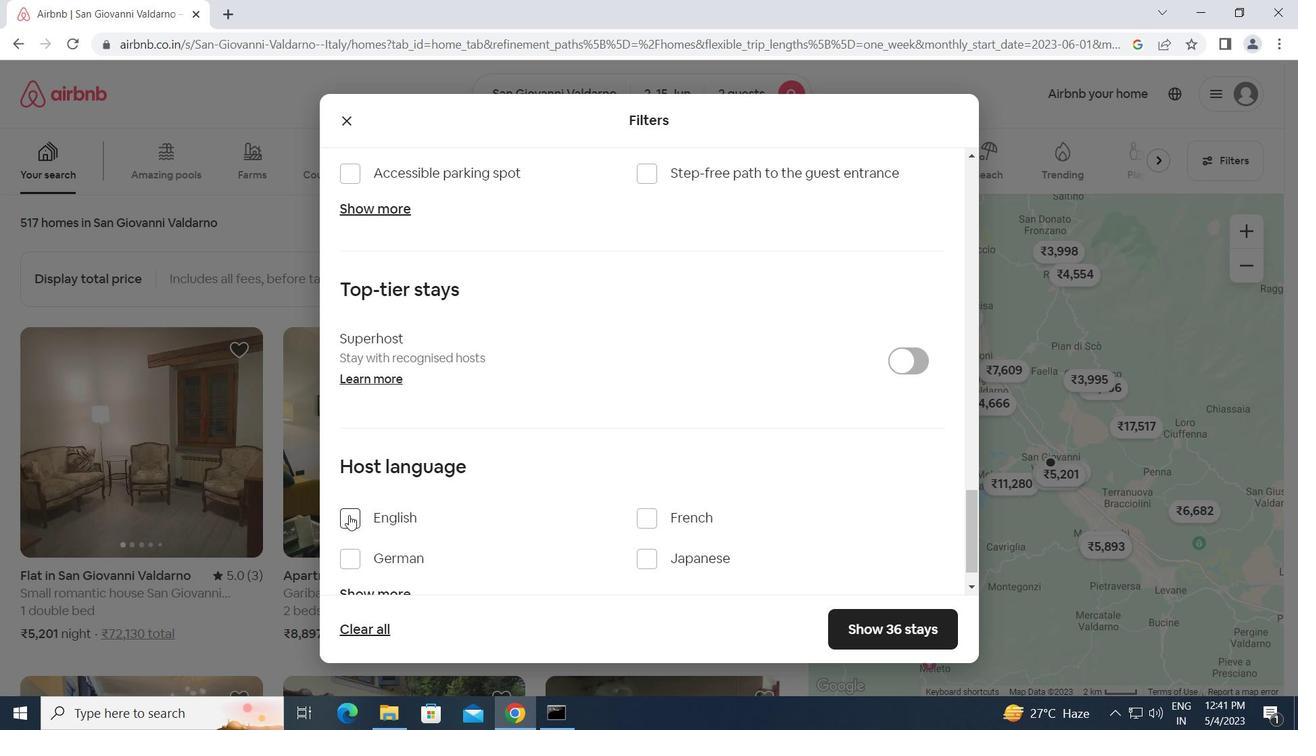 
Action: Mouse moved to (547, 562)
Screenshot: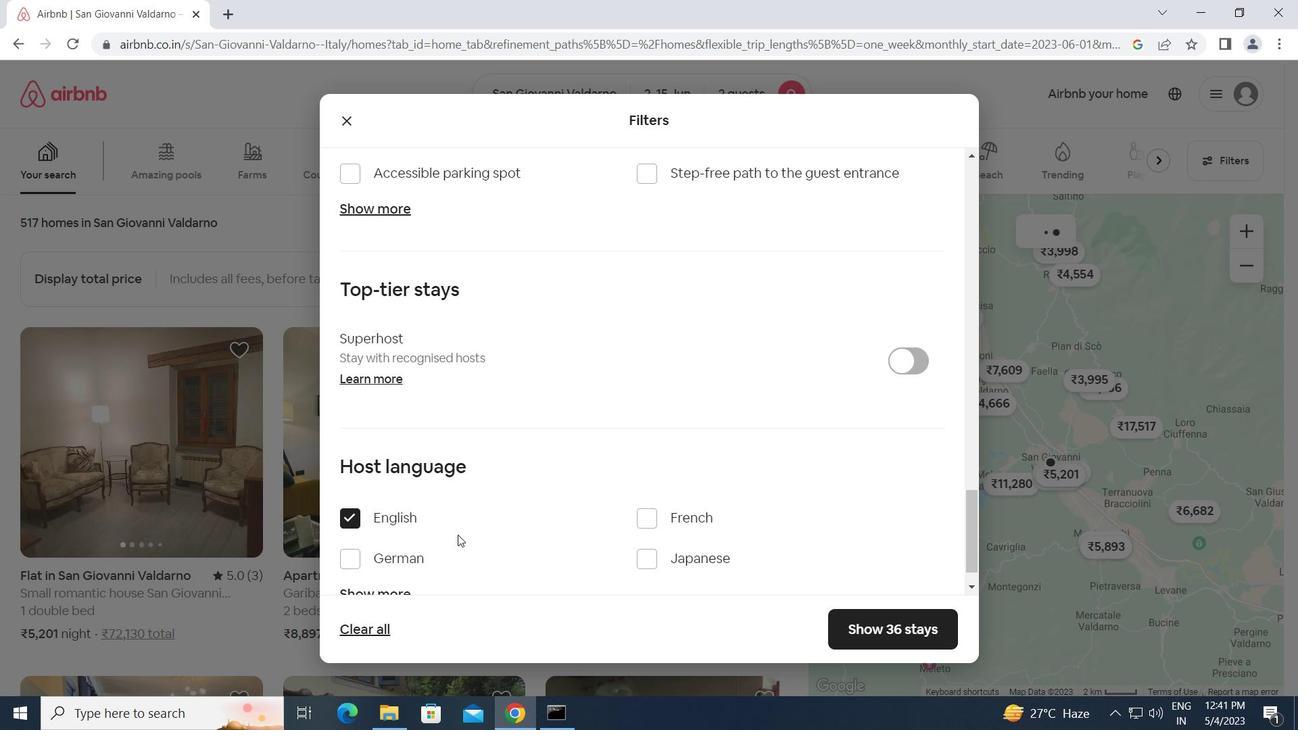 
Action: Mouse scrolled (547, 561) with delta (0, 0)
Screenshot: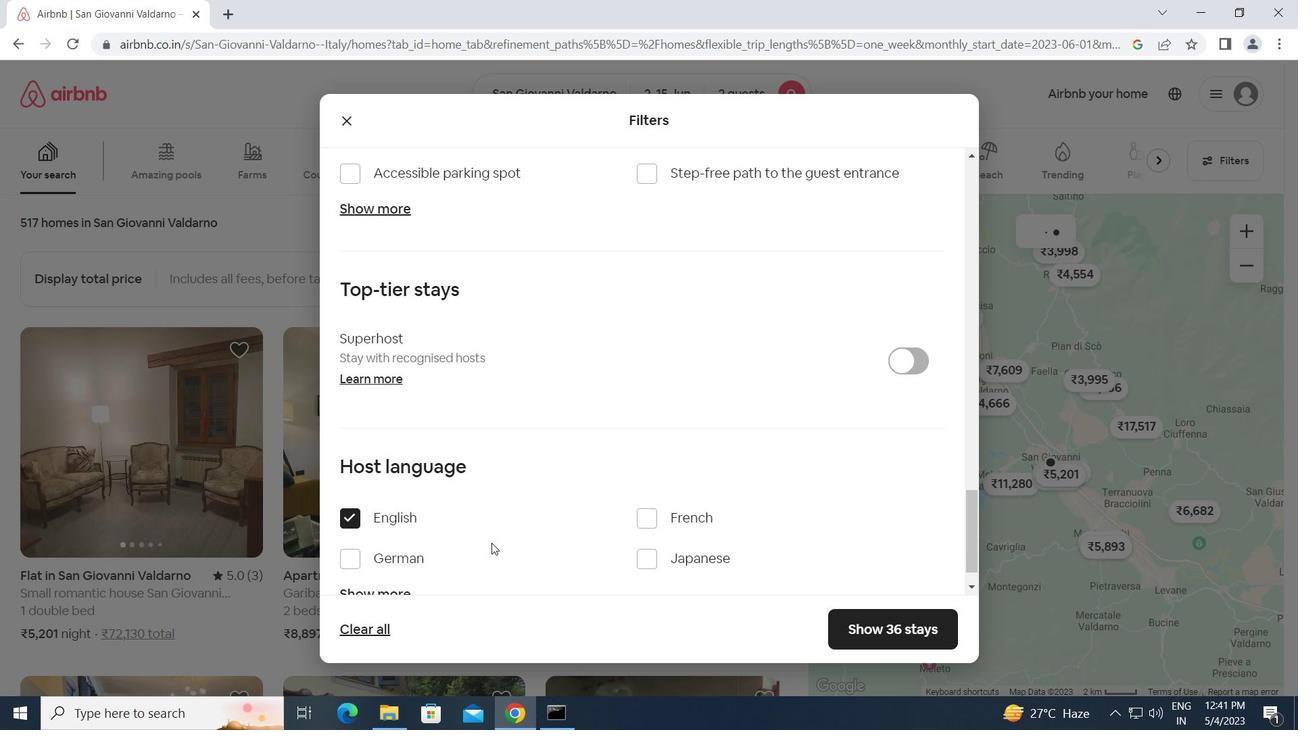 
Action: Mouse moved to (897, 637)
Screenshot: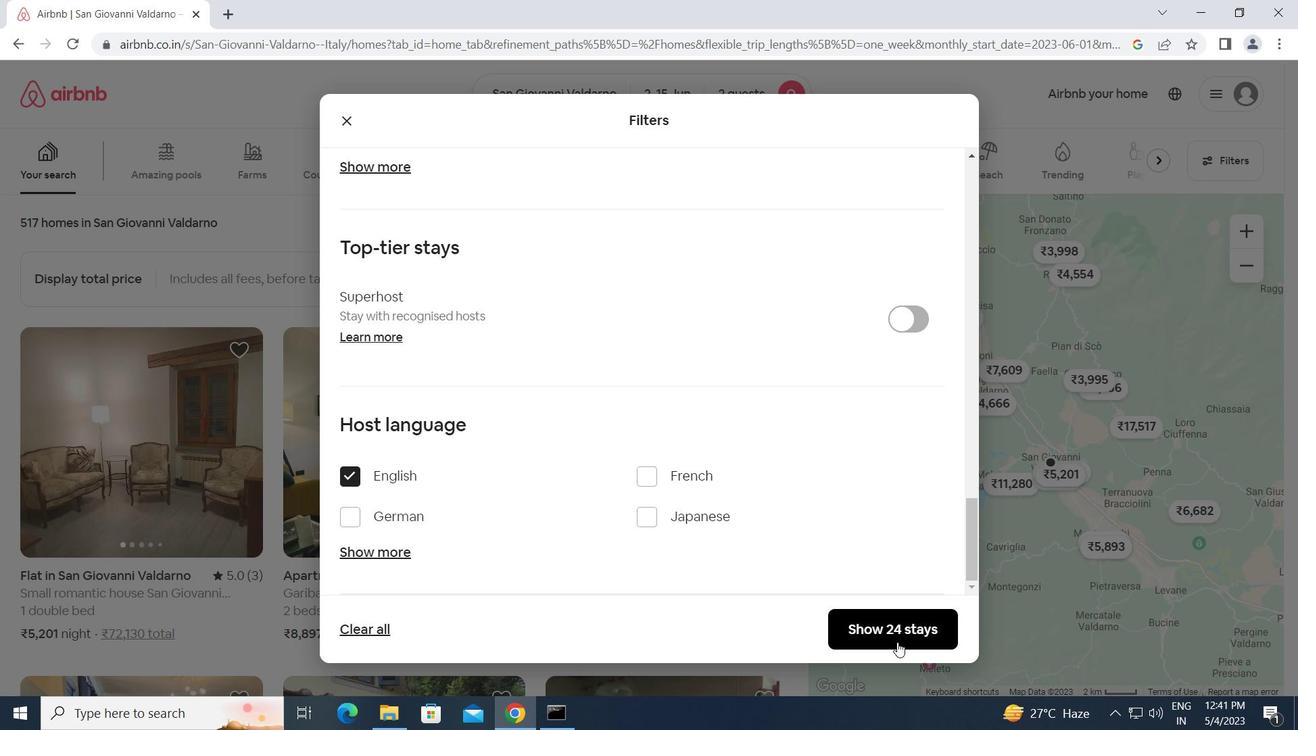 
Action: Mouse pressed left at (897, 637)
Screenshot: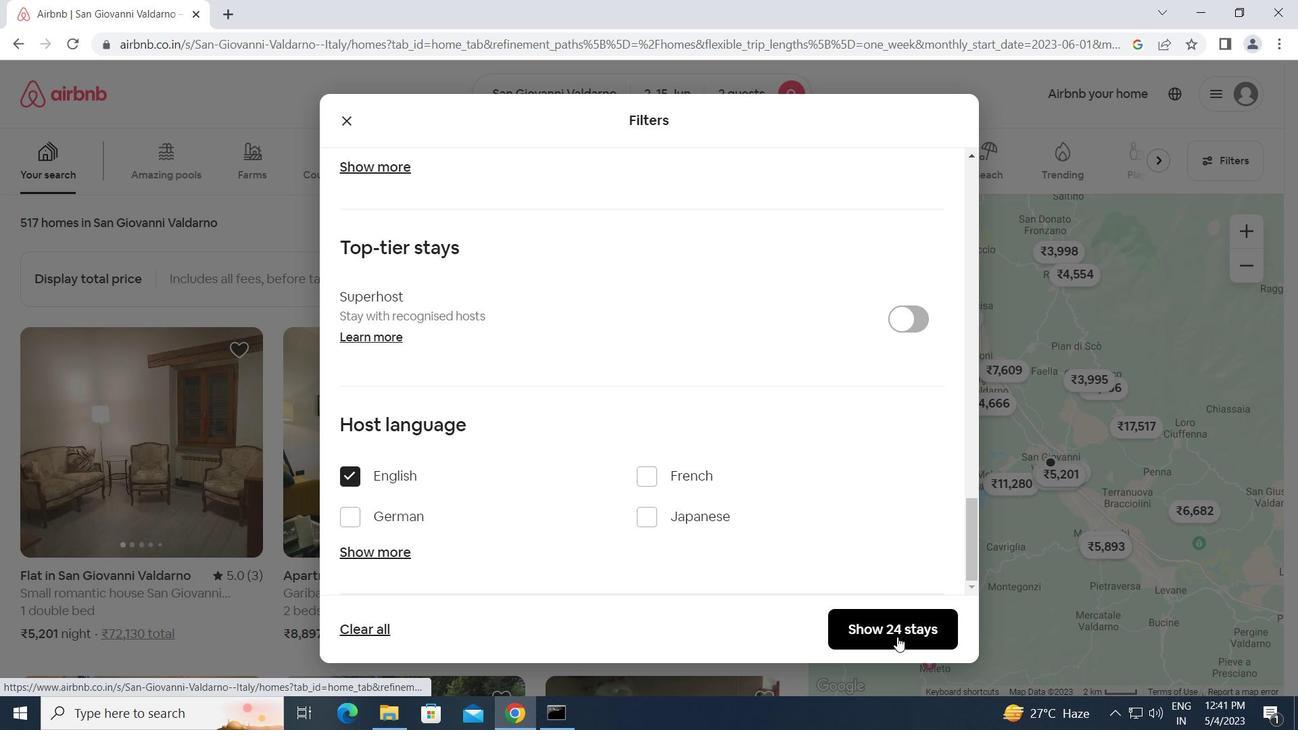 
Action: Mouse moved to (884, 628)
Screenshot: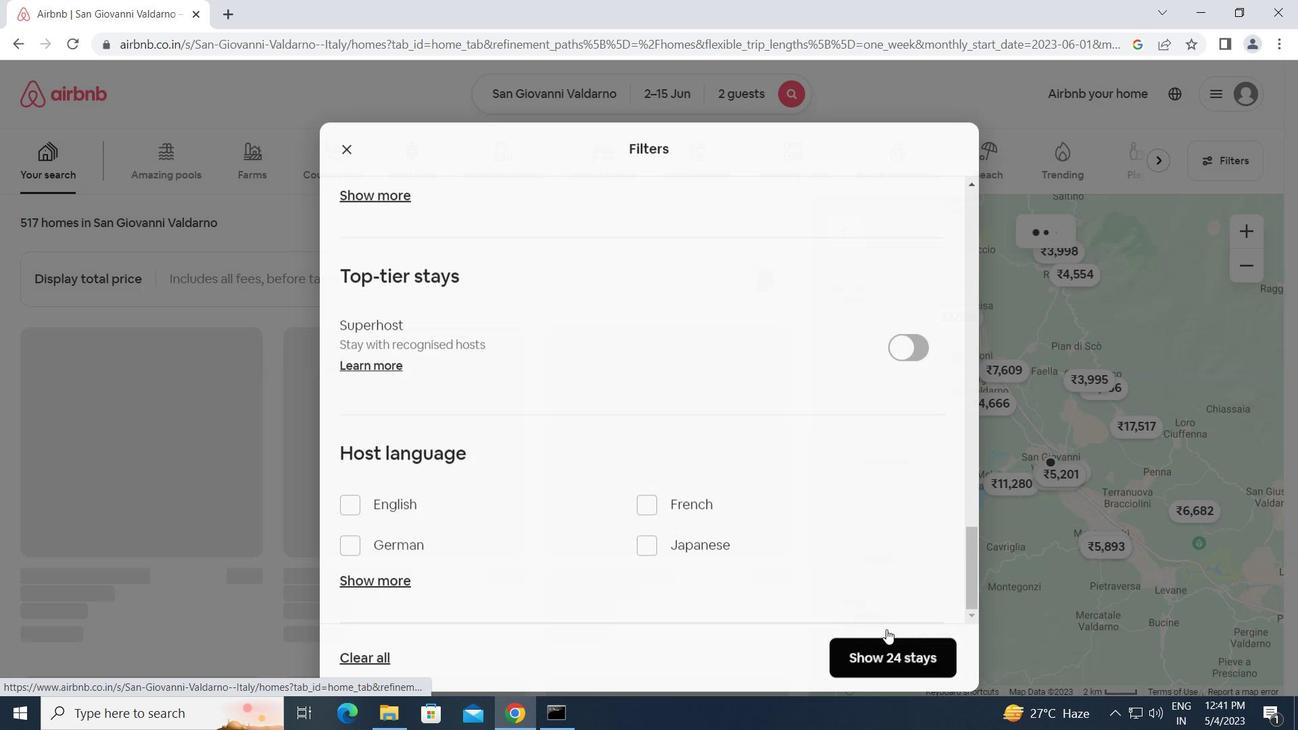 
